Task: Create a Board called Board0000000046 in Workspace WS0000000016 in Trello with Visibility as Workspace. Create a Board called Board0000000047 in Workspace WS0000000016 in Trello with Visibility as Private. Create a Board called Board0000000048 in Workspace WS0000000016 in Trello with Visibility as Public. Create Card Card0000000181 in Board Board0000000046 in Workspace WS0000000016 in Trello. Create Card Card0000000182 in Board Board0000000046 in Workspace WS0000000016 in Trello
Action: Mouse moved to (766, 36)
Screenshot: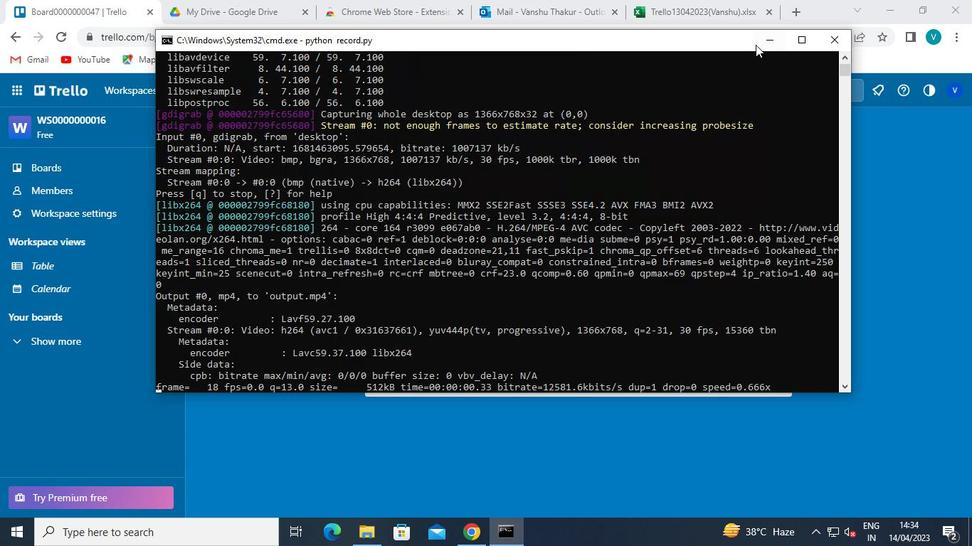 
Action: Mouse pressed left at (766, 36)
Screenshot: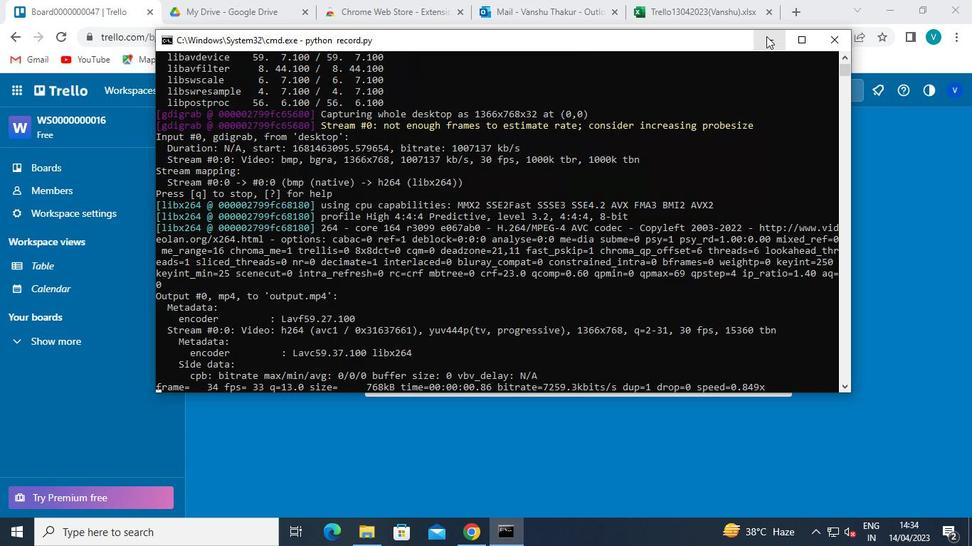 
Action: Mouse moved to (417, 89)
Screenshot: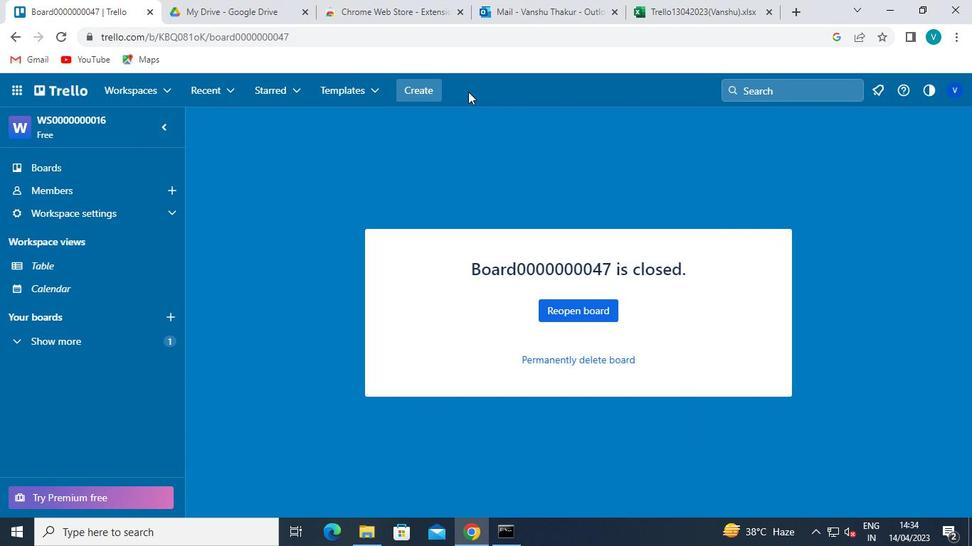 
Action: Mouse pressed left at (417, 89)
Screenshot: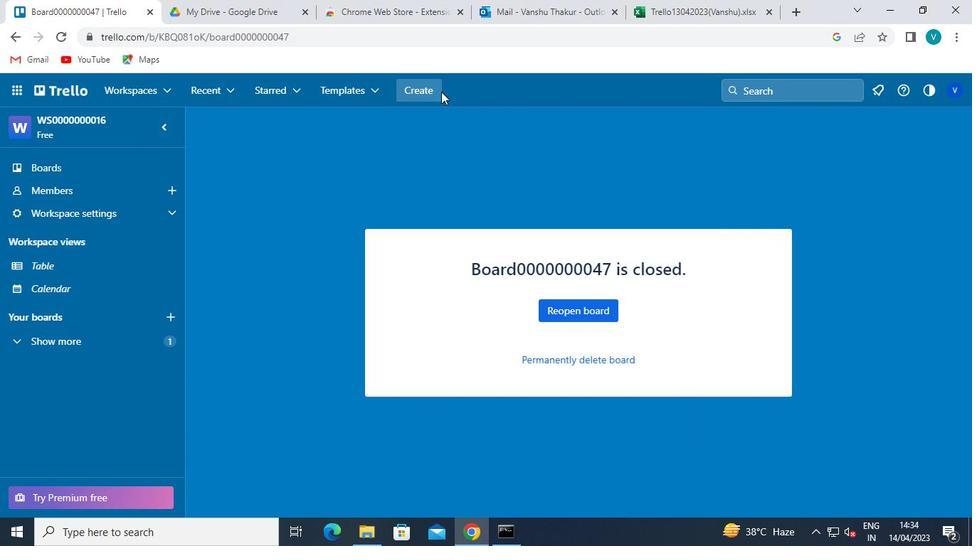 
Action: Mouse moved to (436, 128)
Screenshot: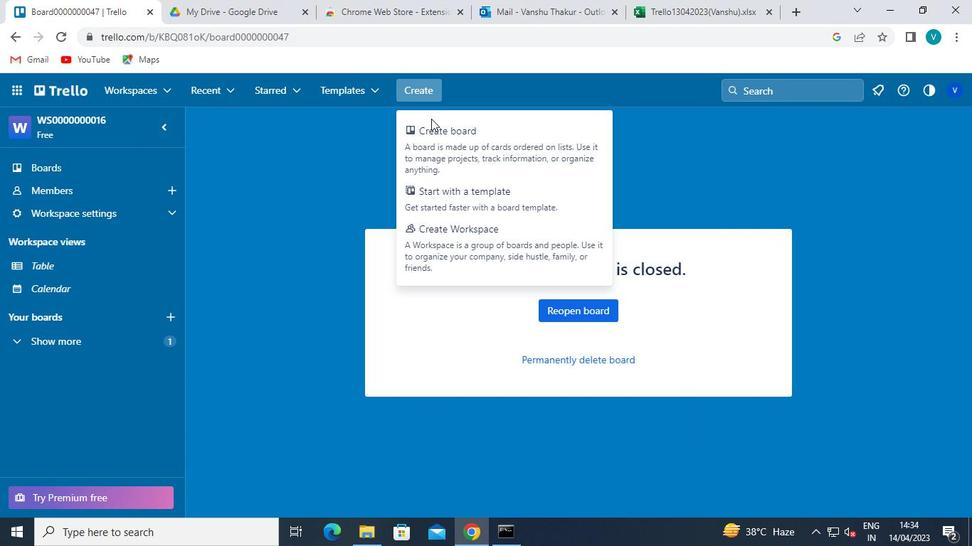 
Action: Mouse pressed left at (436, 128)
Screenshot: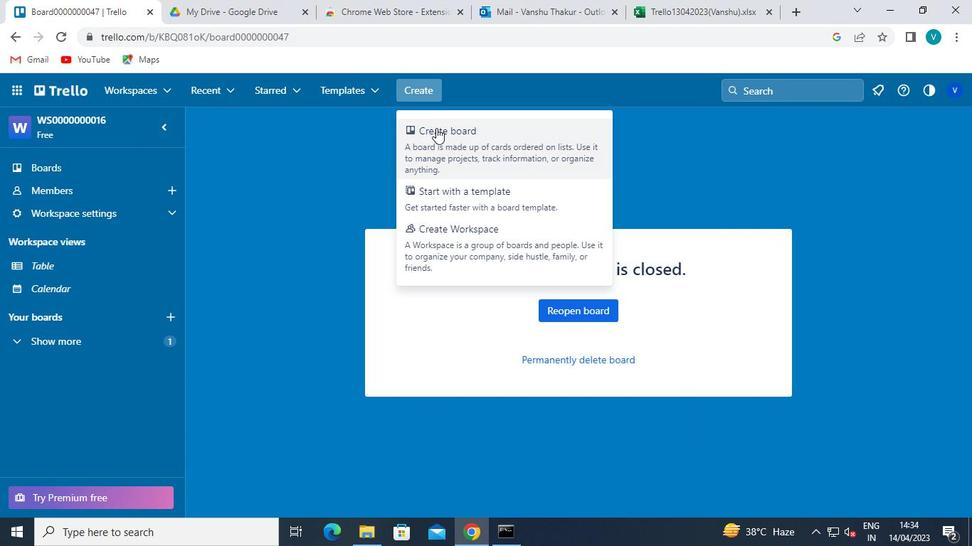 
Action: Mouse moved to (439, 328)
Screenshot: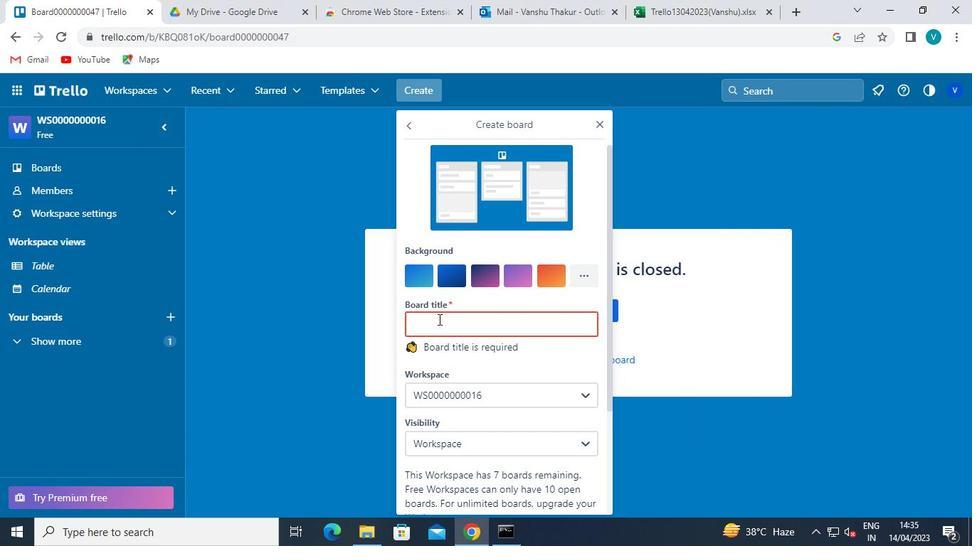 
Action: Mouse pressed left at (439, 328)
Screenshot: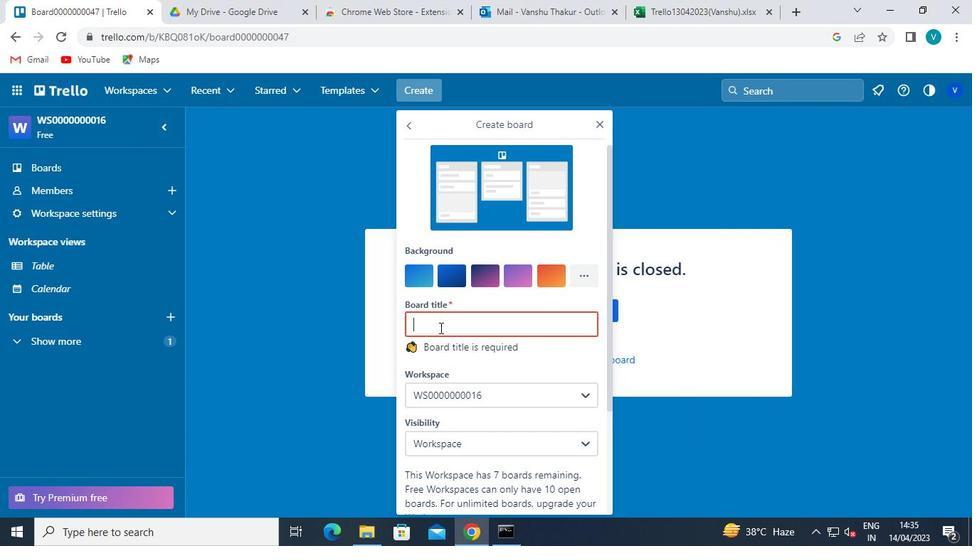 
Action: Keyboard Key.shift
Screenshot: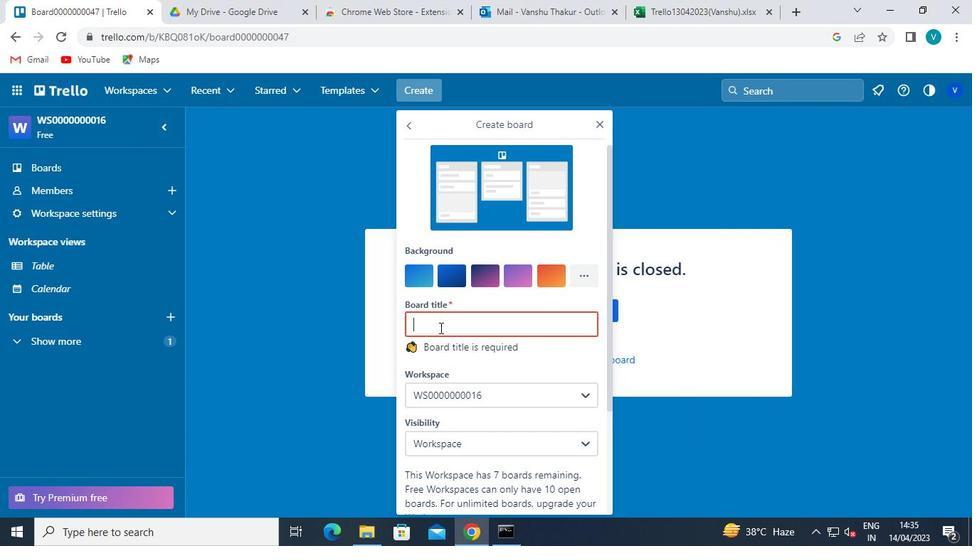 
Action: Keyboard B
Screenshot: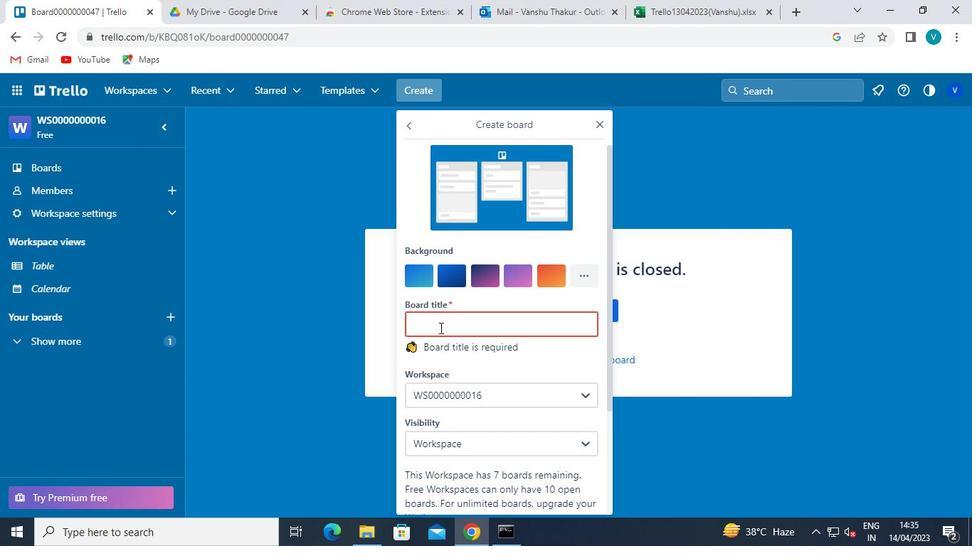 
Action: Keyboard o
Screenshot: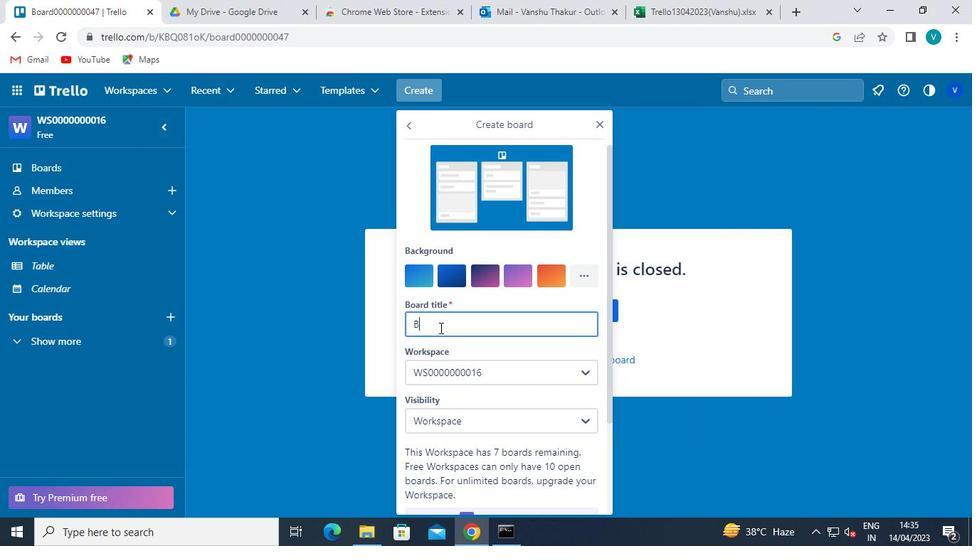 
Action: Keyboard a
Screenshot: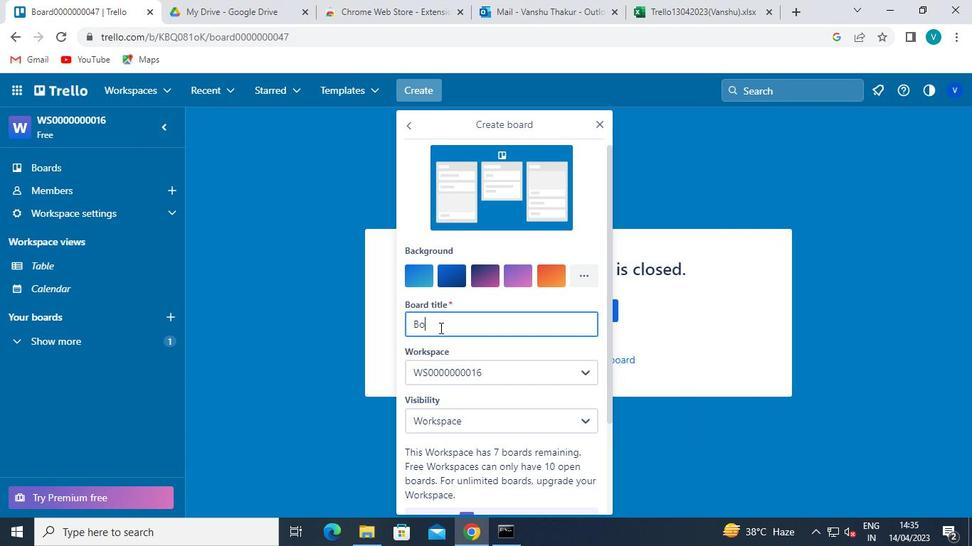 
Action: Keyboard r
Screenshot: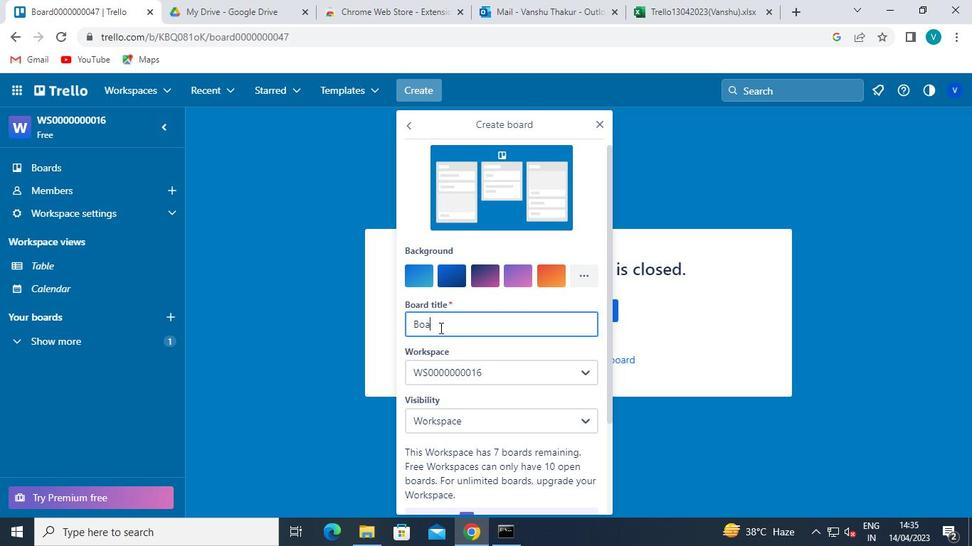 
Action: Keyboard d
Screenshot: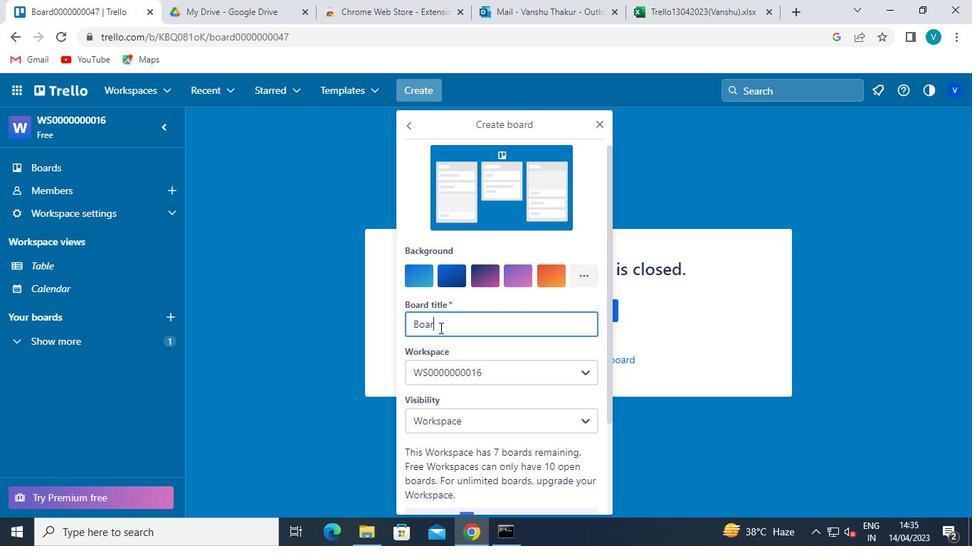 
Action: Keyboard <96>
Screenshot: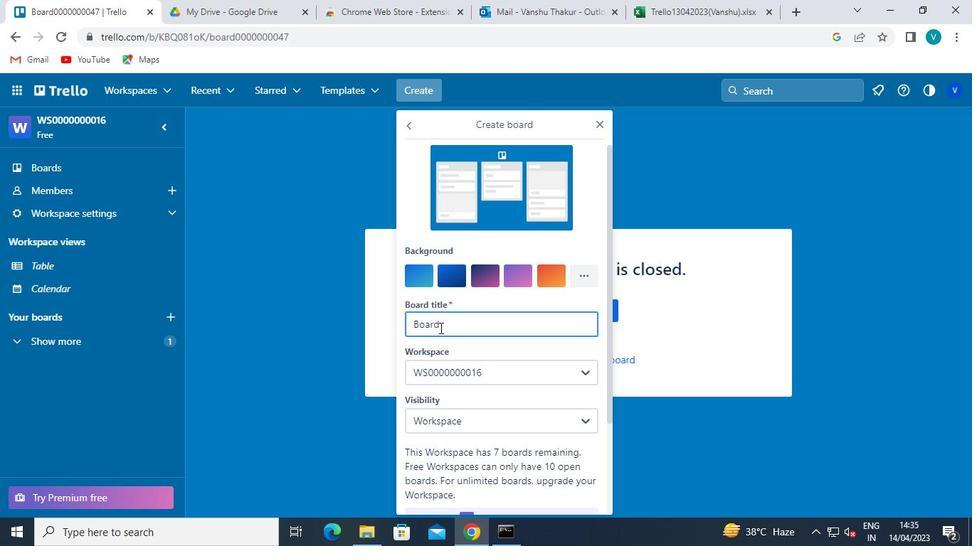 
Action: Keyboard <96>
Screenshot: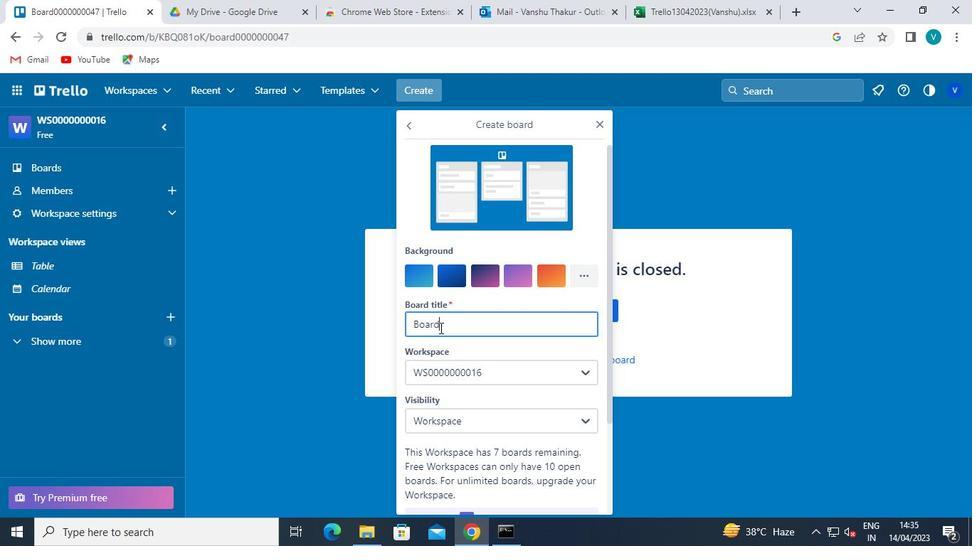 
Action: Keyboard <96>
Screenshot: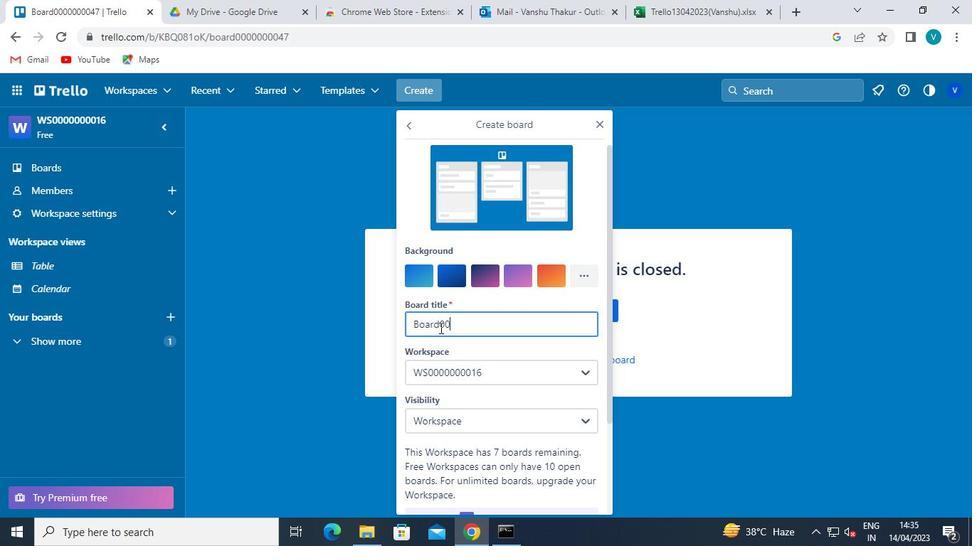 
Action: Keyboard <96>
Screenshot: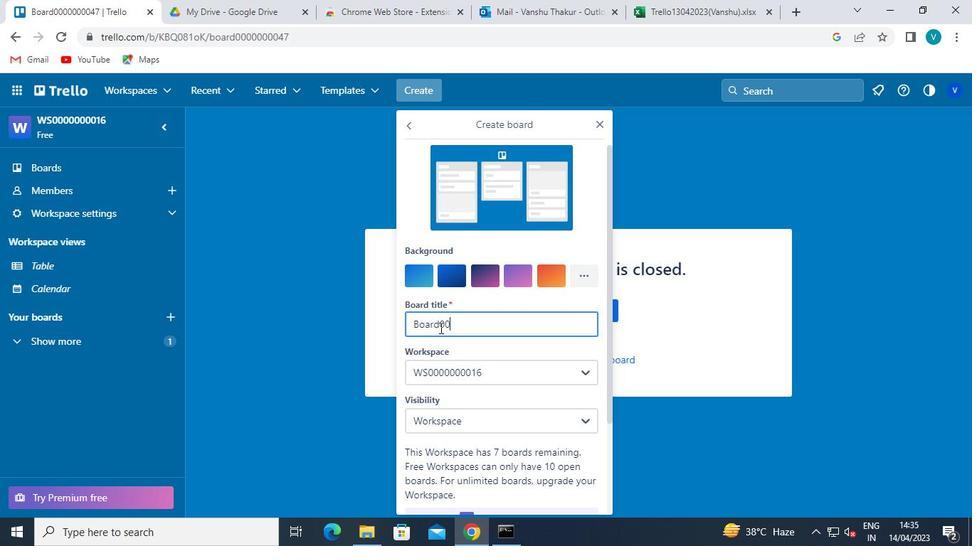 
Action: Keyboard <96>
Screenshot: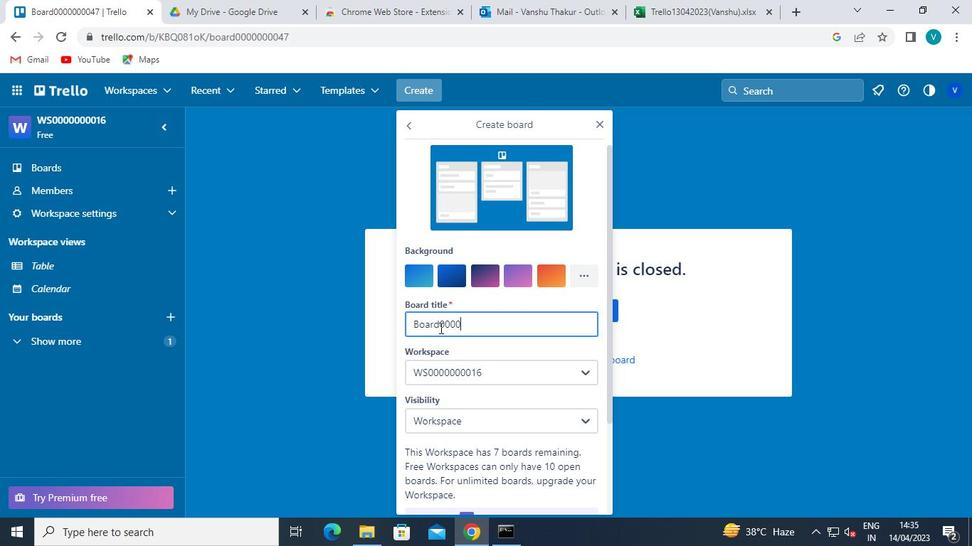 
Action: Keyboard <96>
Screenshot: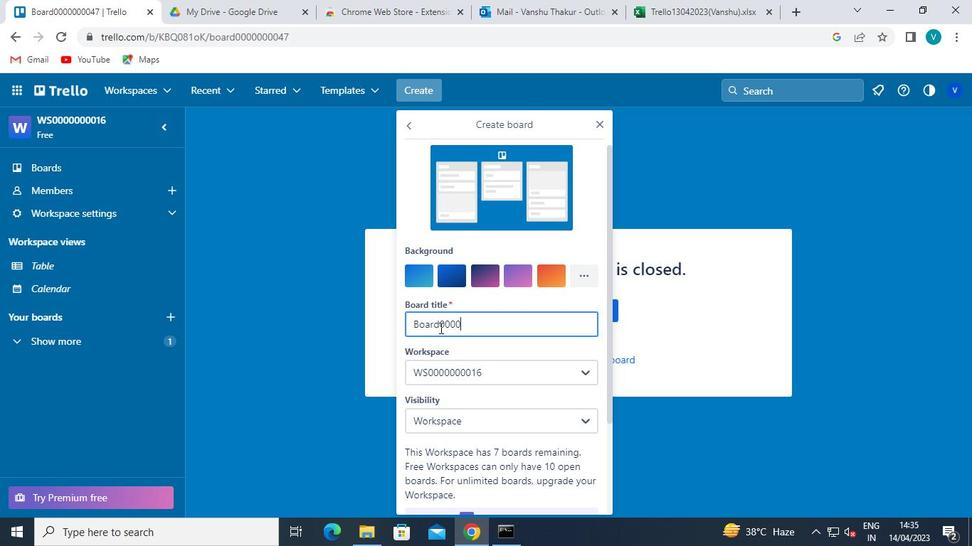 
Action: Keyboard <96>
Screenshot: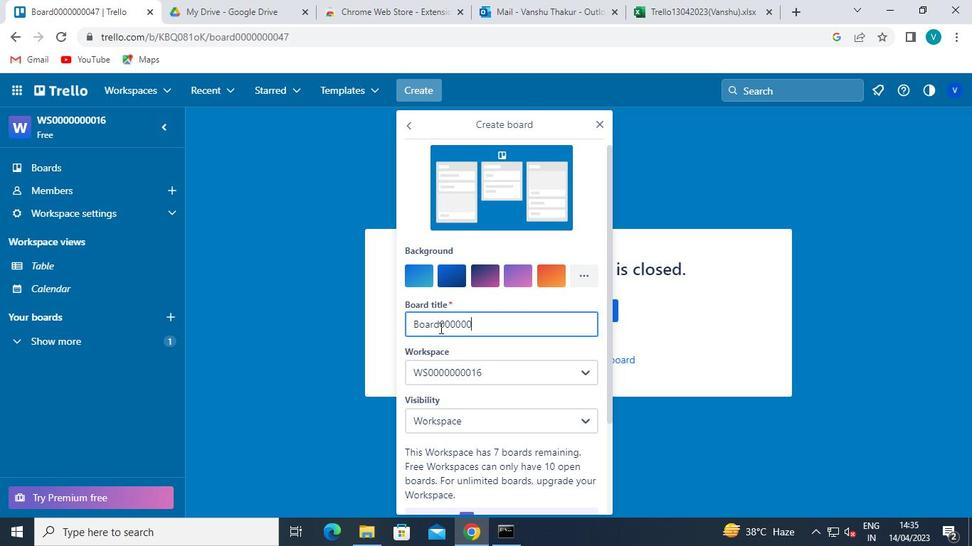
Action: Keyboard <96>
Screenshot: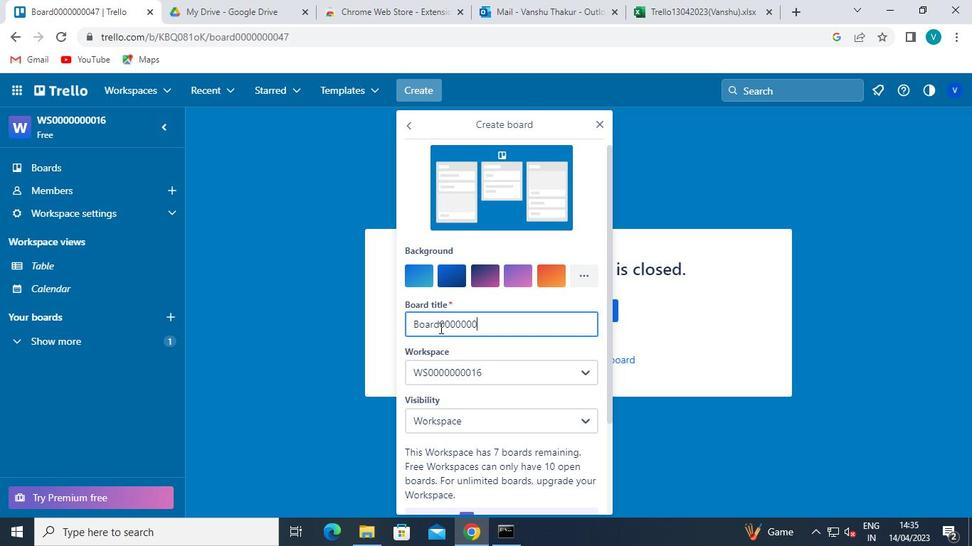 
Action: Keyboard <100>
Screenshot: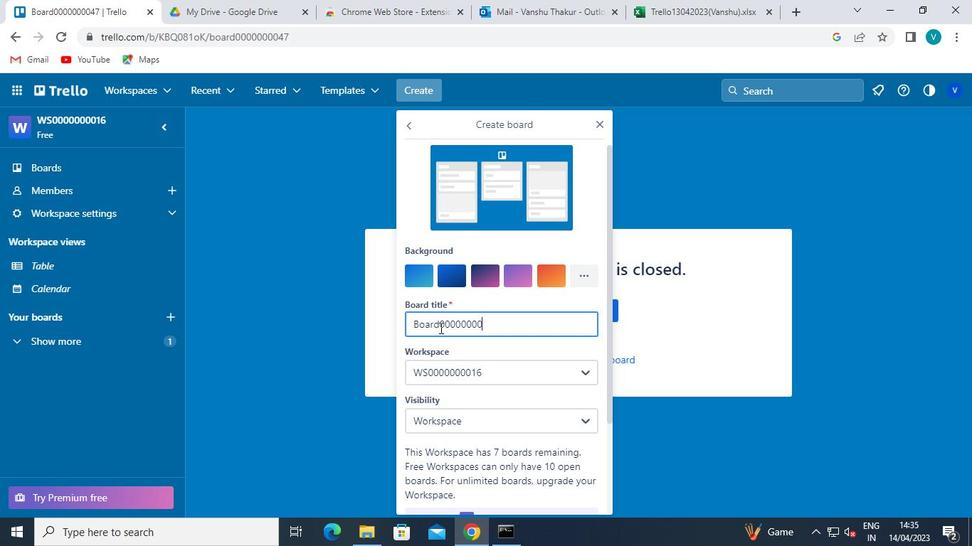 
Action: Keyboard <102>
Screenshot: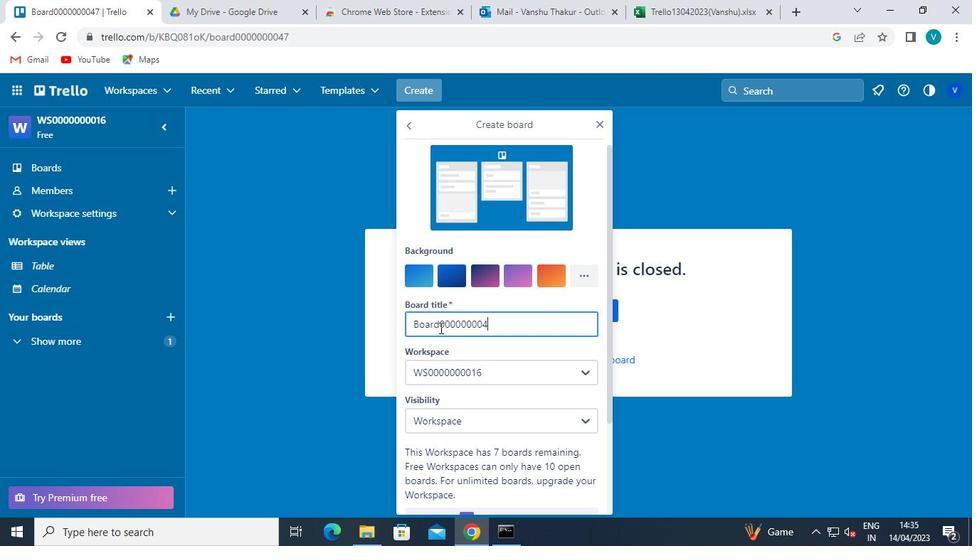 
Action: Mouse moved to (480, 377)
Screenshot: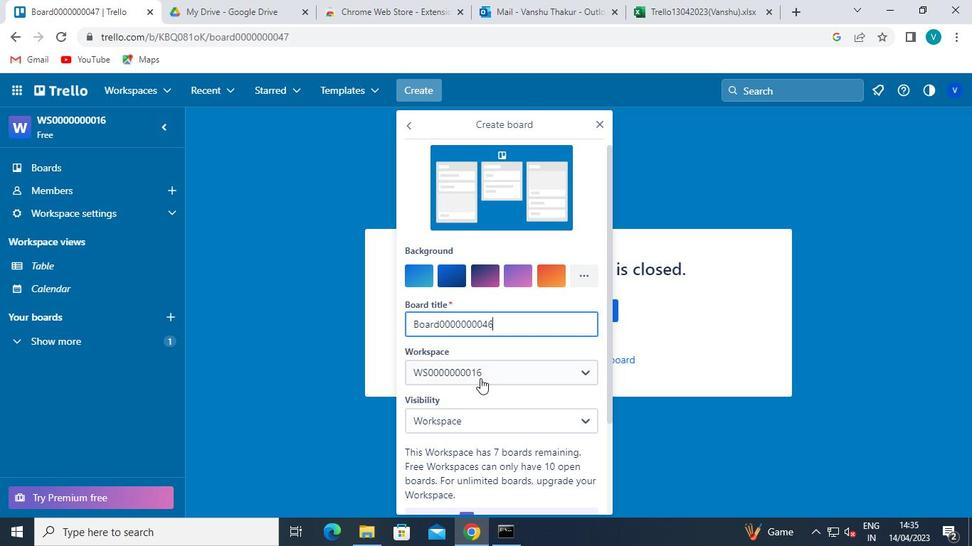 
Action: Mouse pressed left at (480, 377)
Screenshot: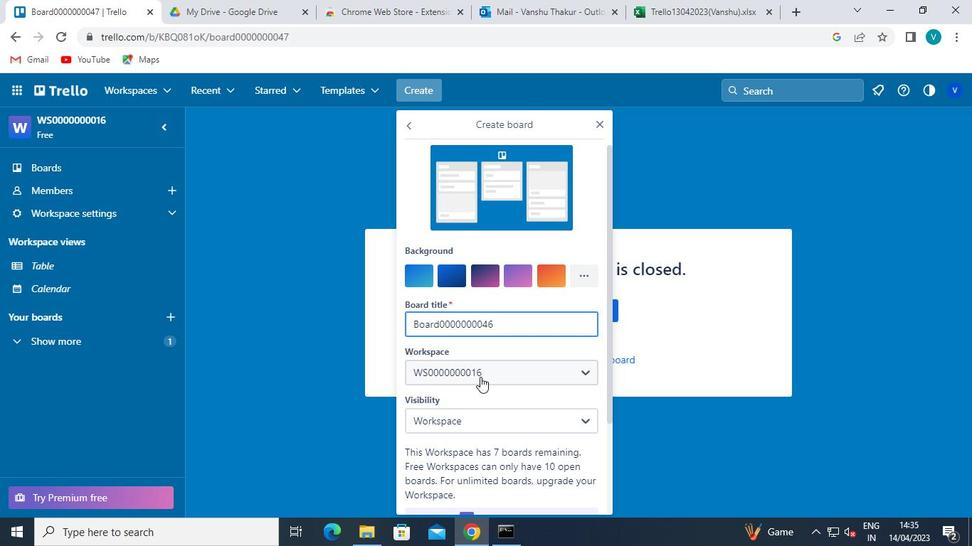 
Action: Mouse moved to (471, 430)
Screenshot: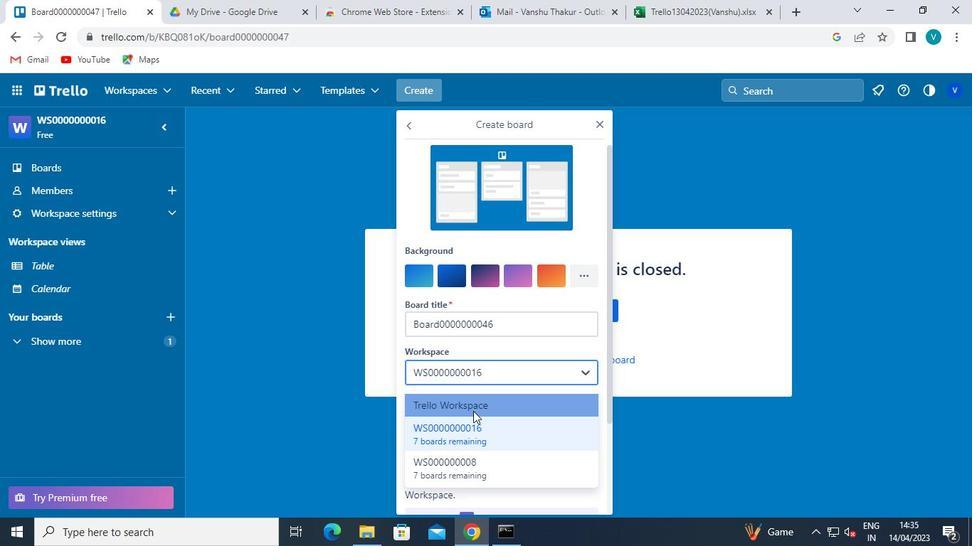 
Action: Mouse pressed left at (471, 430)
Screenshot: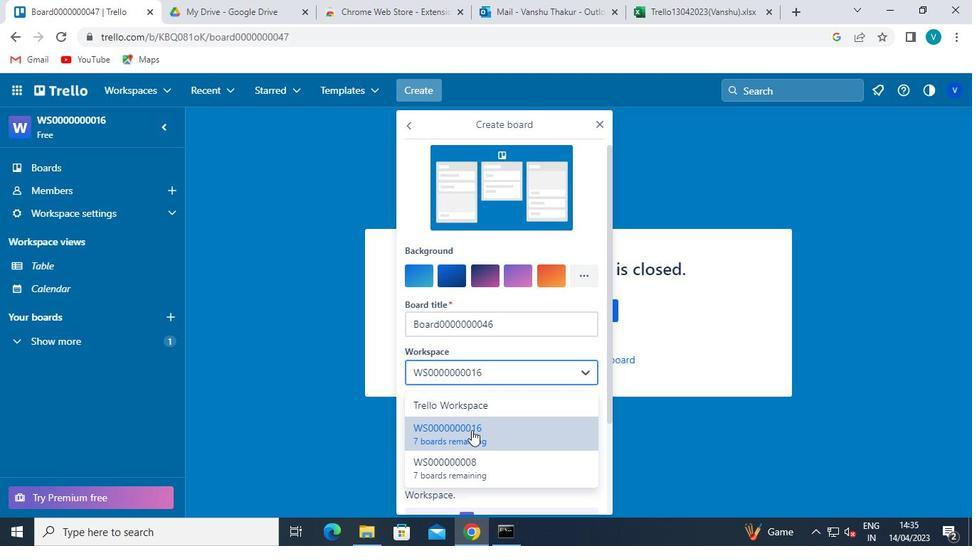
Action: Mouse moved to (476, 421)
Screenshot: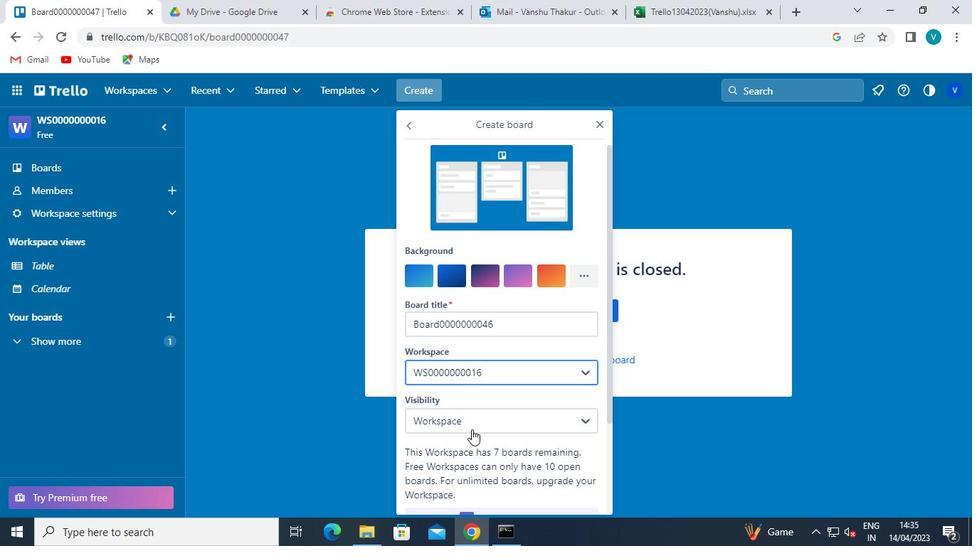 
Action: Mouse pressed left at (476, 421)
Screenshot: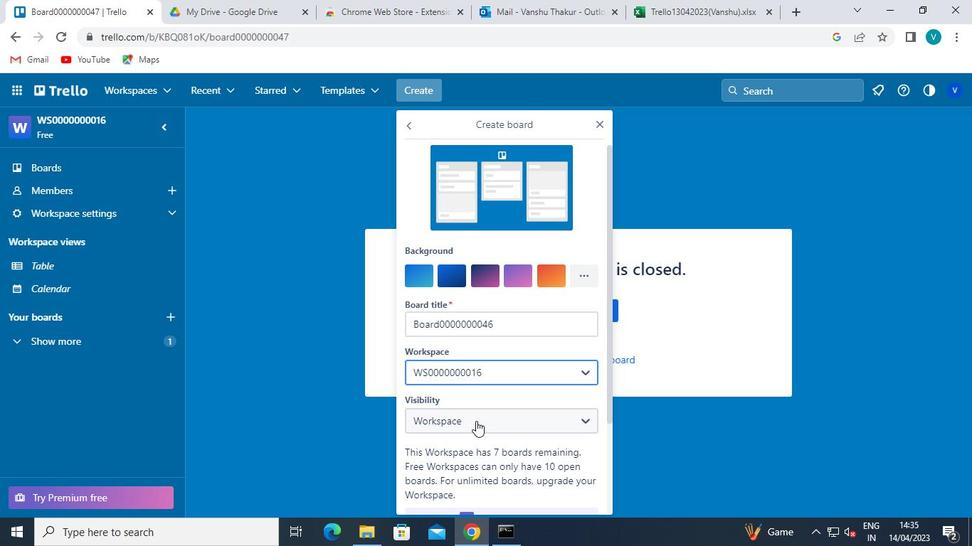 
Action: Mouse moved to (479, 320)
Screenshot: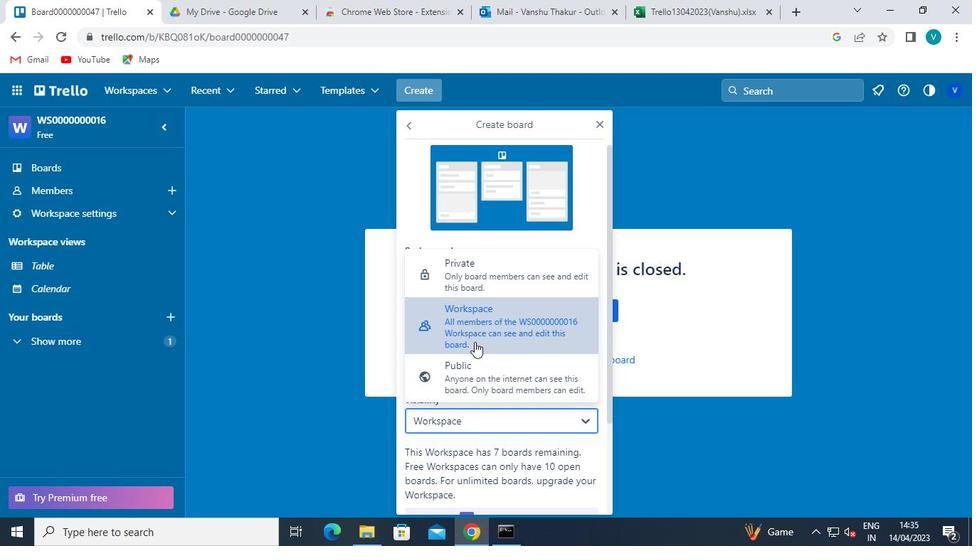 
Action: Mouse pressed left at (479, 320)
Screenshot: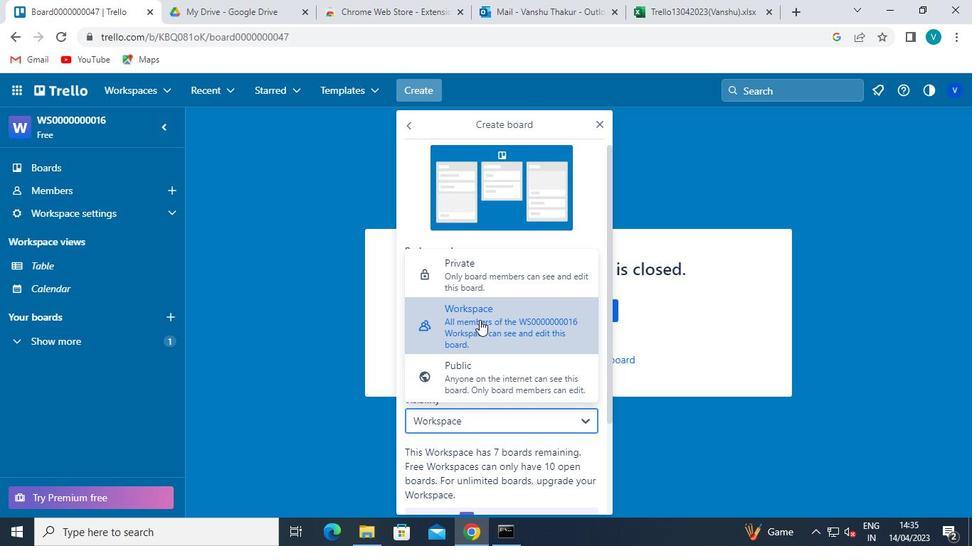 
Action: Mouse moved to (472, 482)
Screenshot: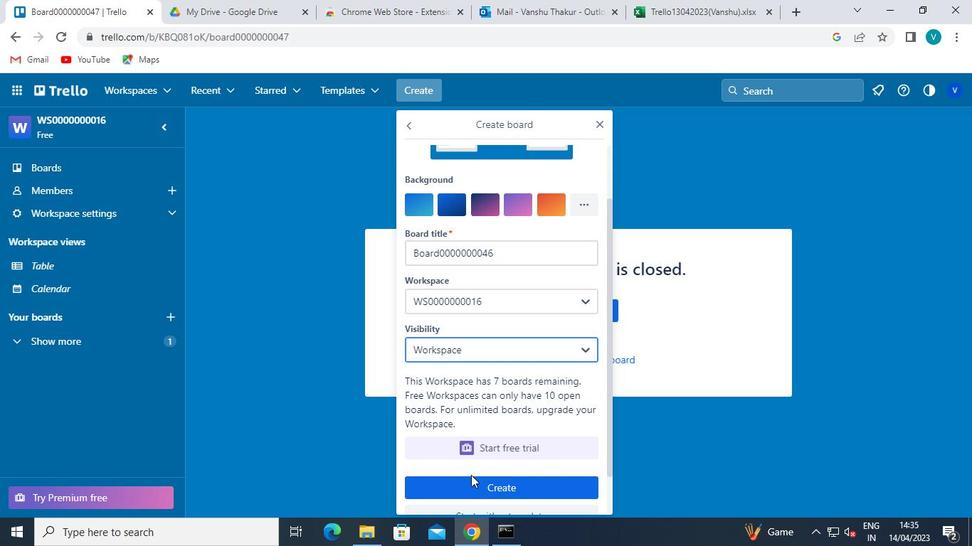 
Action: Mouse pressed left at (472, 482)
Screenshot: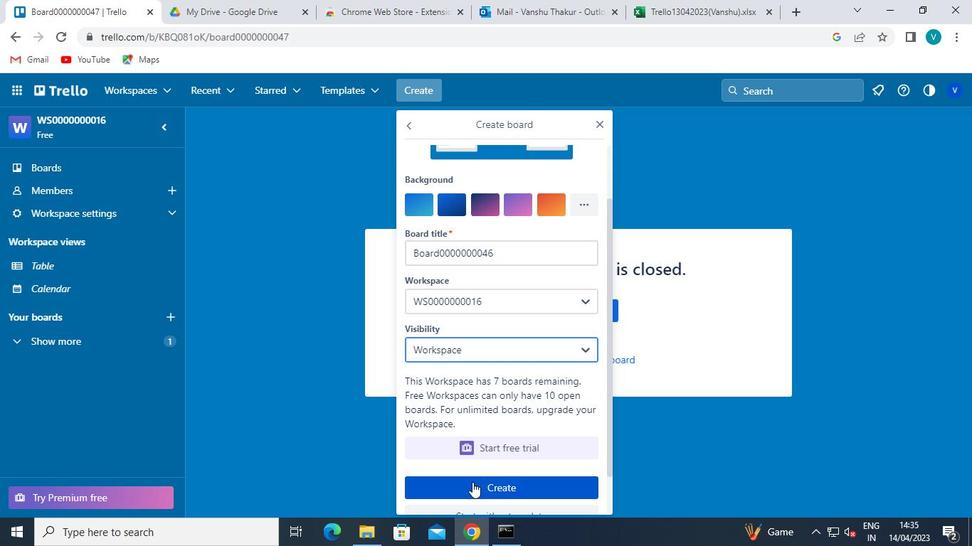 
Action: Mouse moved to (432, 88)
Screenshot: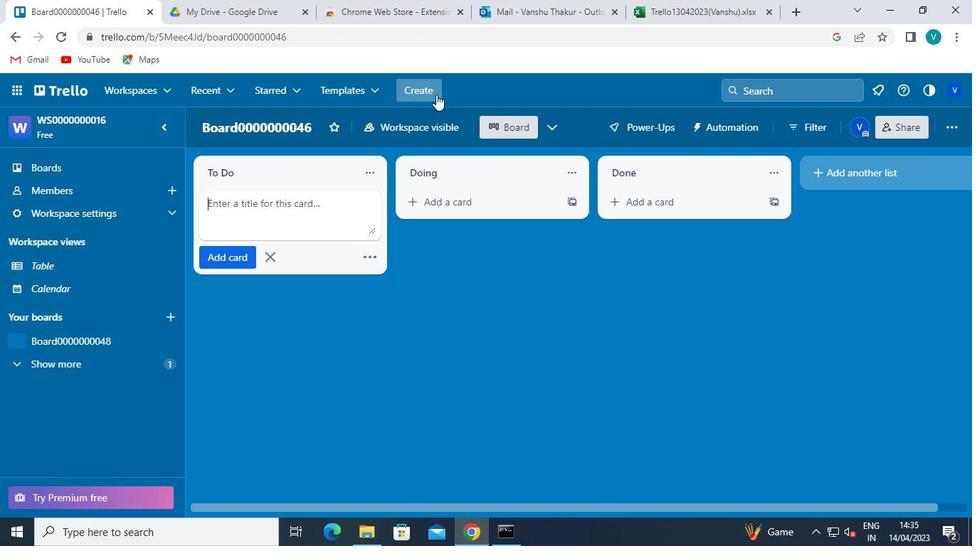 
Action: Mouse pressed left at (432, 88)
Screenshot: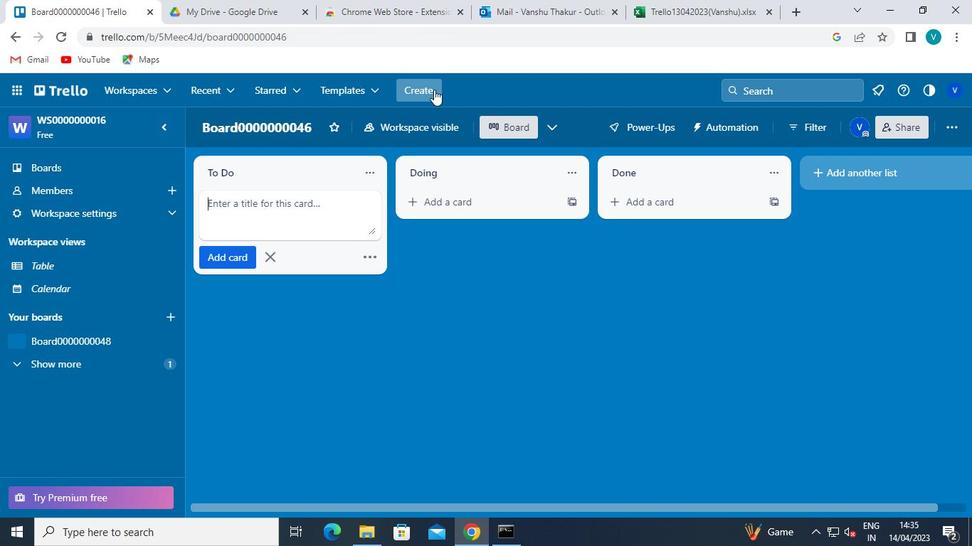 
Action: Mouse moved to (437, 133)
Screenshot: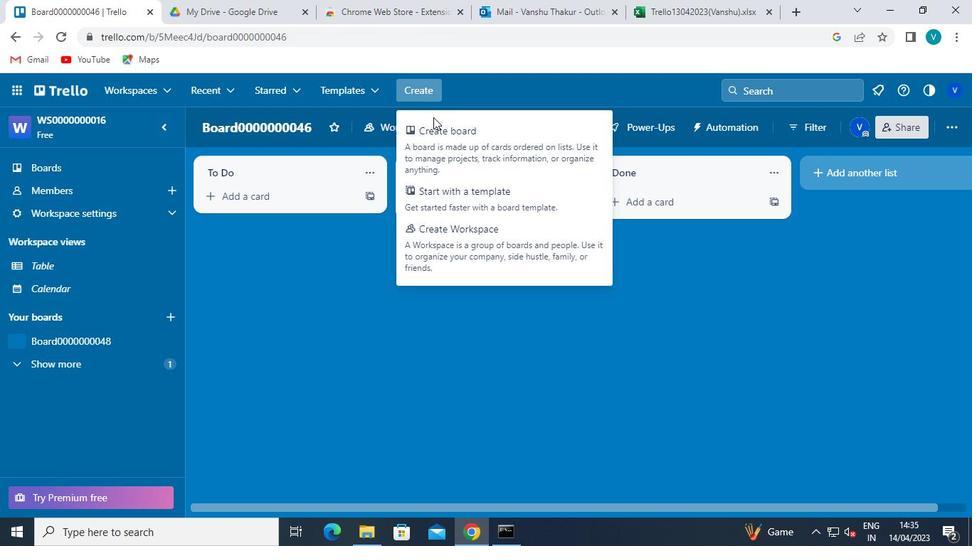 
Action: Mouse pressed left at (437, 133)
Screenshot: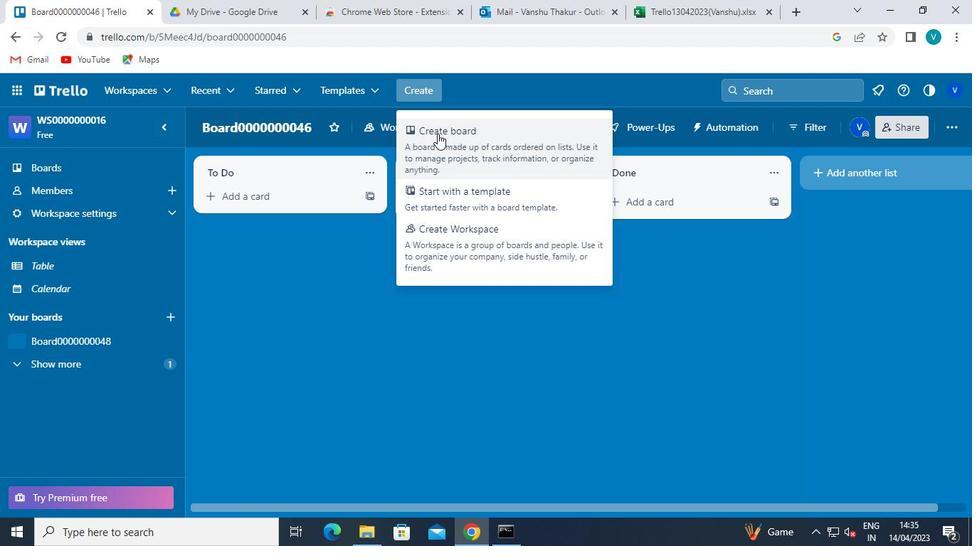 
Action: Mouse moved to (438, 327)
Screenshot: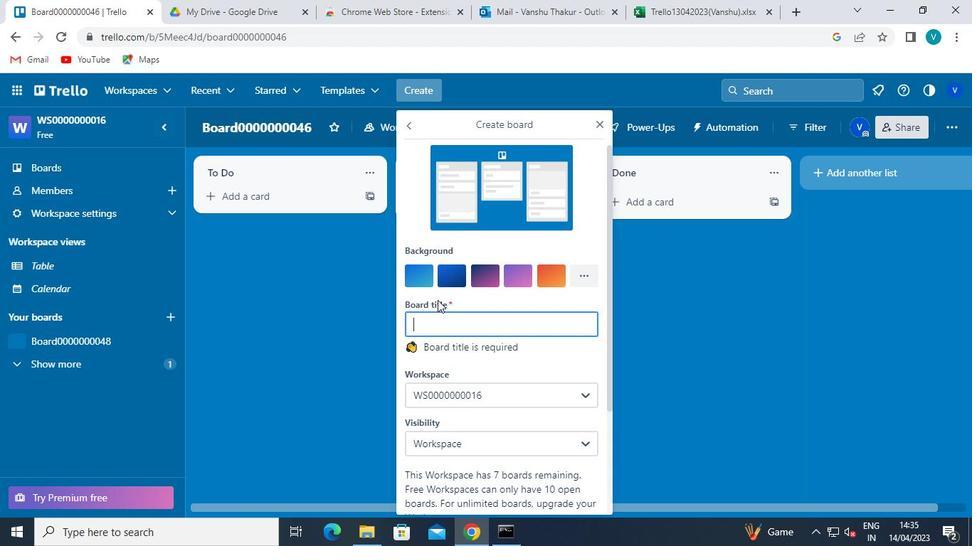 
Action: Mouse pressed left at (438, 327)
Screenshot: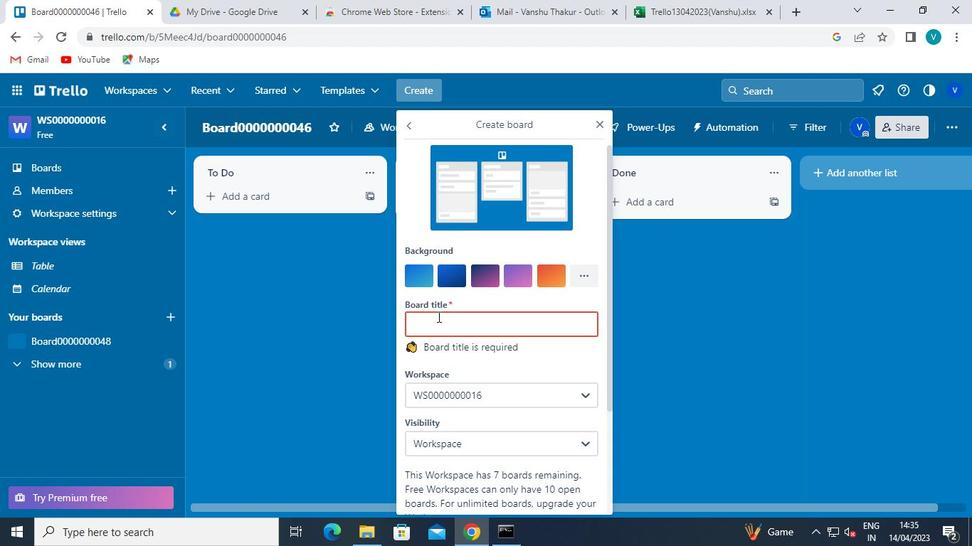 
Action: Mouse moved to (439, 327)
Screenshot: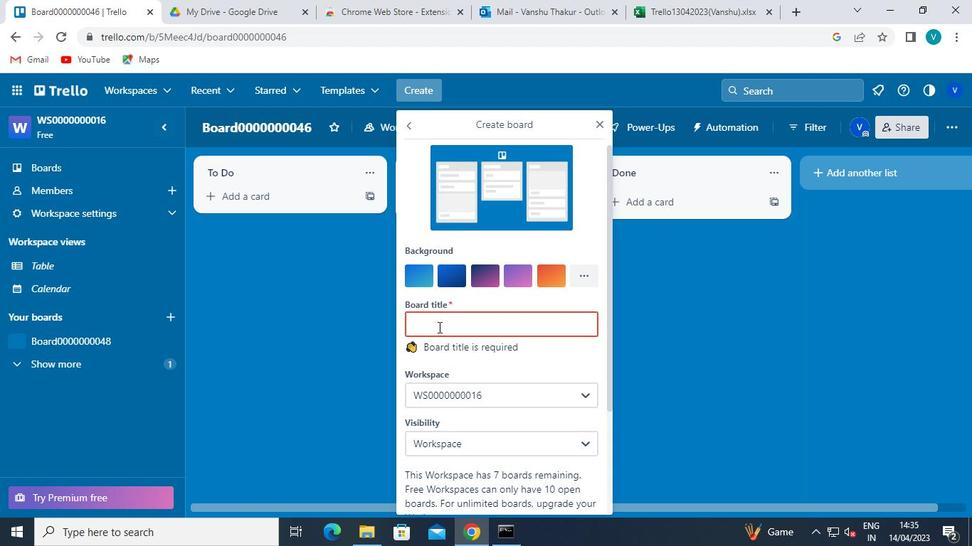 
Action: Keyboard Key.shift
Screenshot: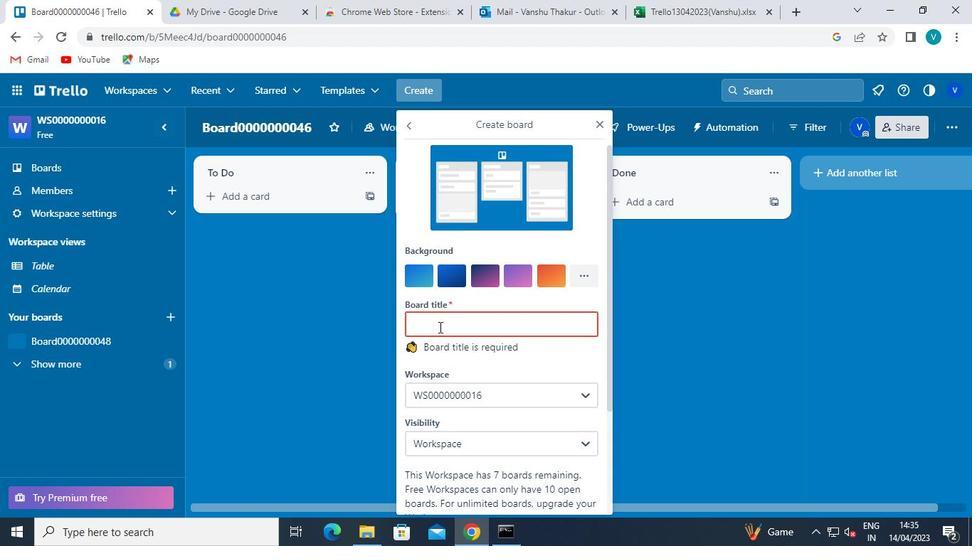 
Action: Keyboard Key.shift
Screenshot: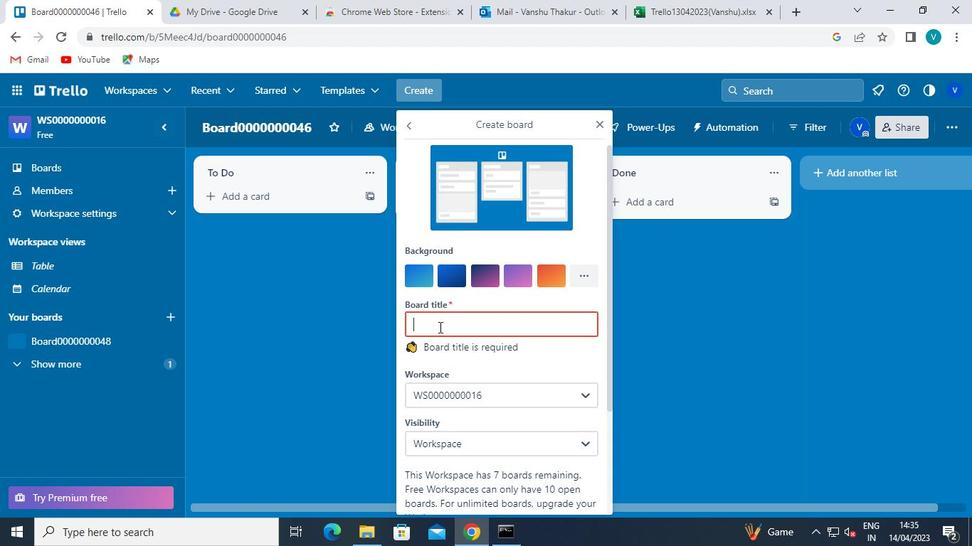 
Action: Keyboard Key.shift
Screenshot: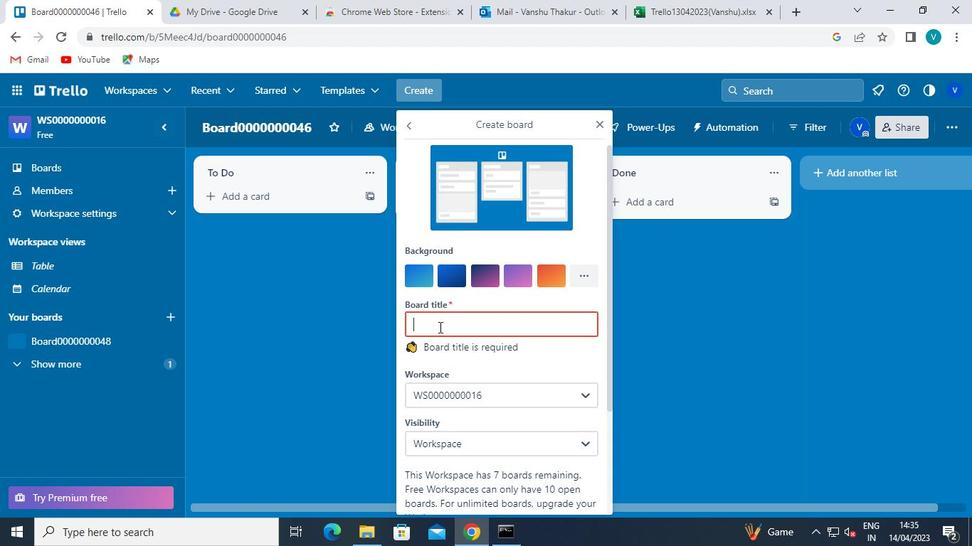 
Action: Keyboard Key.shift
Screenshot: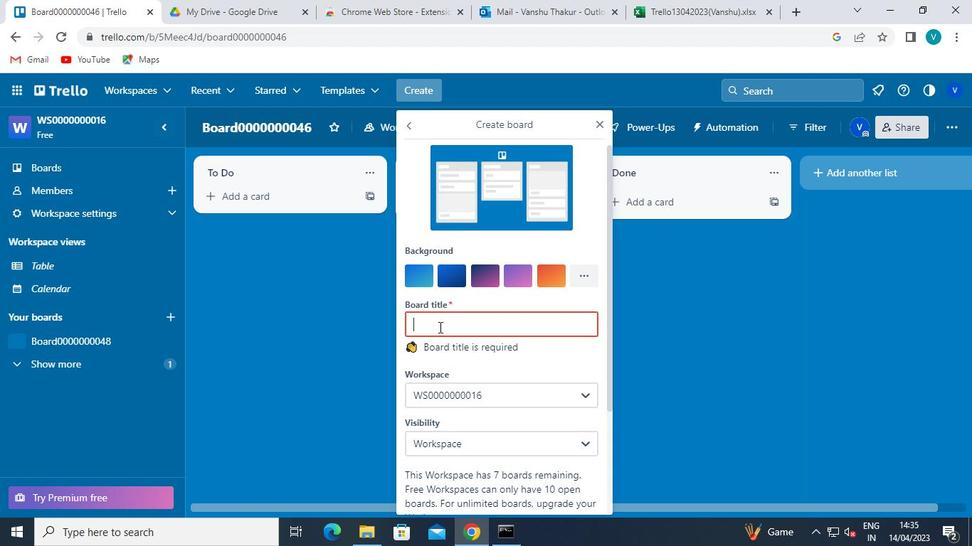 
Action: Keyboard Key.shift
Screenshot: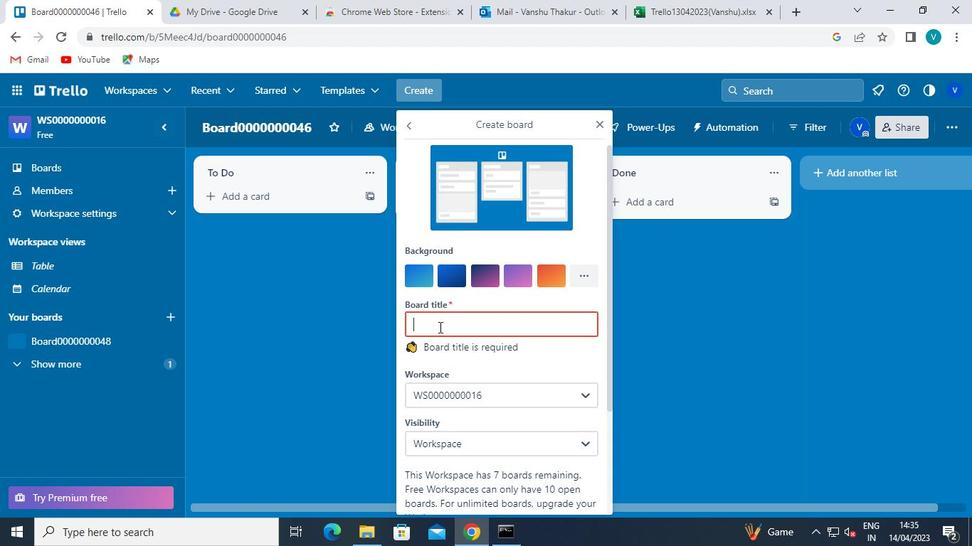 
Action: Keyboard Key.shift
Screenshot: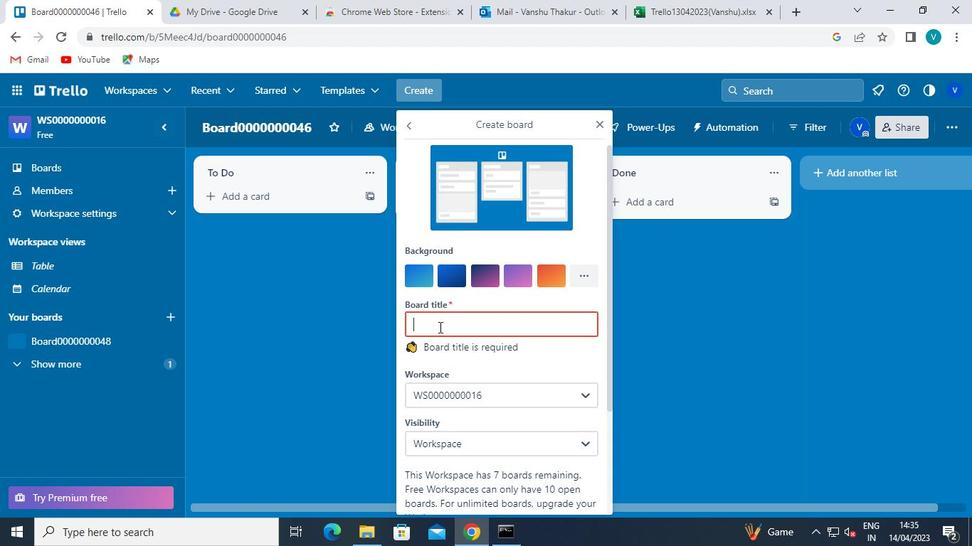 
Action: Keyboard Key.shift
Screenshot: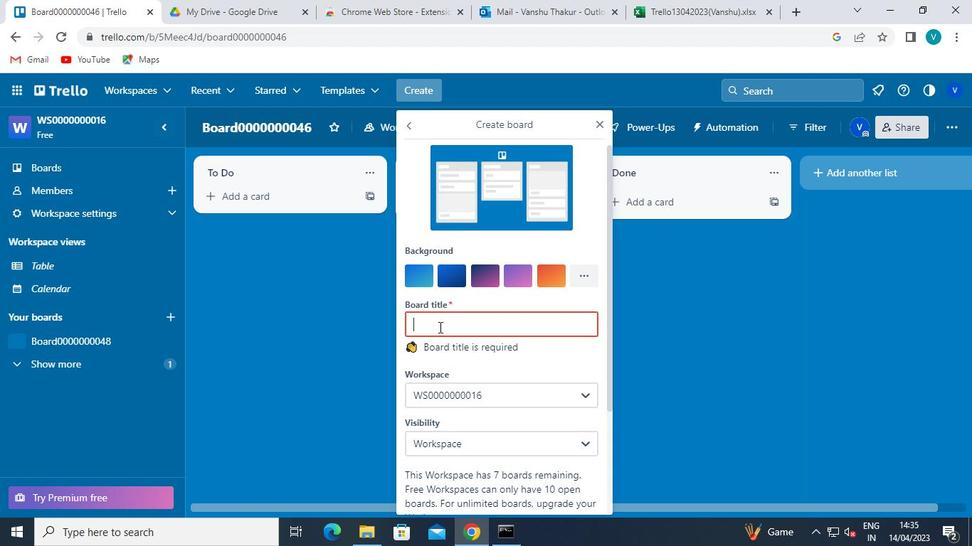 
Action: Keyboard Key.shift
Screenshot: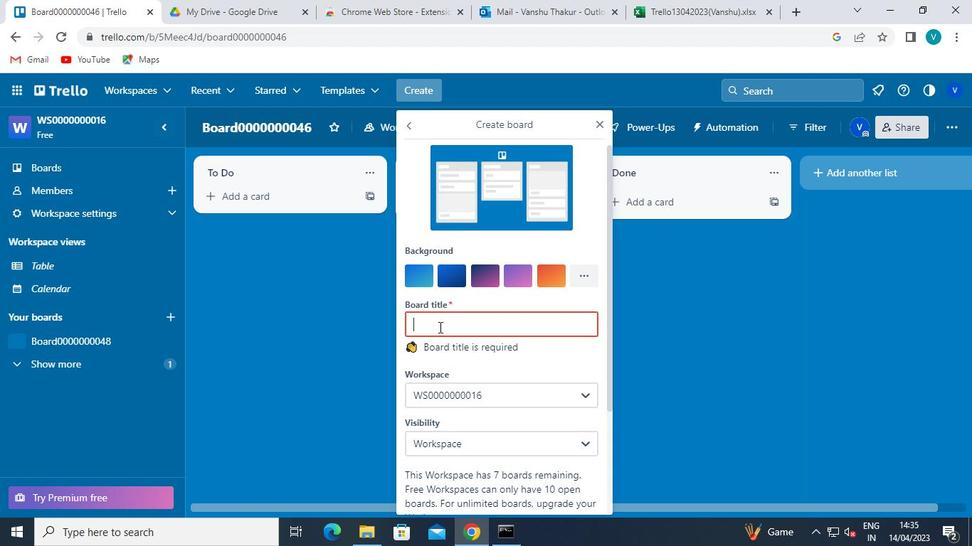 
Action: Keyboard Key.shift
Screenshot: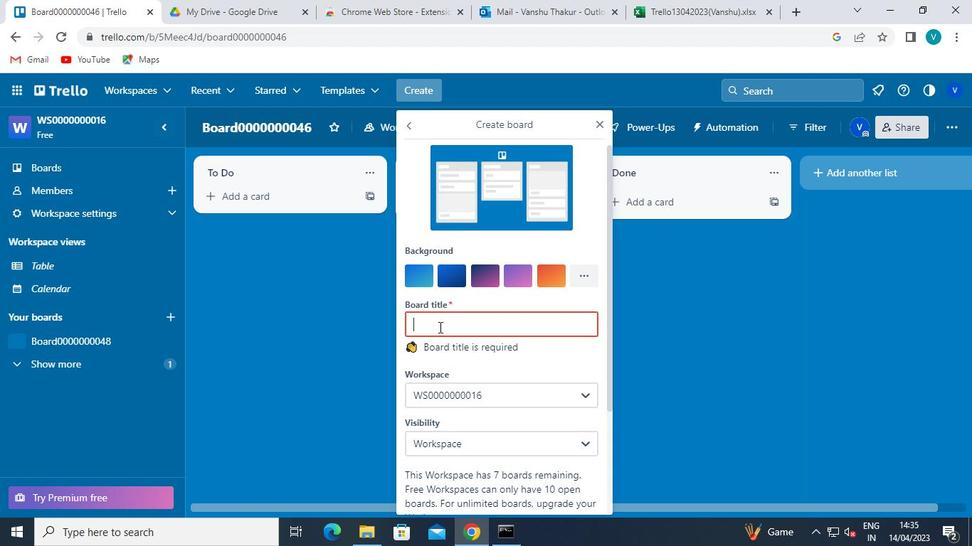 
Action: Keyboard Key.shift
Screenshot: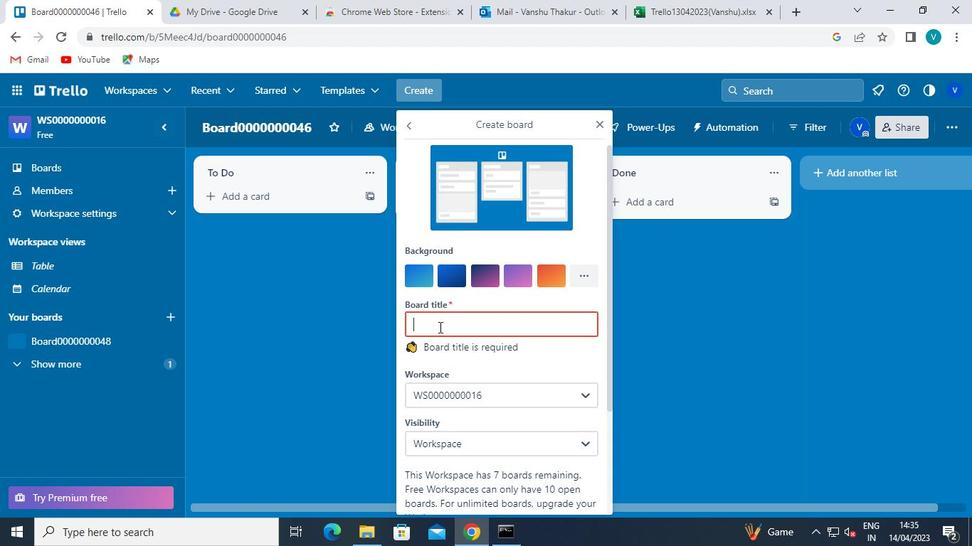 
Action: Keyboard B
Screenshot: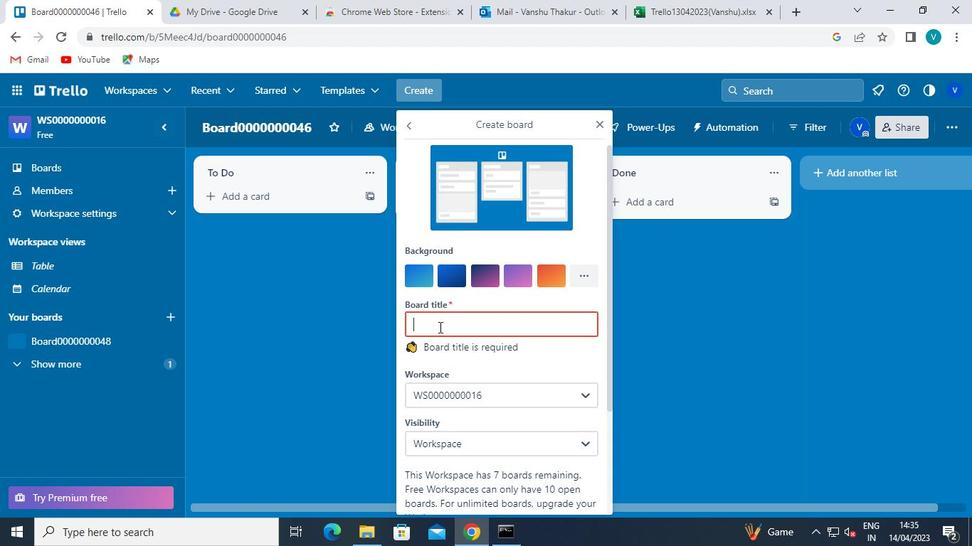 
Action: Keyboard o
Screenshot: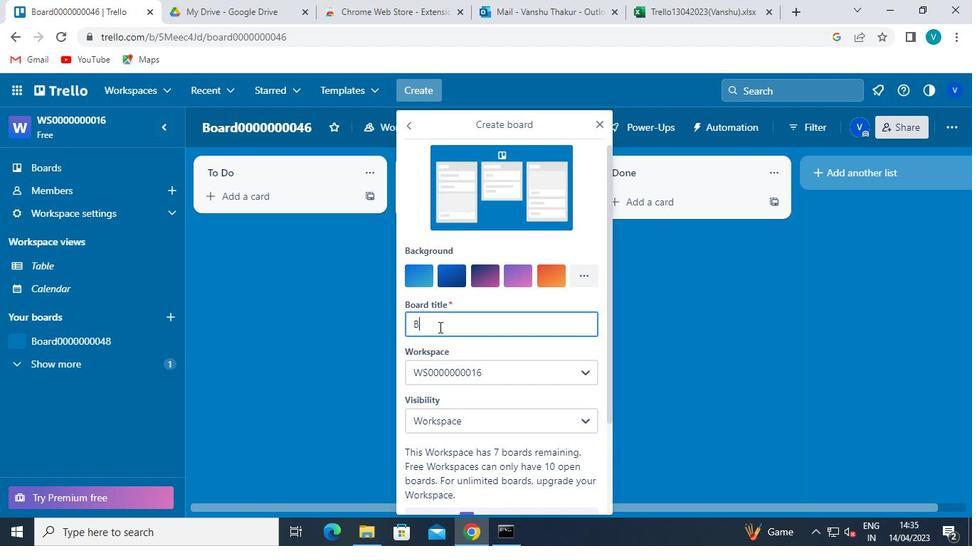 
Action: Keyboard a
Screenshot: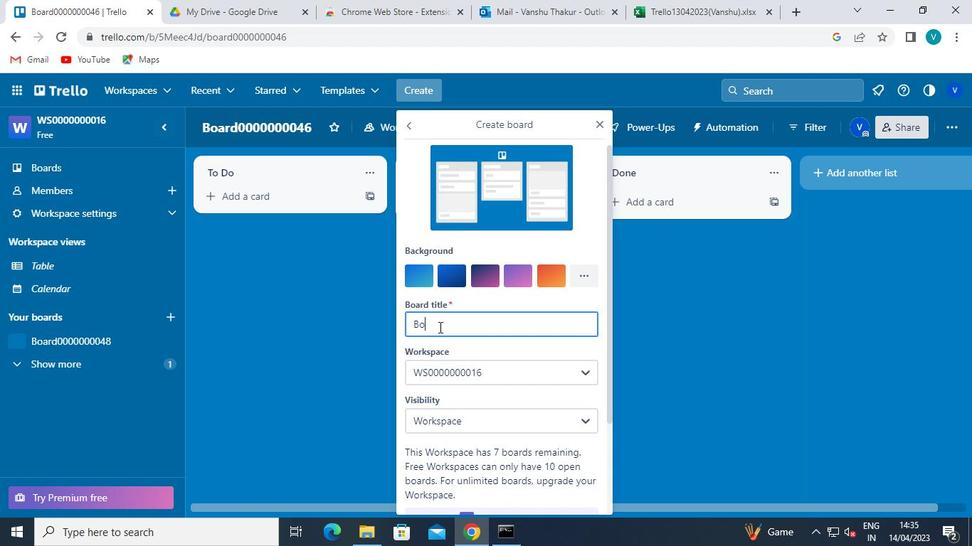 
Action: Keyboard r
Screenshot: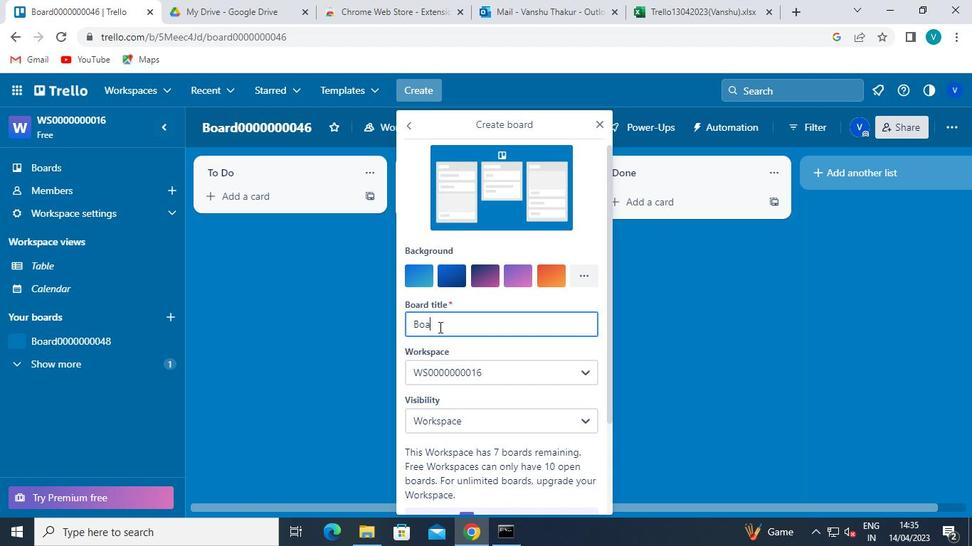 
Action: Keyboard d
Screenshot: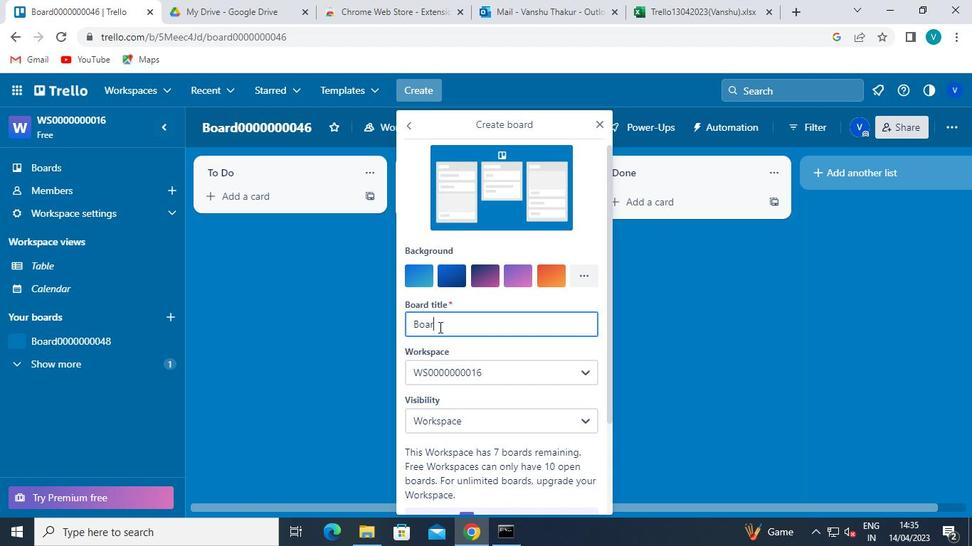 
Action: Keyboard <96>
Screenshot: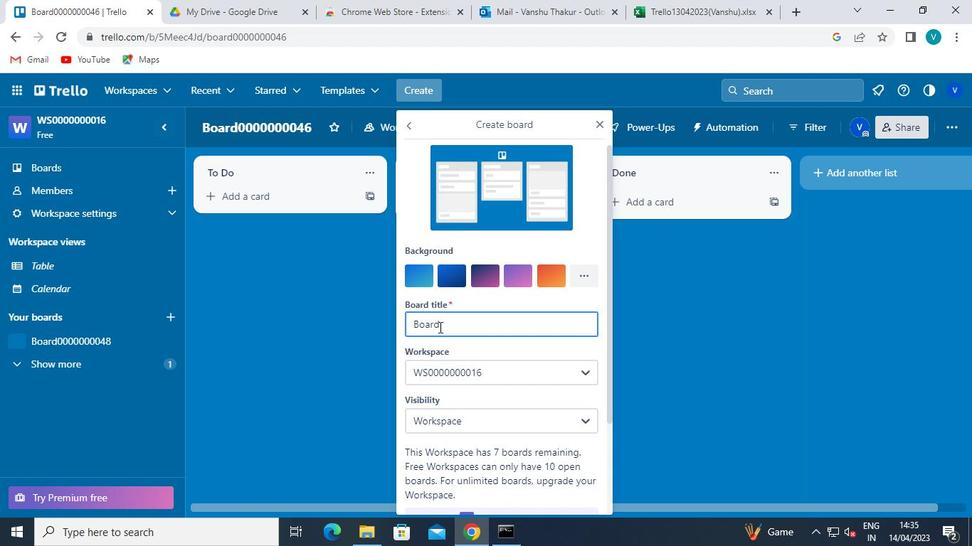 
Action: Keyboard <96>
Screenshot: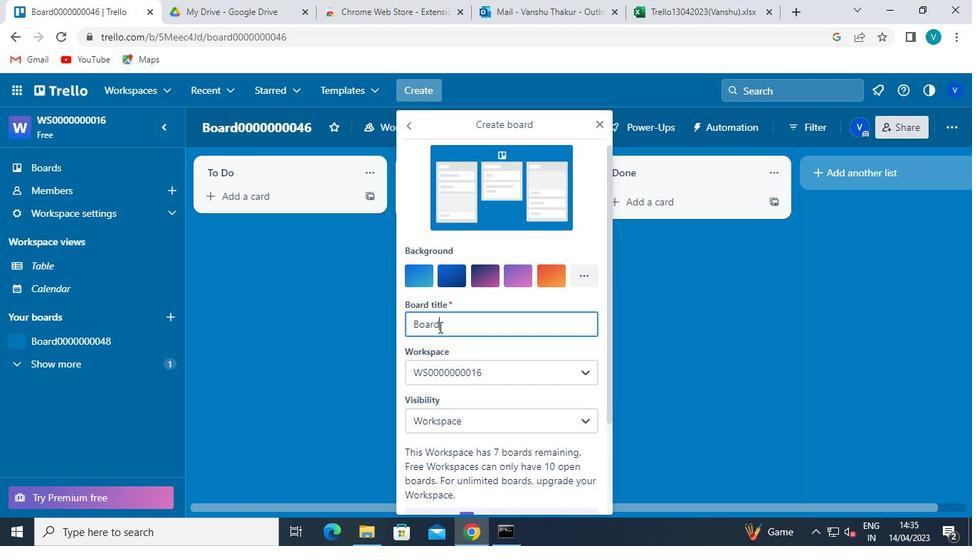 
Action: Keyboard <96>
Screenshot: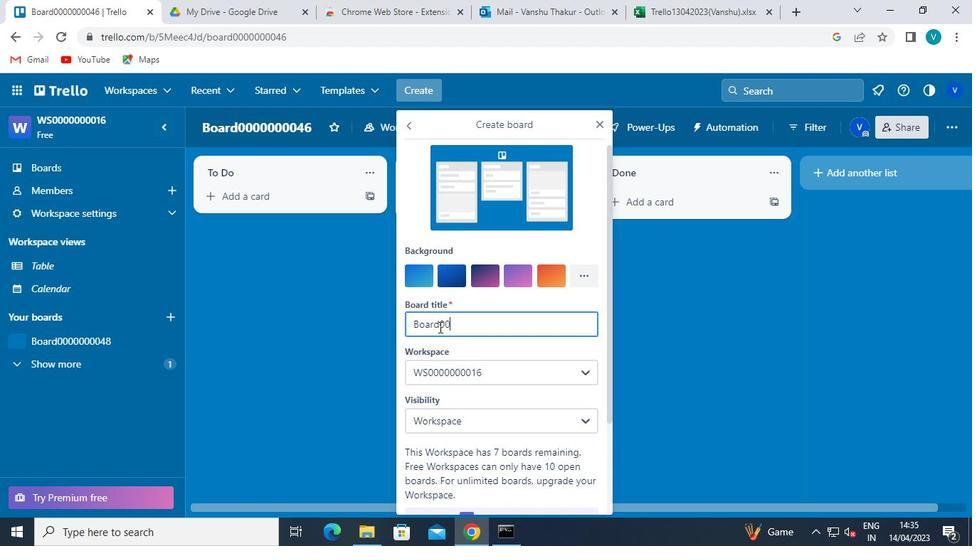 
Action: Keyboard <96>
Screenshot: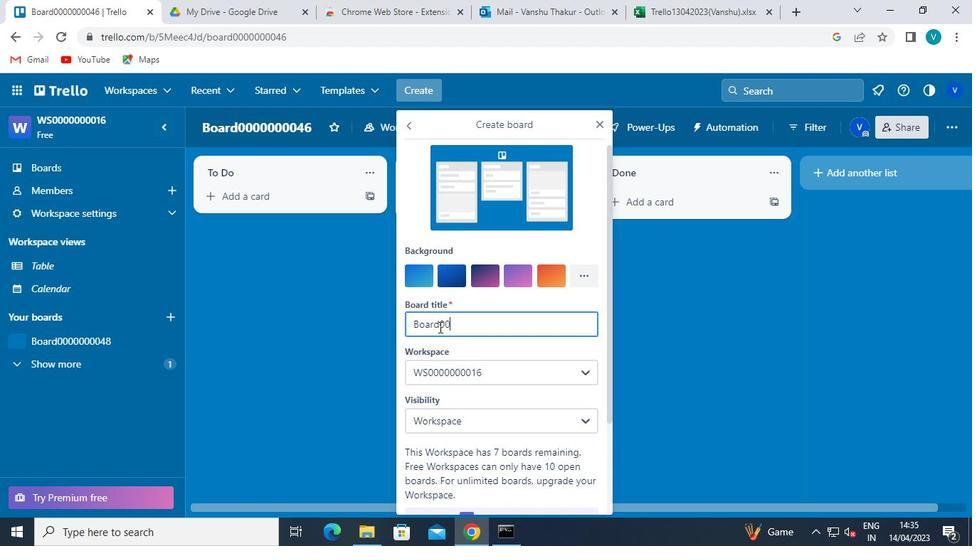 
Action: Keyboard <96>
Screenshot: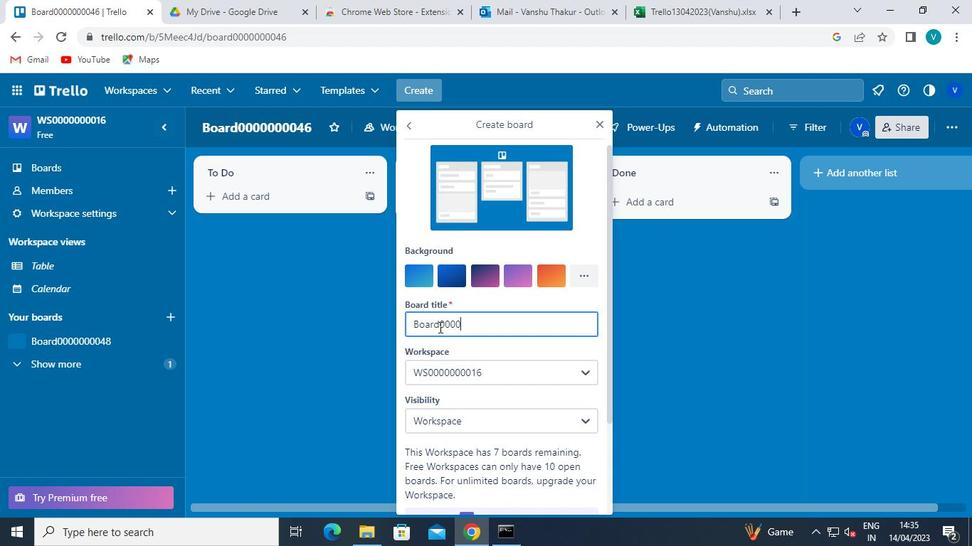 
Action: Keyboard <96>
Screenshot: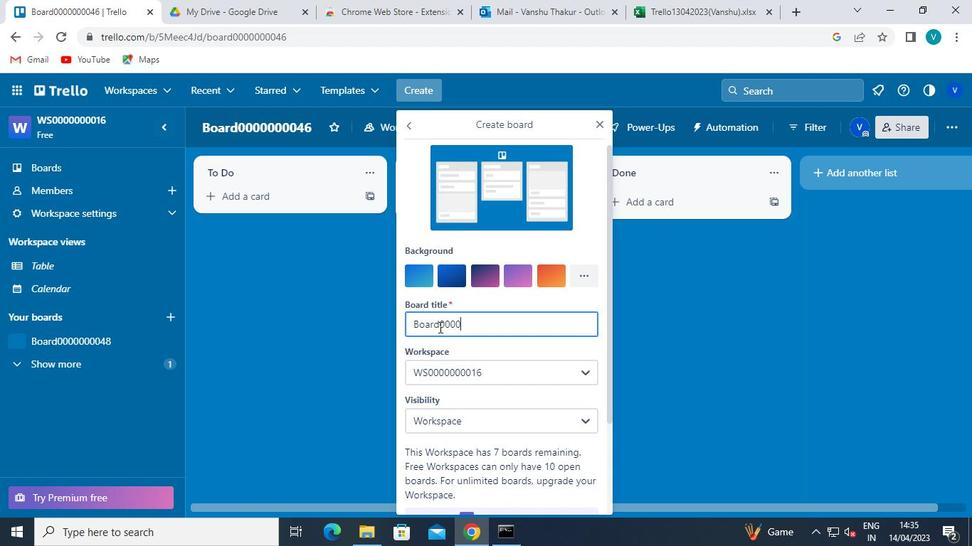 
Action: Keyboard <96>
Screenshot: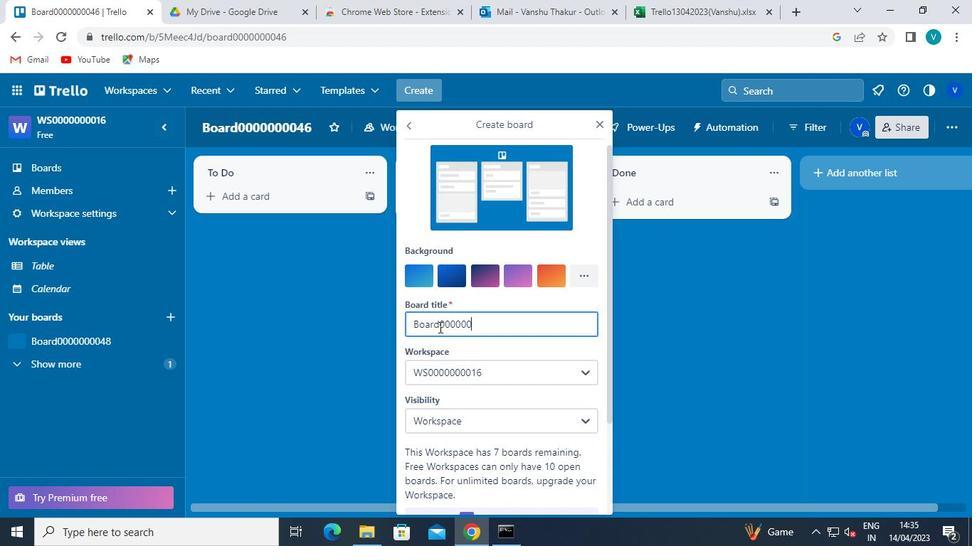 
Action: Keyboard <96>
Screenshot: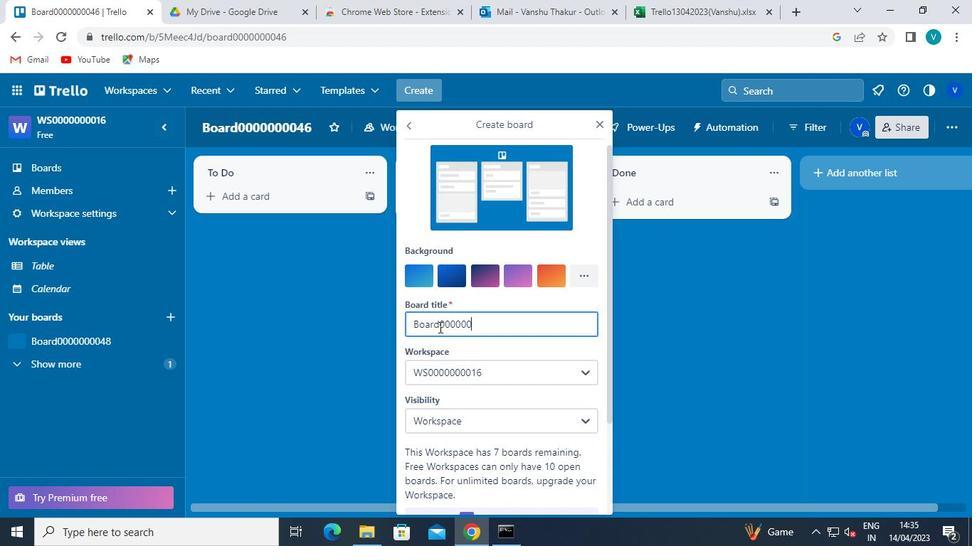 
Action: Keyboard <100>
Screenshot: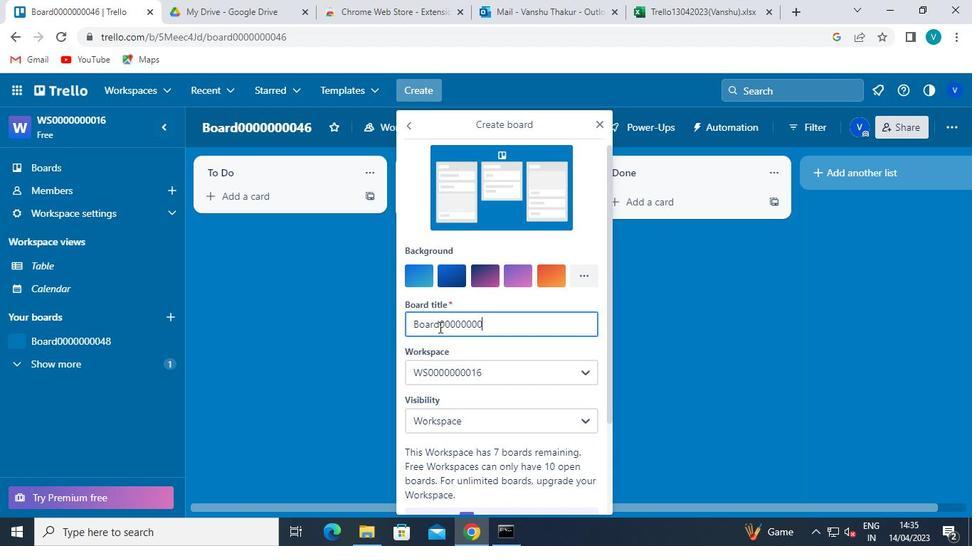 
Action: Keyboard <103>
Screenshot: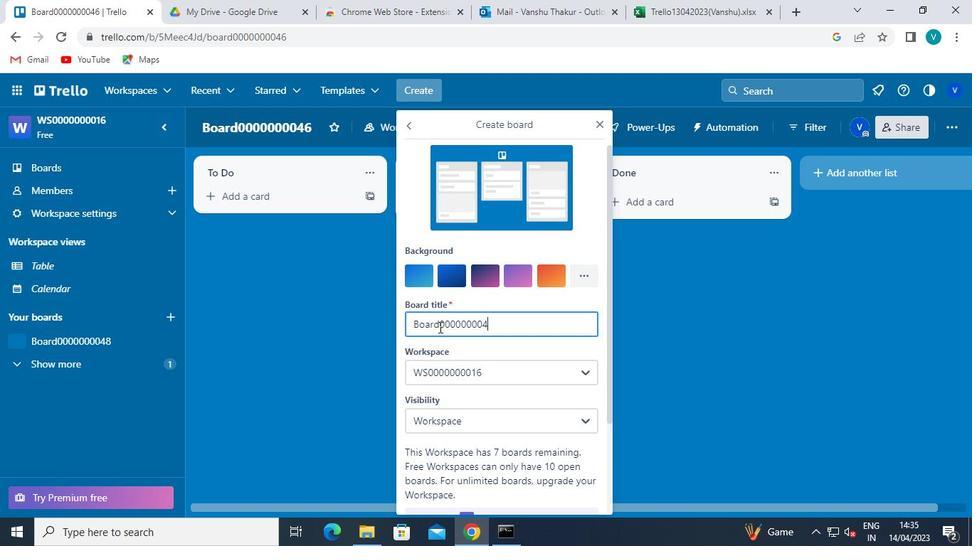 
Action: Mouse moved to (476, 369)
Screenshot: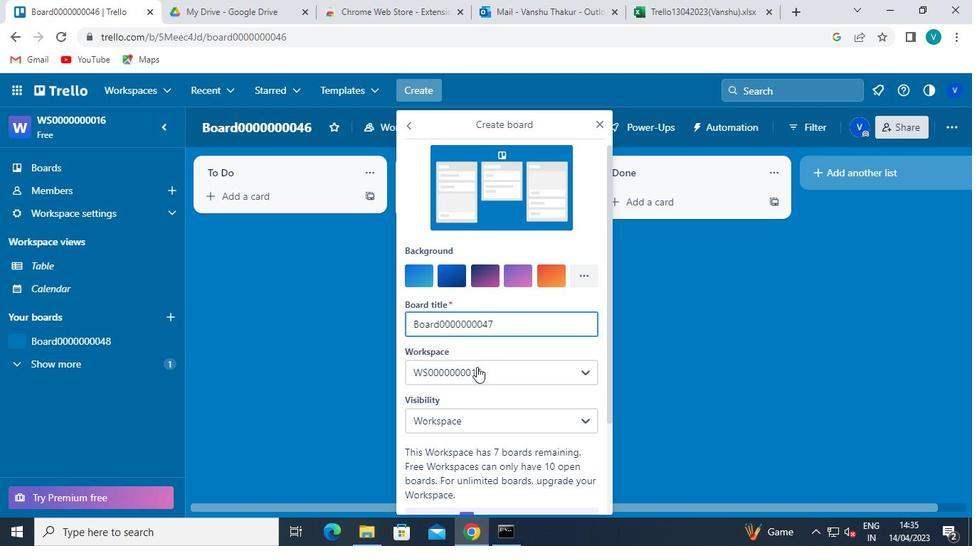 
Action: Mouse pressed left at (476, 369)
Screenshot: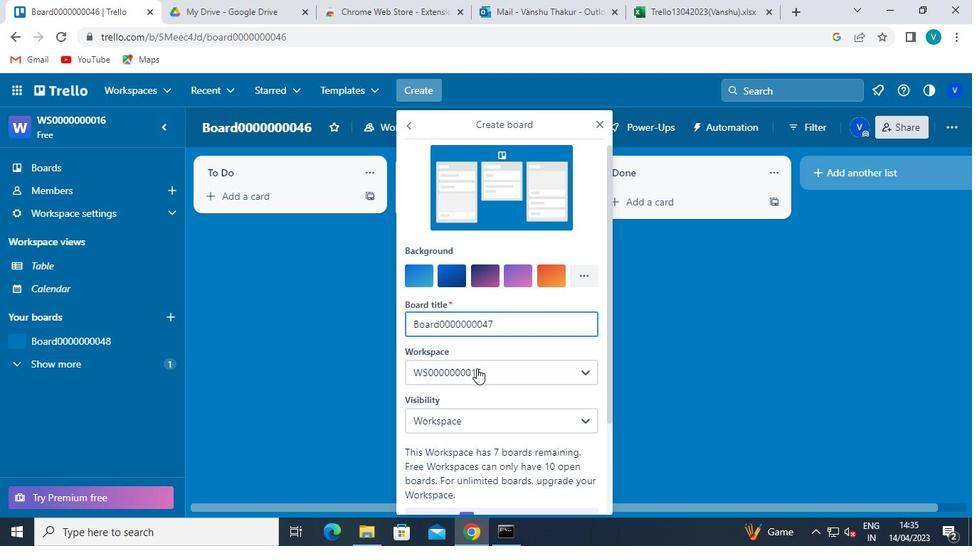 
Action: Mouse moved to (473, 431)
Screenshot: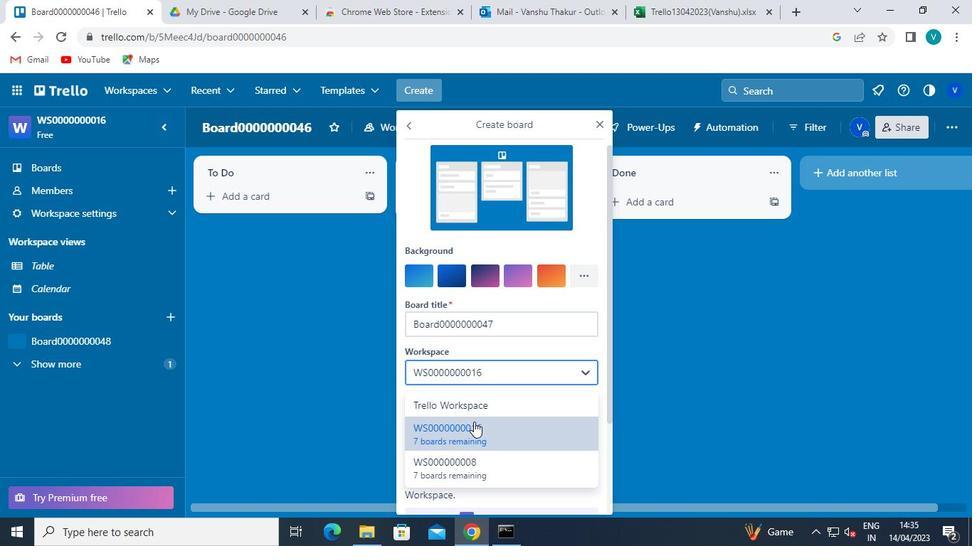 
Action: Mouse pressed left at (473, 431)
Screenshot: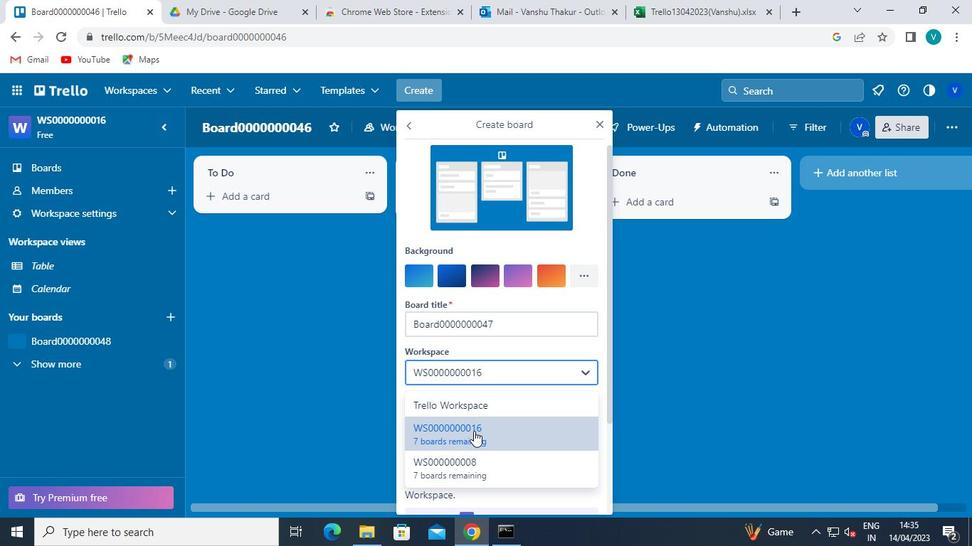 
Action: Mouse moved to (464, 419)
Screenshot: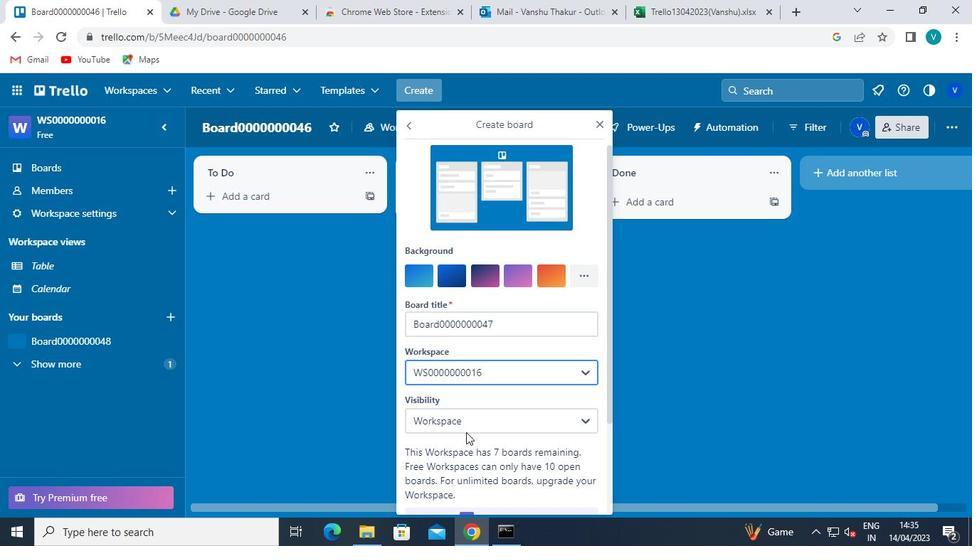 
Action: Mouse pressed left at (464, 419)
Screenshot: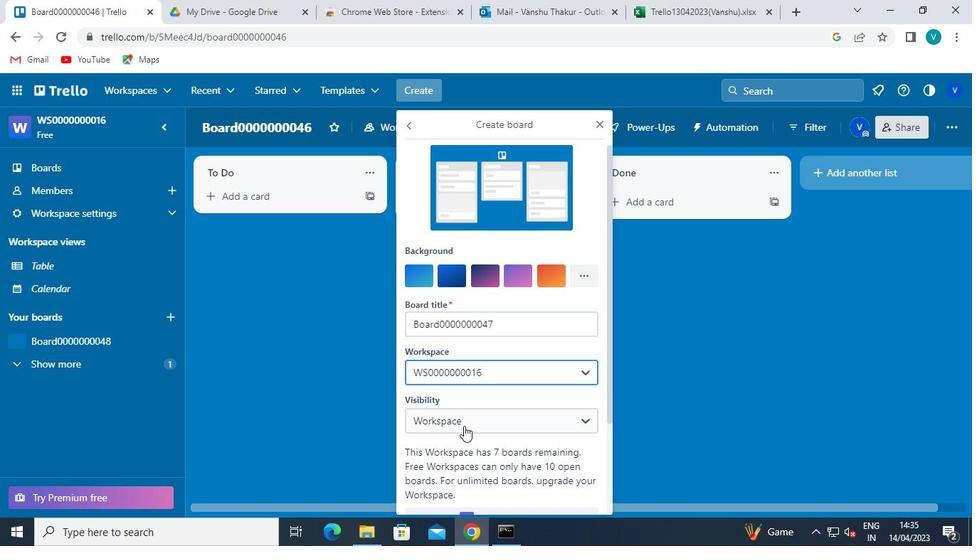 
Action: Mouse moved to (483, 269)
Screenshot: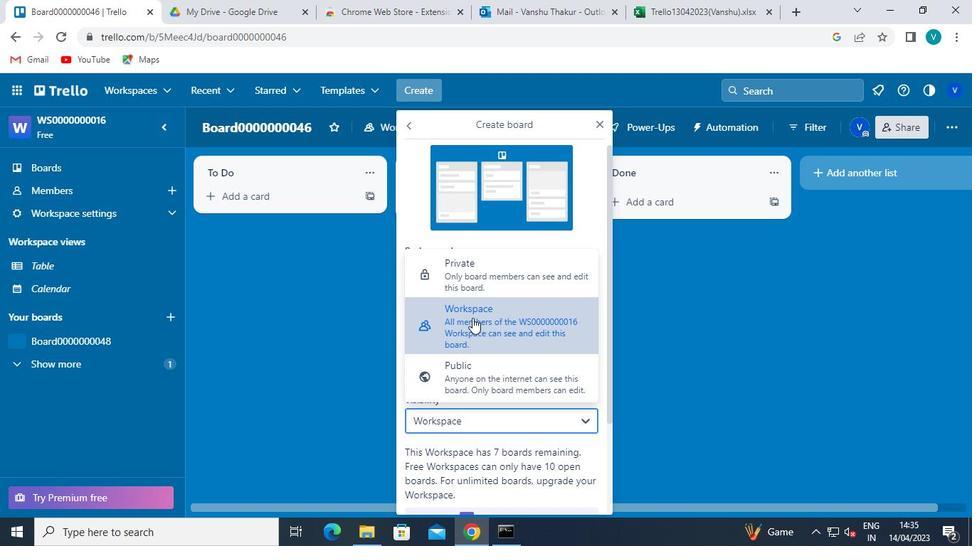 
Action: Mouse pressed left at (483, 269)
Screenshot: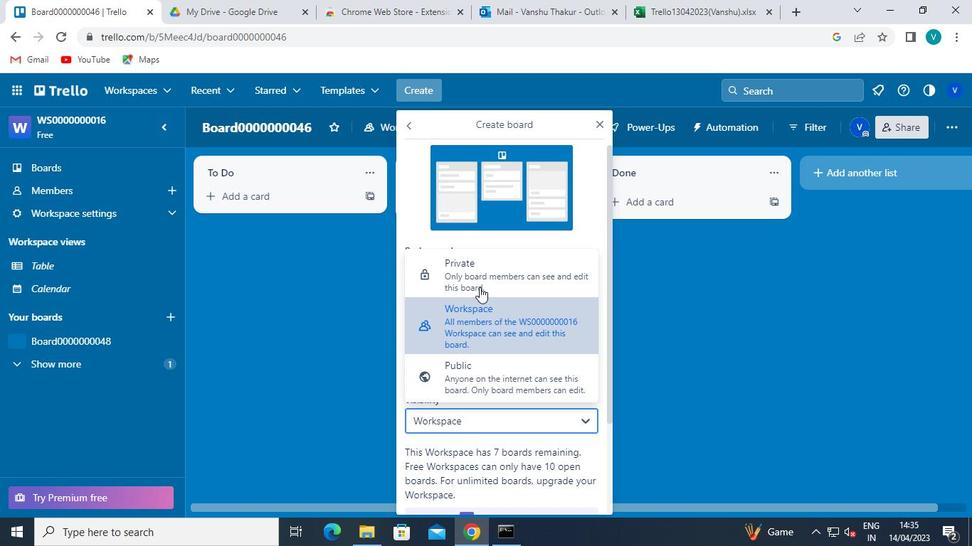 
Action: Mouse moved to (483, 432)
Screenshot: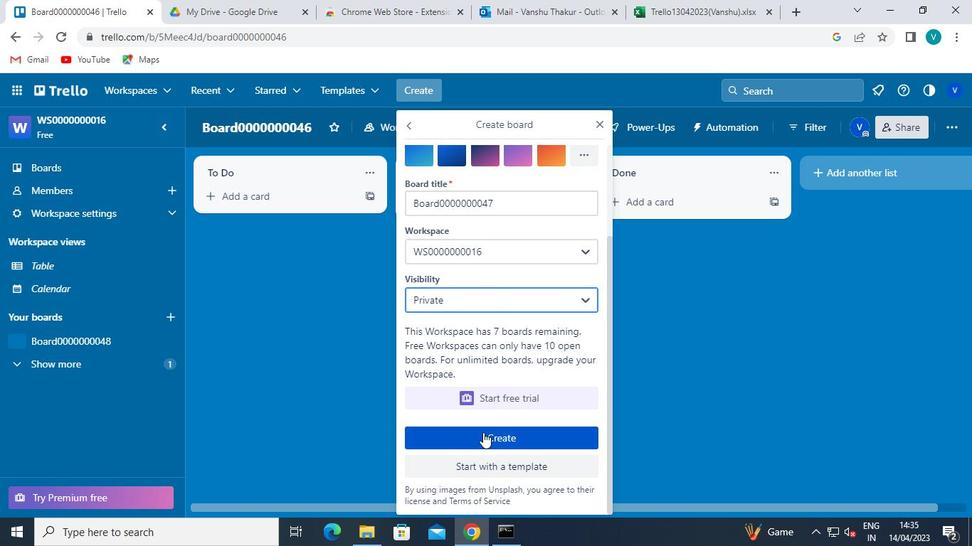 
Action: Mouse pressed left at (483, 432)
Screenshot: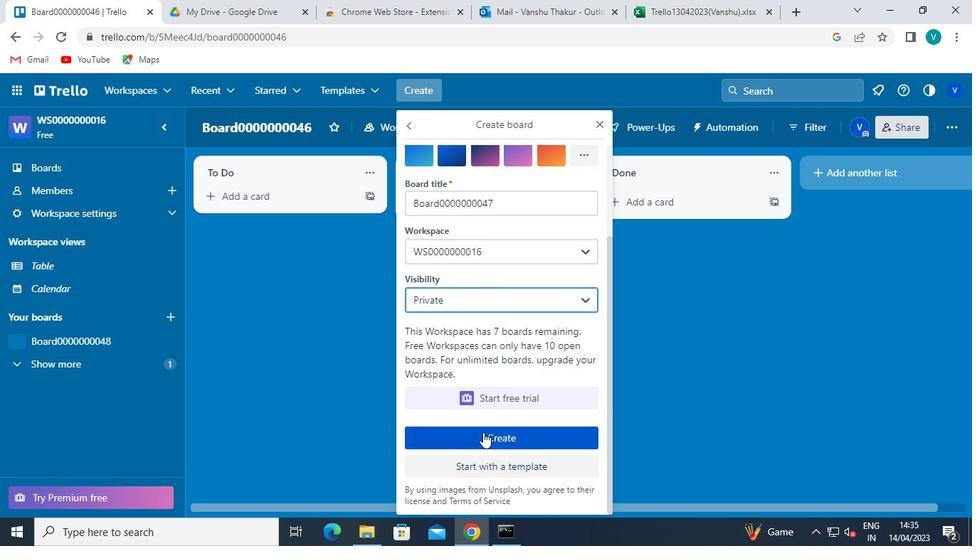 
Action: Mouse moved to (427, 81)
Screenshot: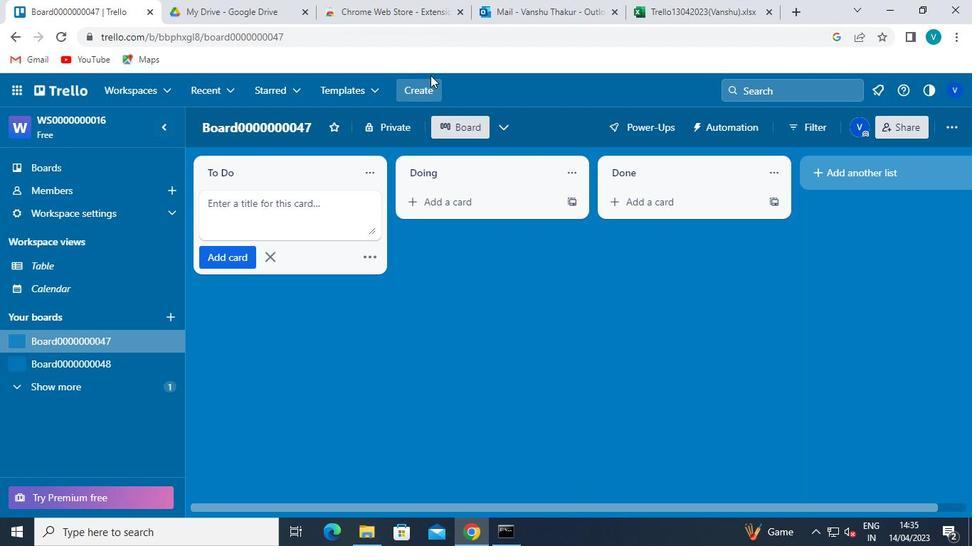 
Action: Mouse pressed left at (427, 81)
Screenshot: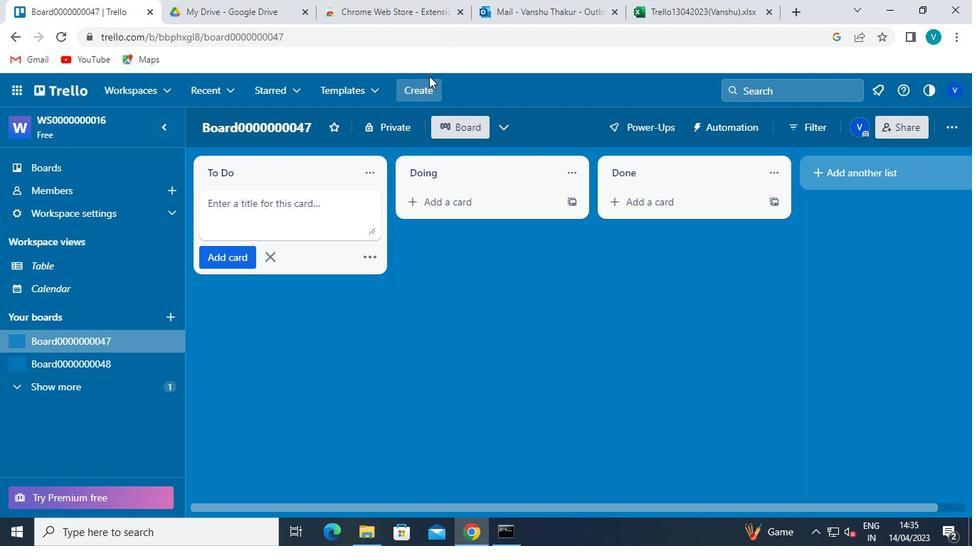 
Action: Mouse moved to (444, 145)
Screenshot: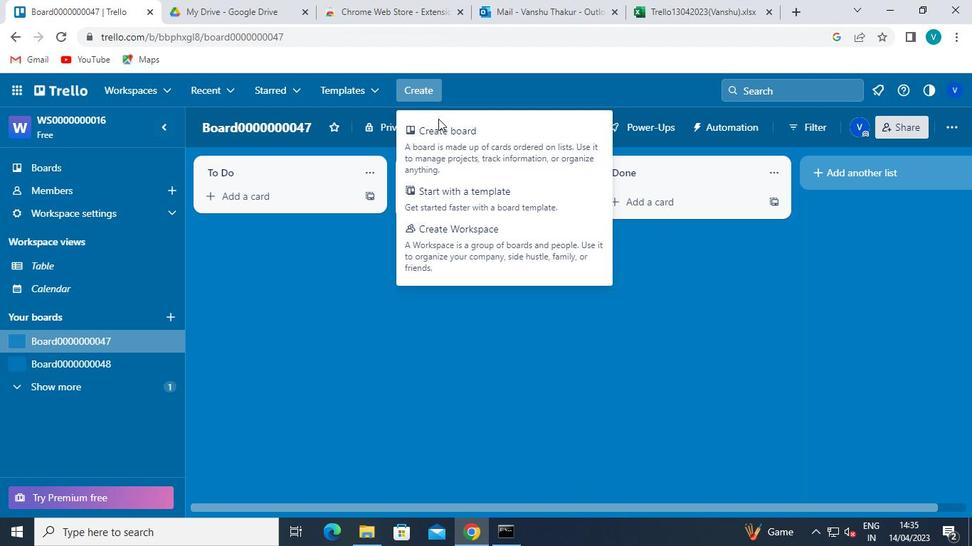 
Action: Mouse pressed left at (444, 145)
Screenshot: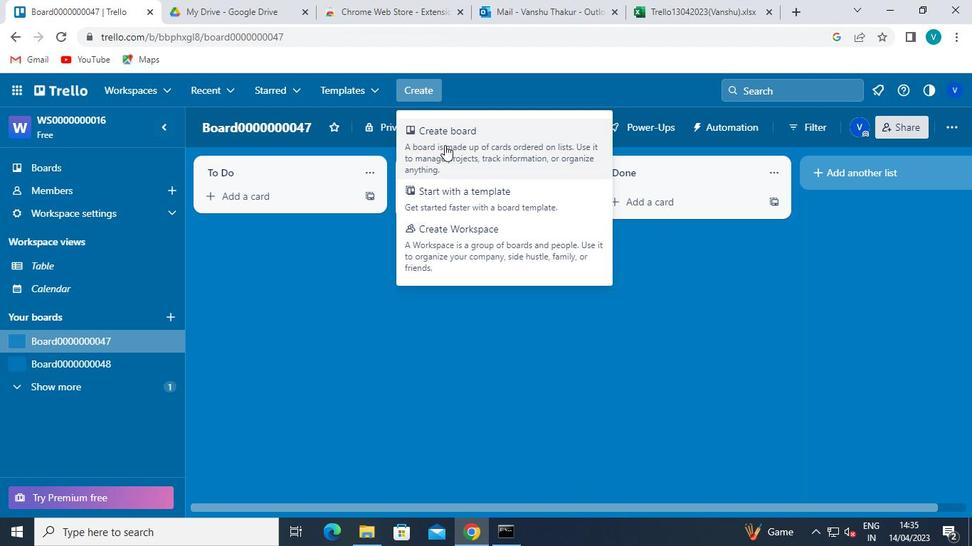 
Action: Mouse moved to (451, 327)
Screenshot: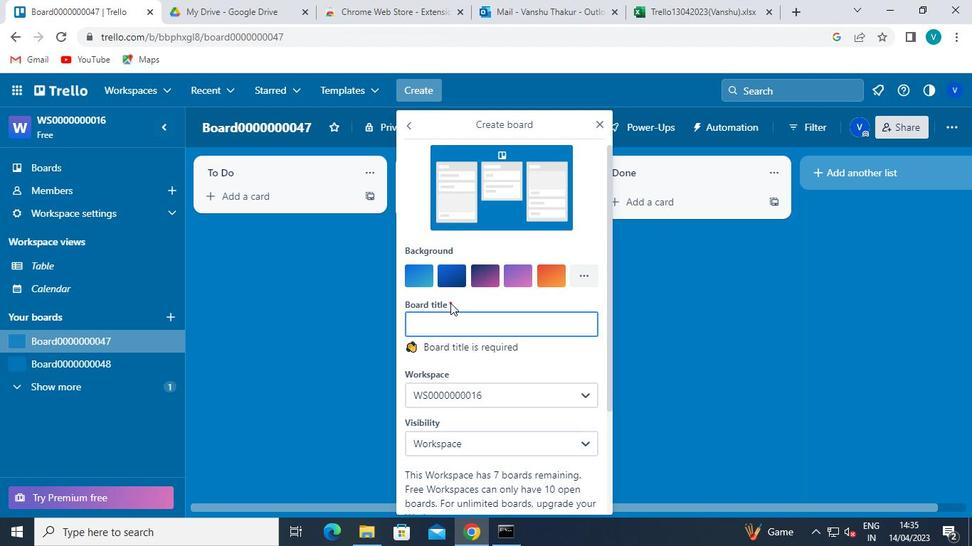 
Action: Mouse pressed left at (451, 327)
Screenshot: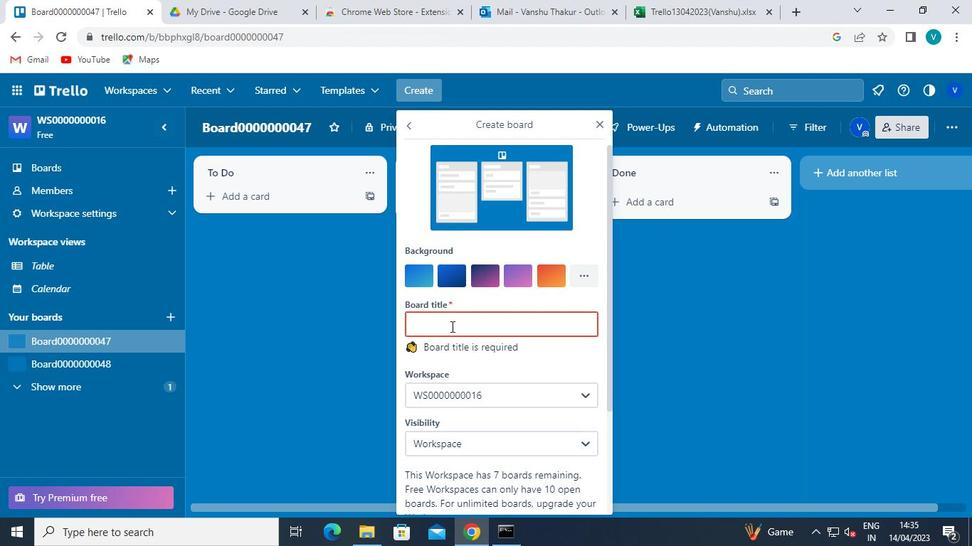 
Action: Mouse moved to (451, 328)
Screenshot: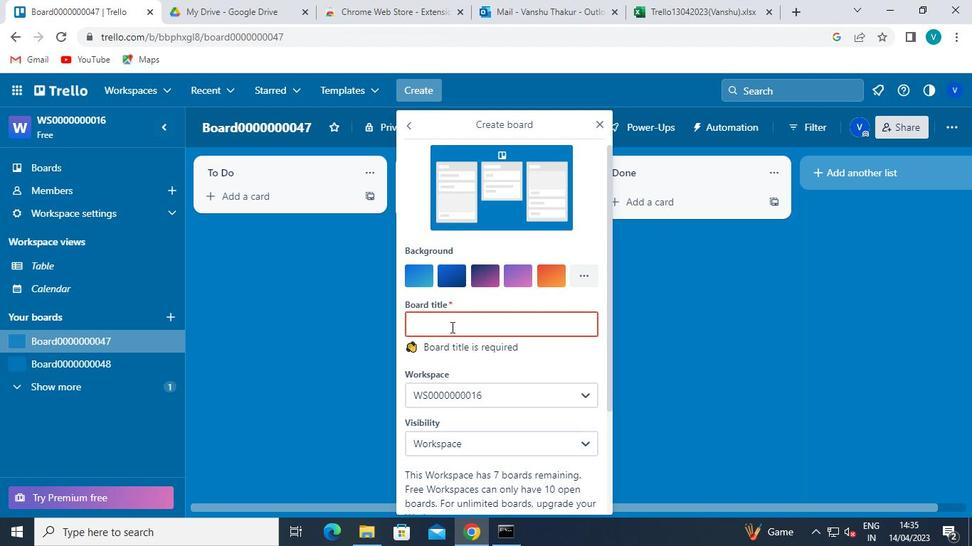 
Action: Keyboard Key.shift
Screenshot: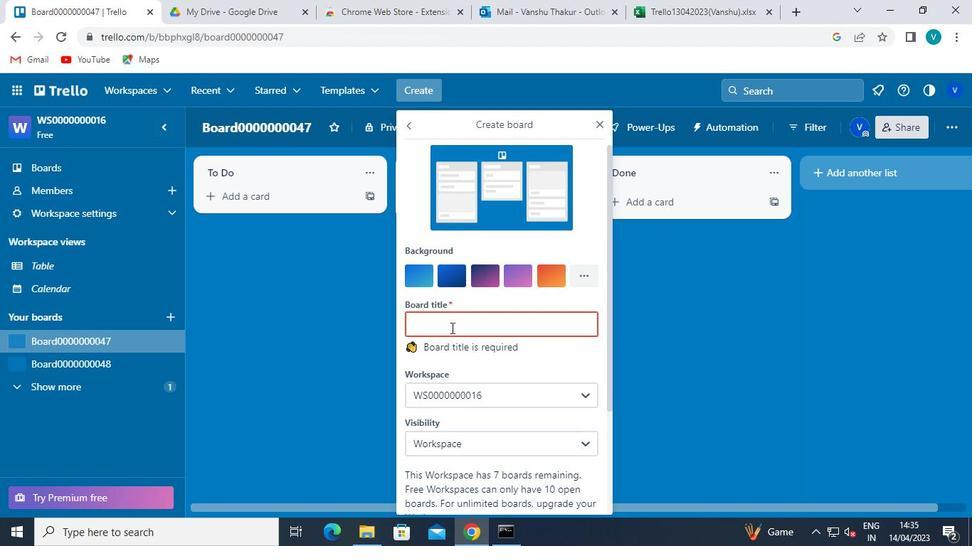 
Action: Keyboard B
Screenshot: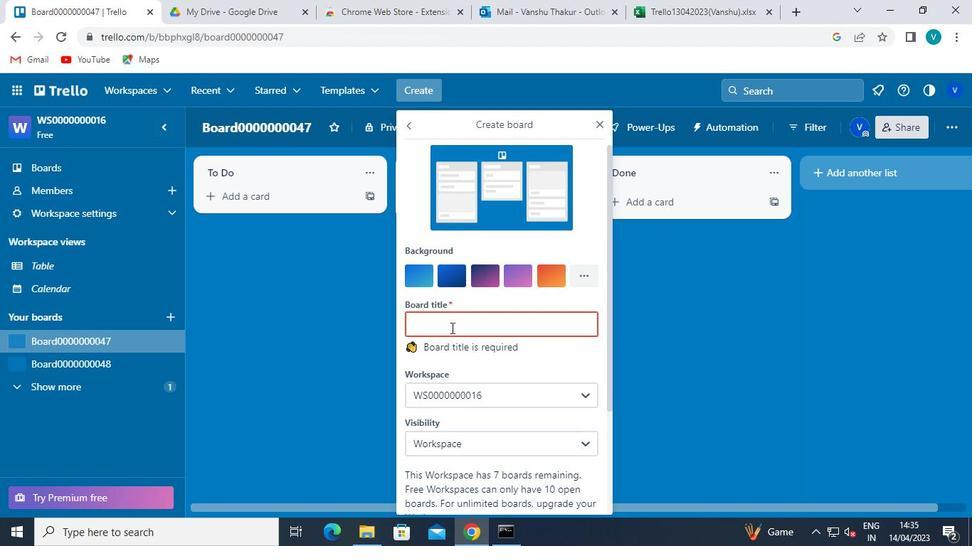 
Action: Keyboard o
Screenshot: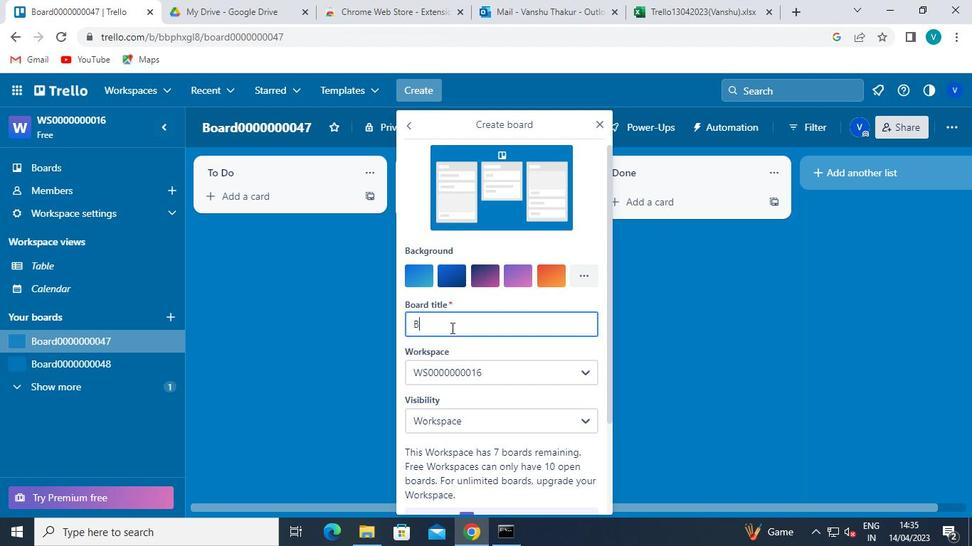 
Action: Keyboard a
Screenshot: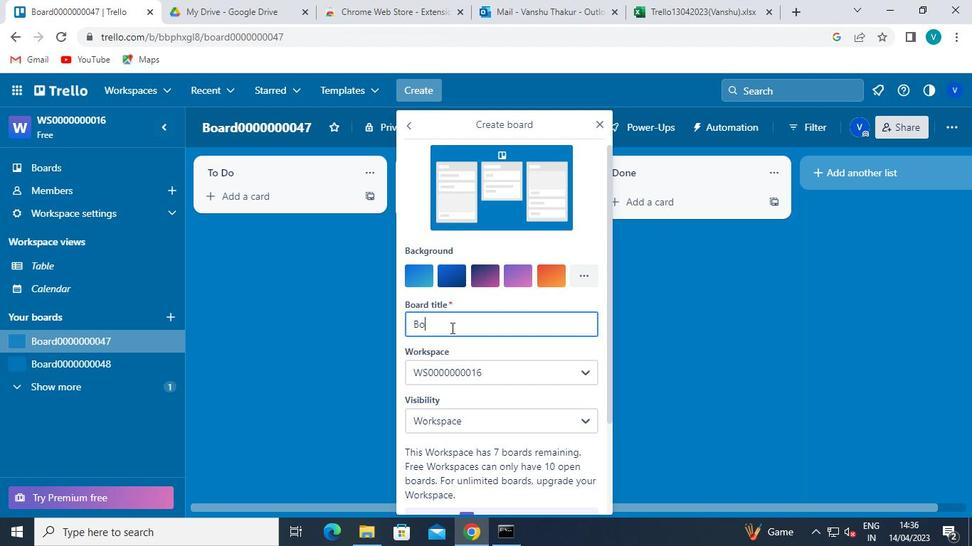 
Action: Keyboard r
Screenshot: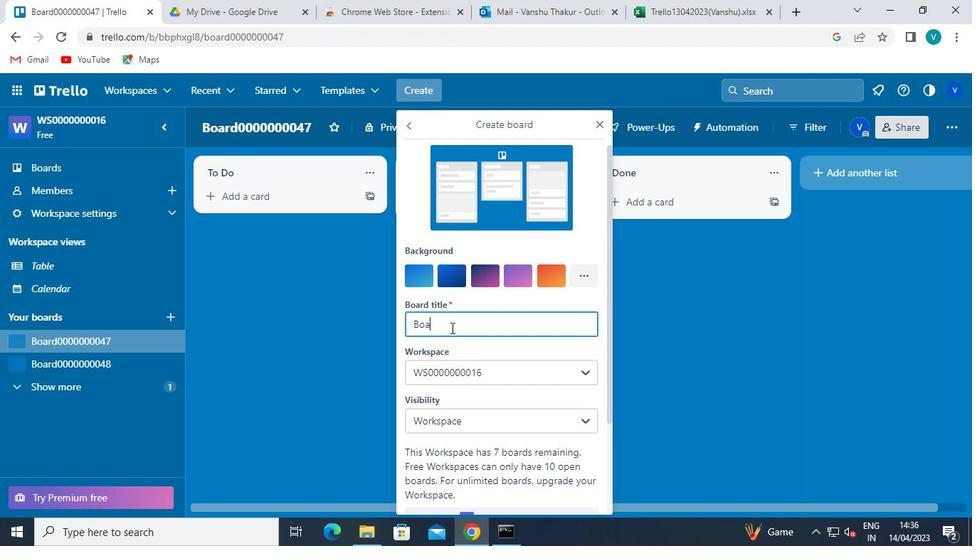 
Action: Keyboard d
Screenshot: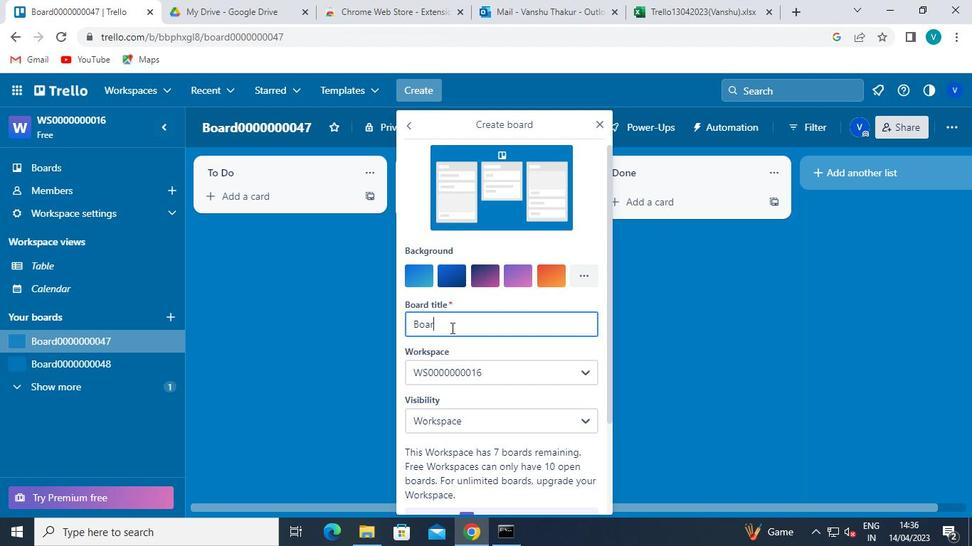 
Action: Keyboard <96>
Screenshot: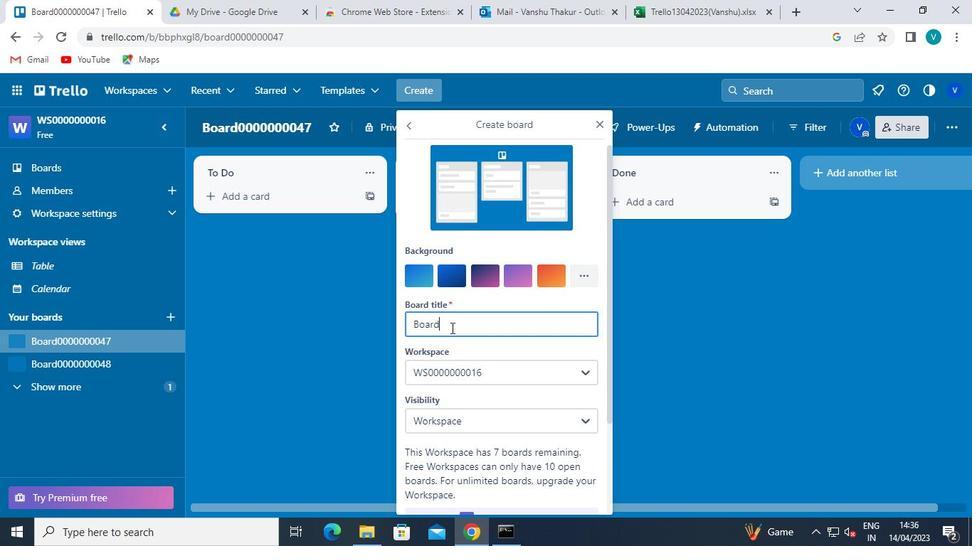 
Action: Keyboard <96>
Screenshot: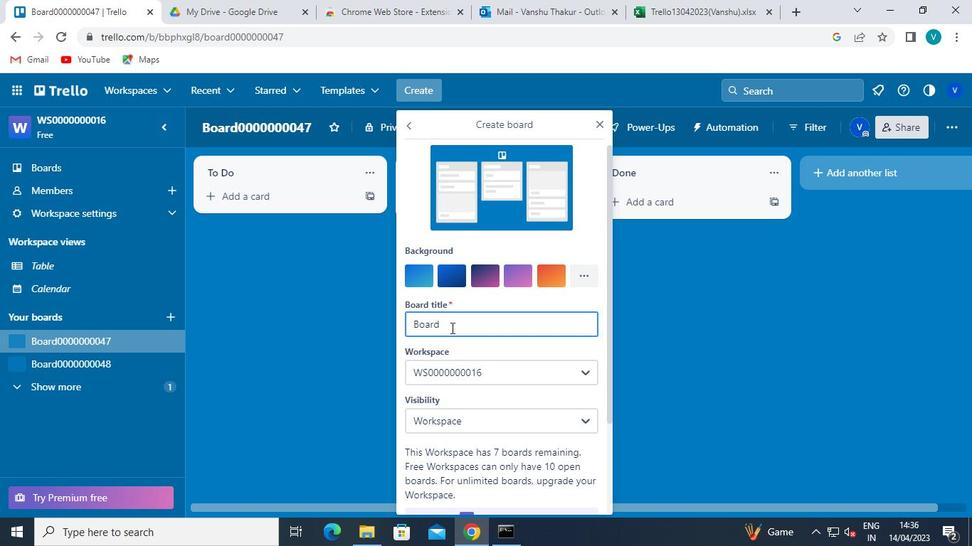 
Action: Keyboard <96>
Screenshot: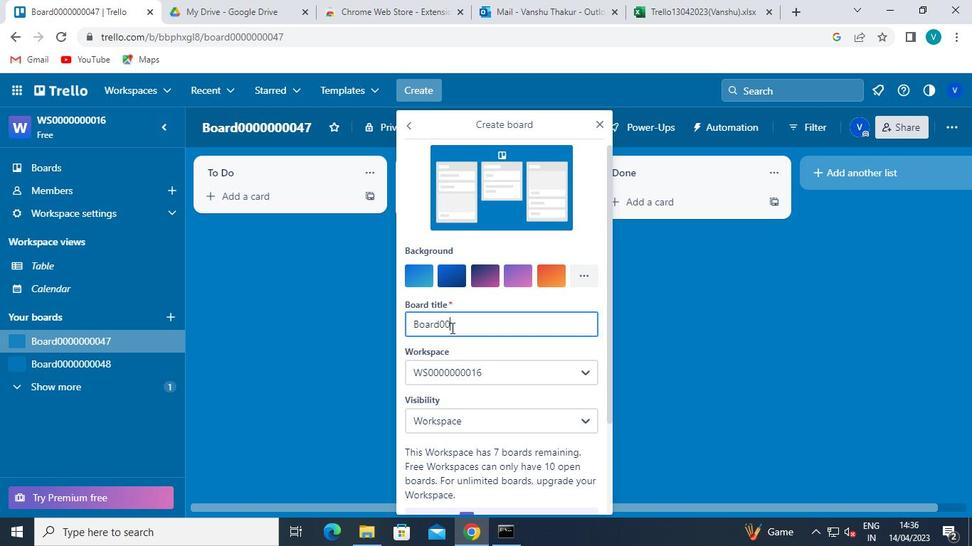 
Action: Keyboard <96>
Screenshot: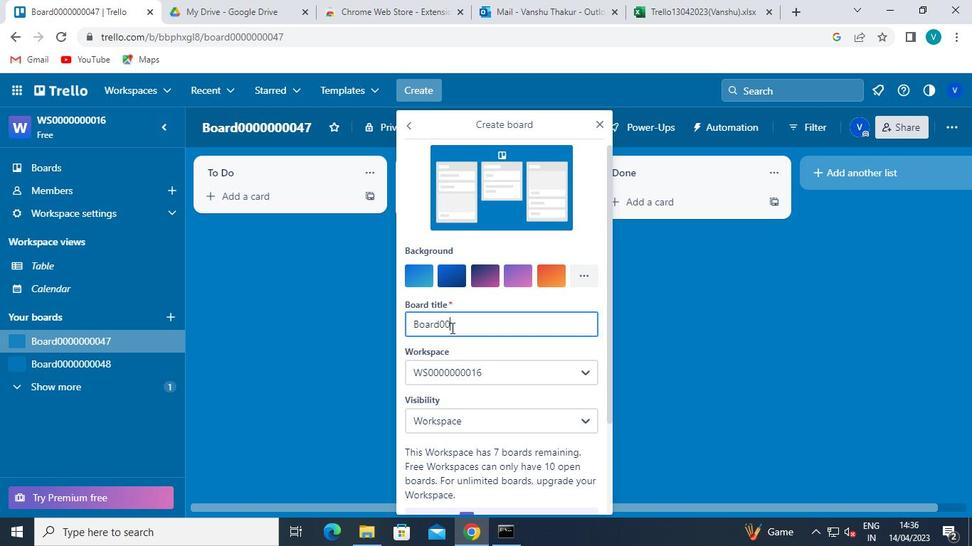
Action: Keyboard <96>
Screenshot: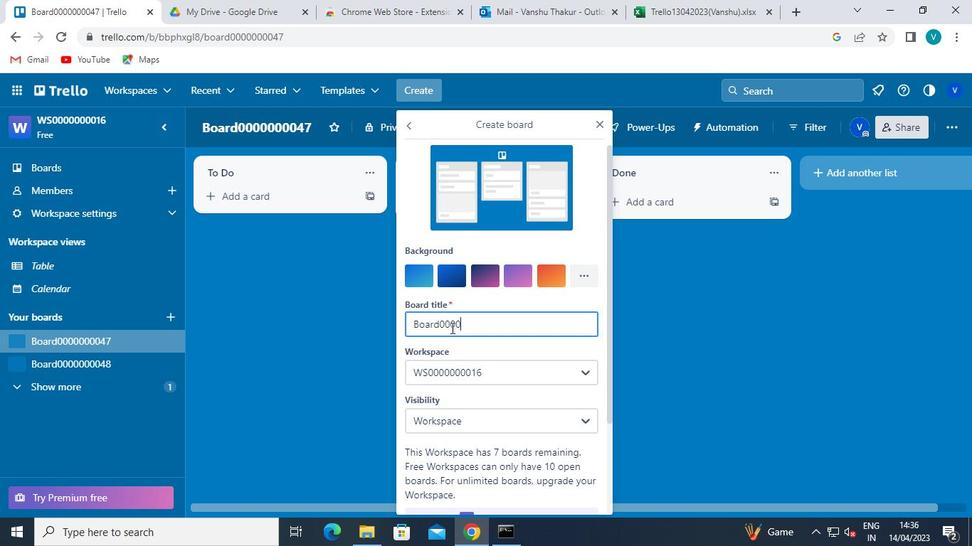 
Action: Keyboard <96>
Screenshot: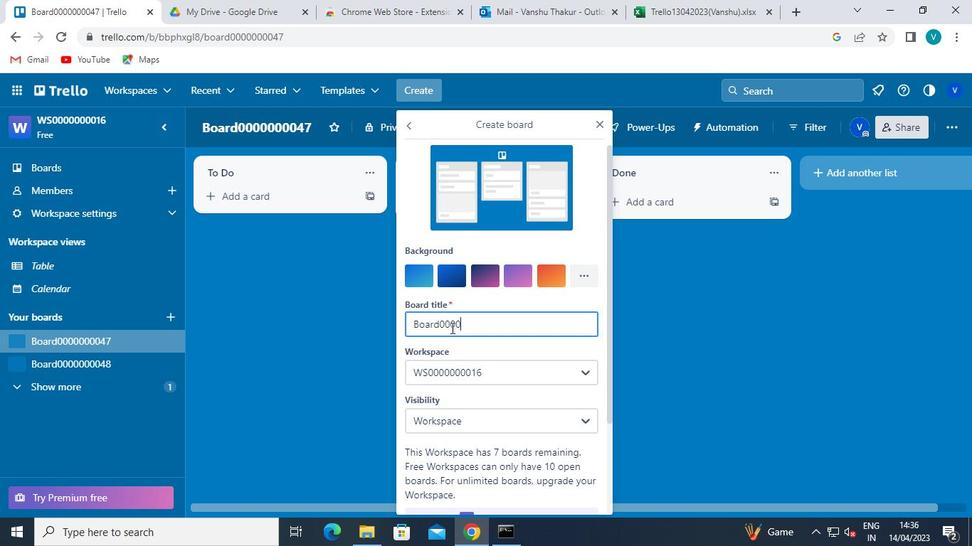 
Action: Keyboard <96>
Screenshot: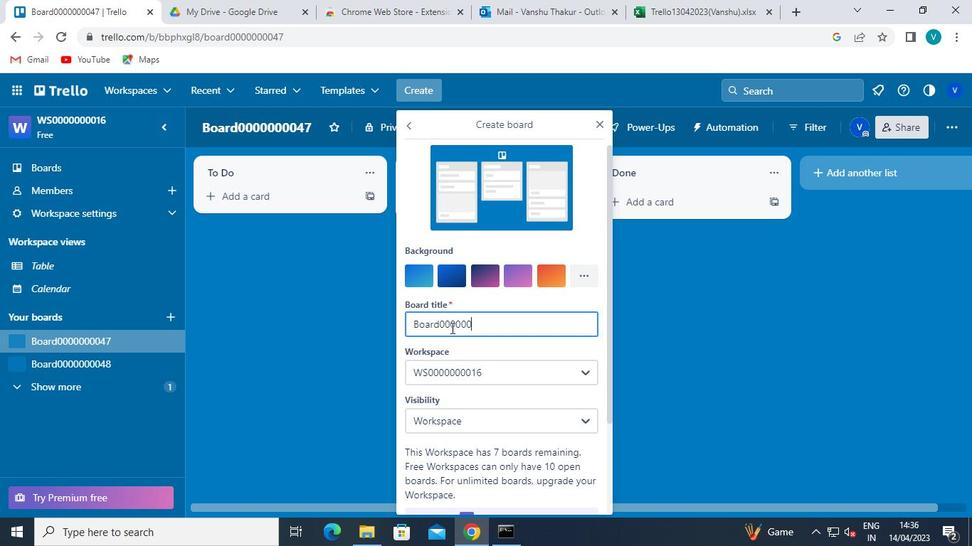 
Action: Keyboard <96>
Screenshot: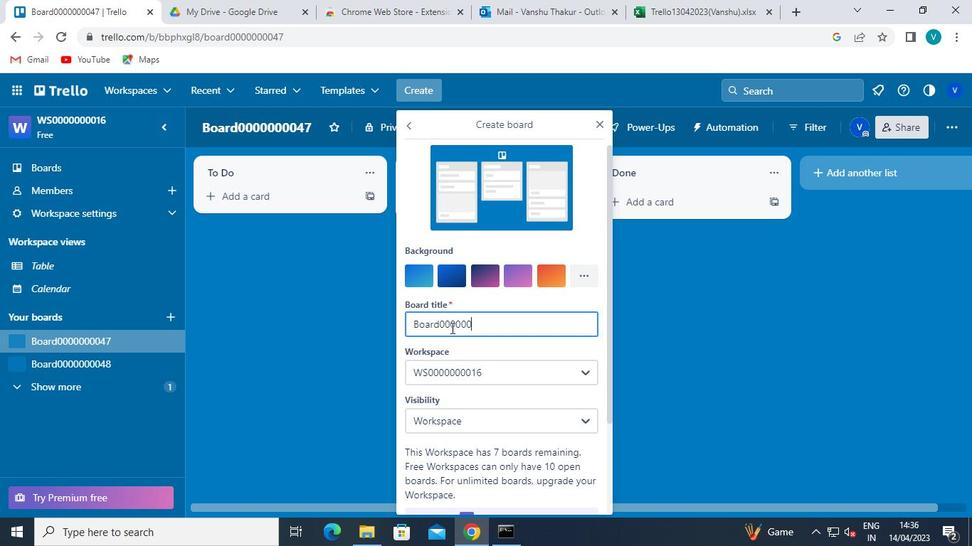 
Action: Keyboard <100>
Screenshot: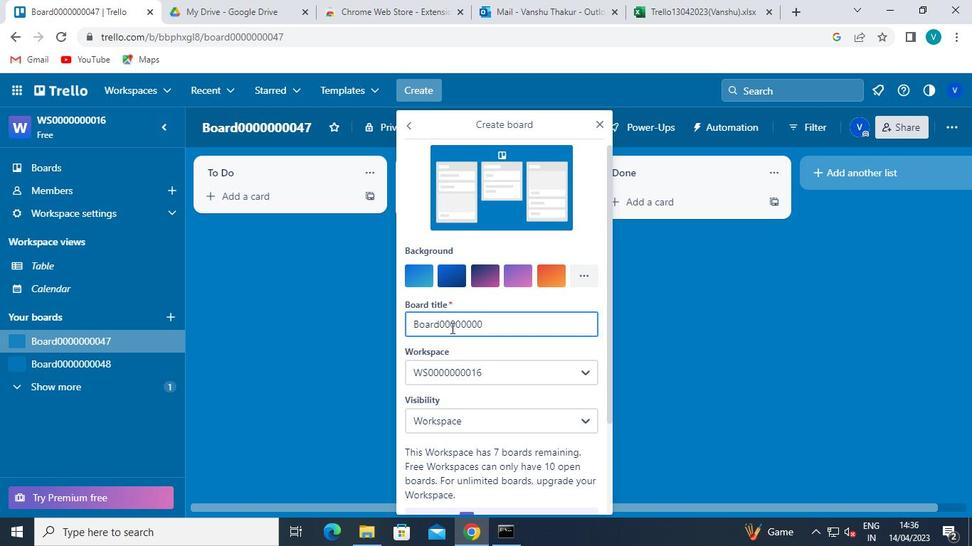 
Action: Keyboard <104>
Screenshot: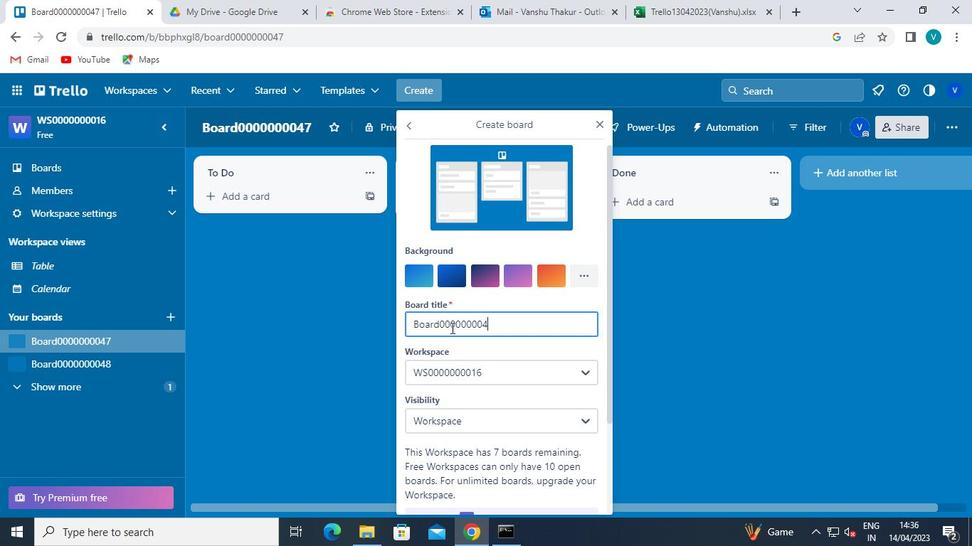 
Action: Mouse moved to (471, 367)
Screenshot: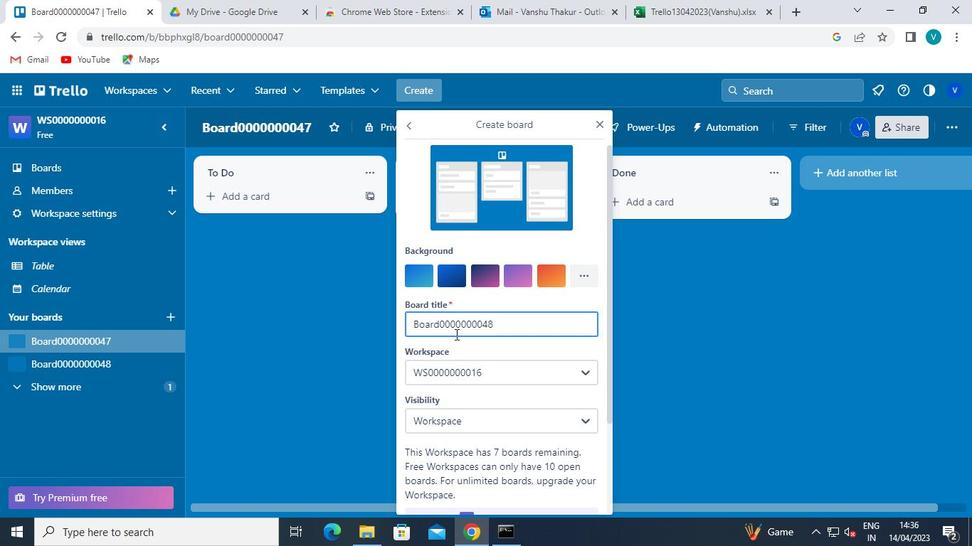 
Action: Mouse pressed left at (471, 367)
Screenshot: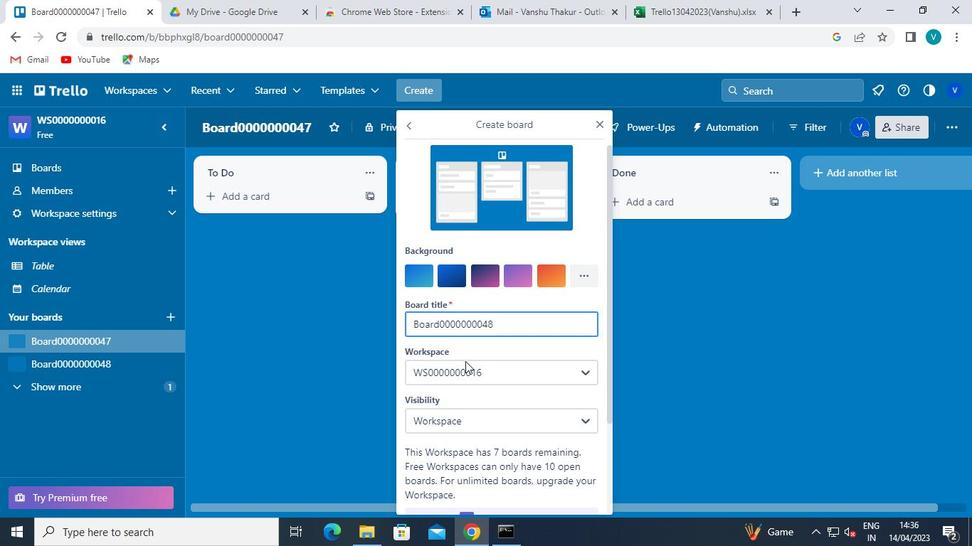 
Action: Mouse moved to (472, 427)
Screenshot: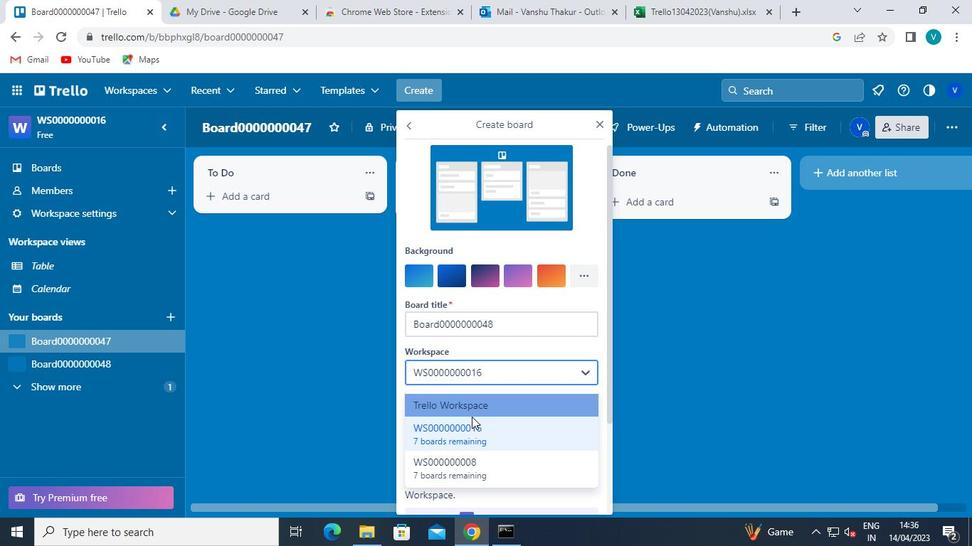 
Action: Mouse pressed left at (472, 427)
Screenshot: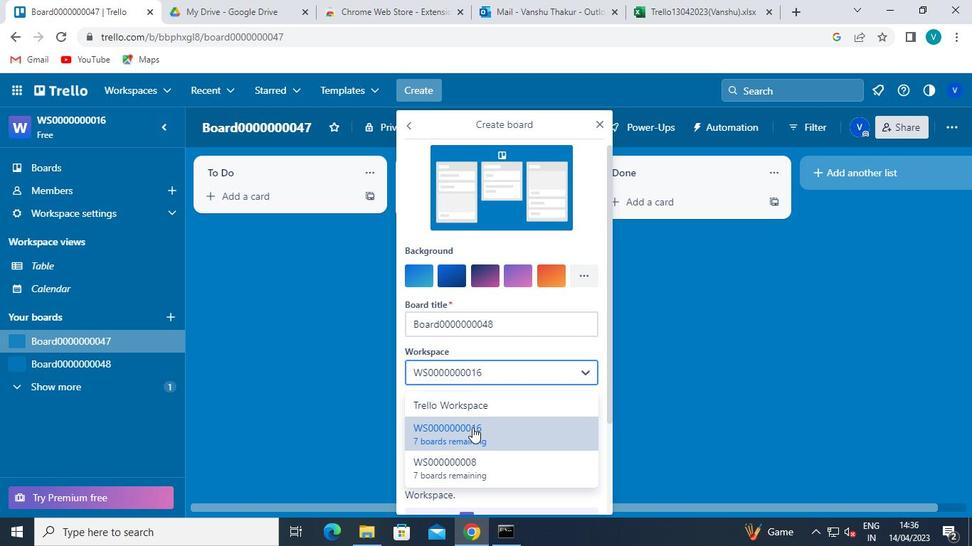 
Action: Mouse moved to (470, 429)
Screenshot: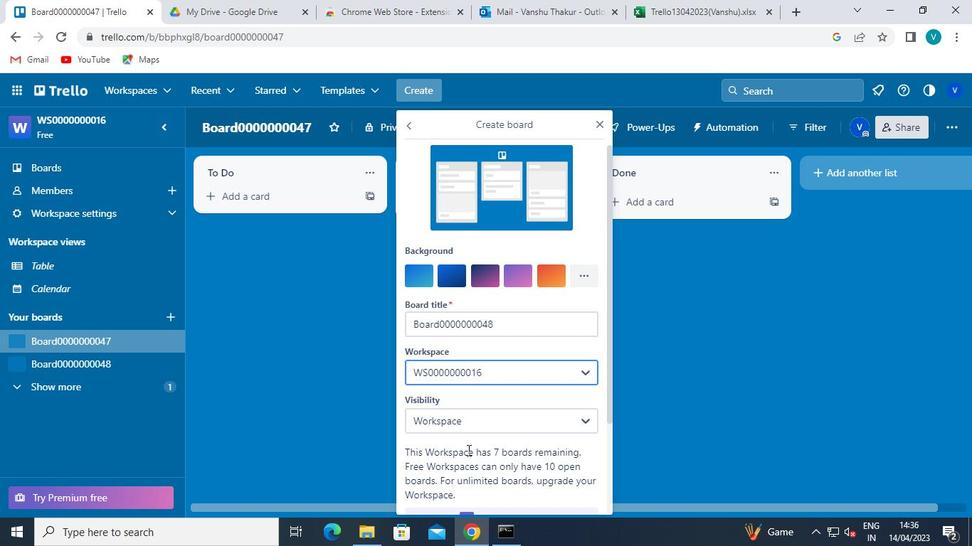 
Action: Mouse pressed left at (470, 429)
Screenshot: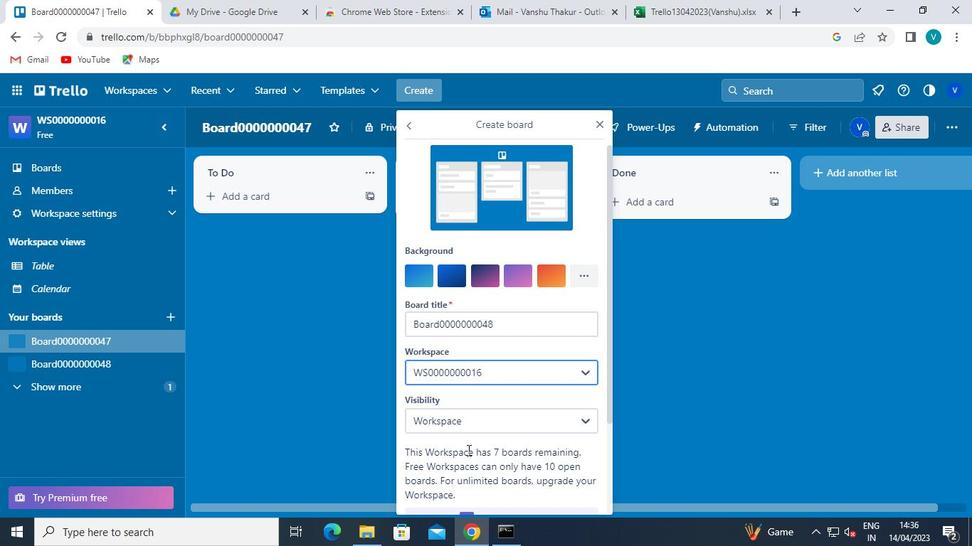 
Action: Mouse moved to (466, 372)
Screenshot: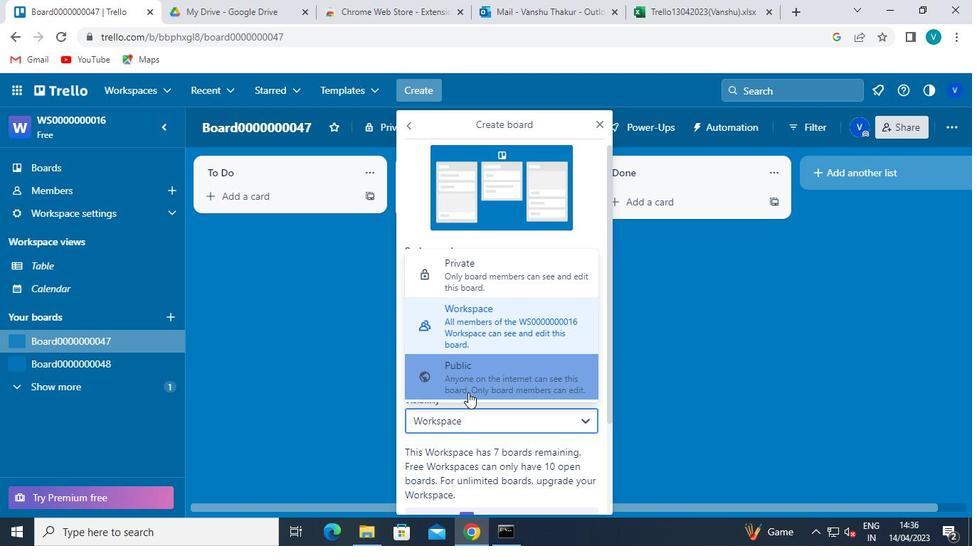 
Action: Mouse pressed left at (466, 372)
Screenshot: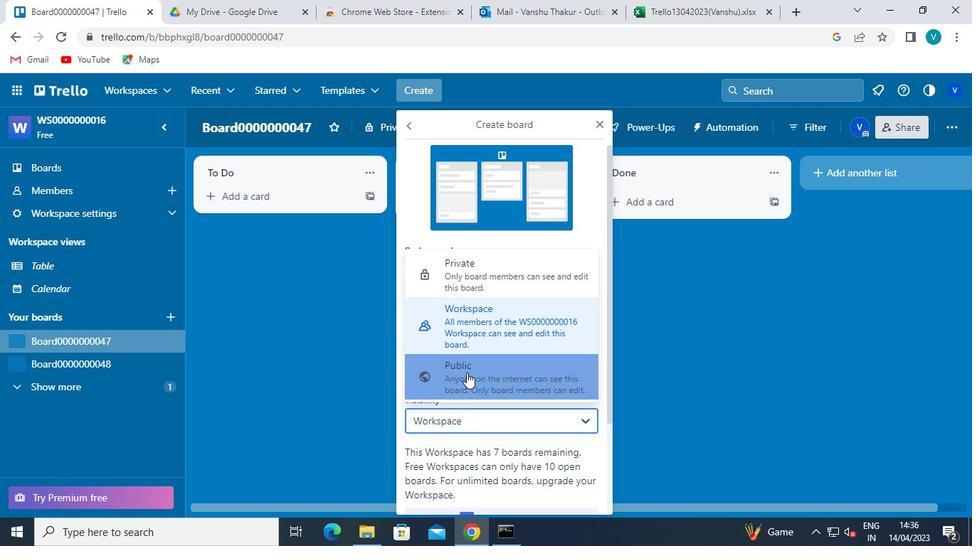 
Action: Mouse moved to (468, 384)
Screenshot: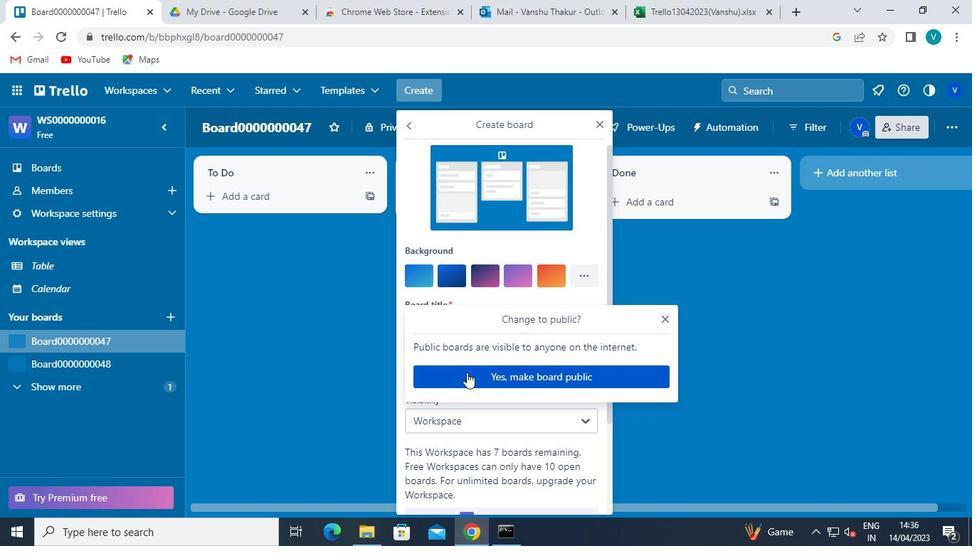 
Action: Mouse pressed left at (468, 384)
Screenshot: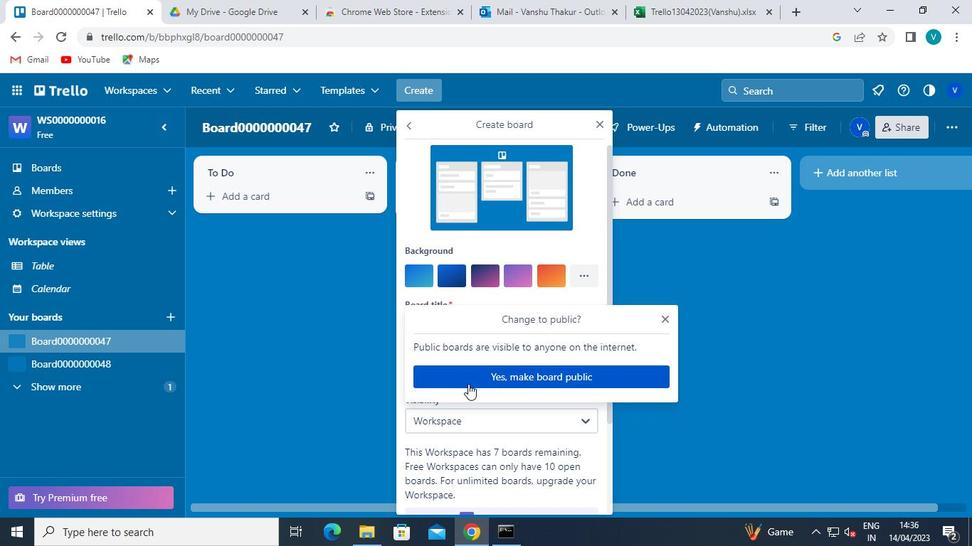 
Action: Mouse moved to (481, 434)
Screenshot: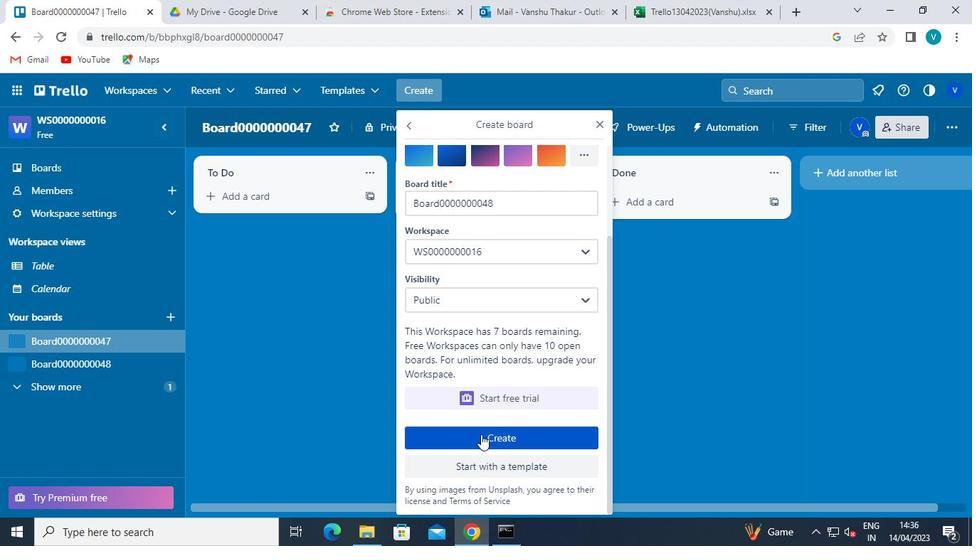 
Action: Mouse pressed left at (481, 434)
Screenshot: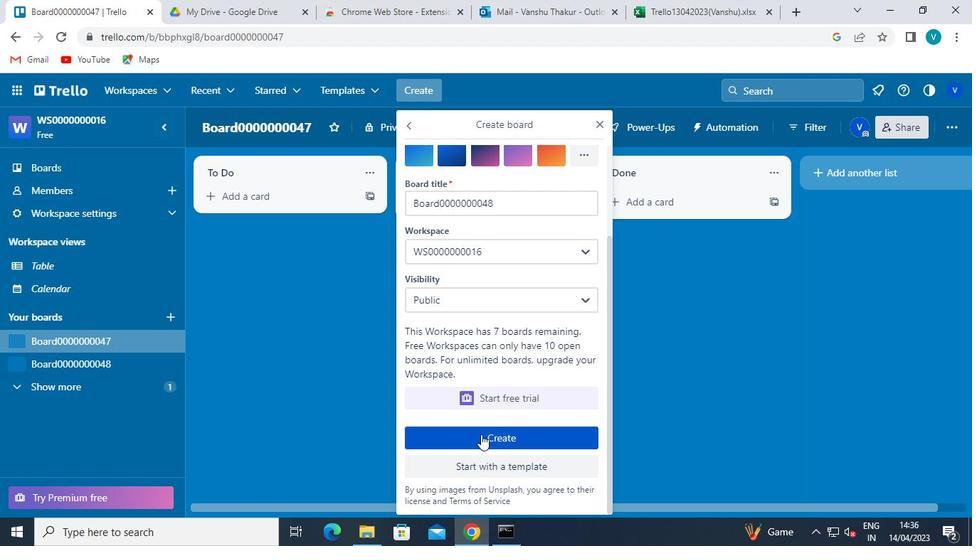 
Action: Mouse moved to (93, 343)
Screenshot: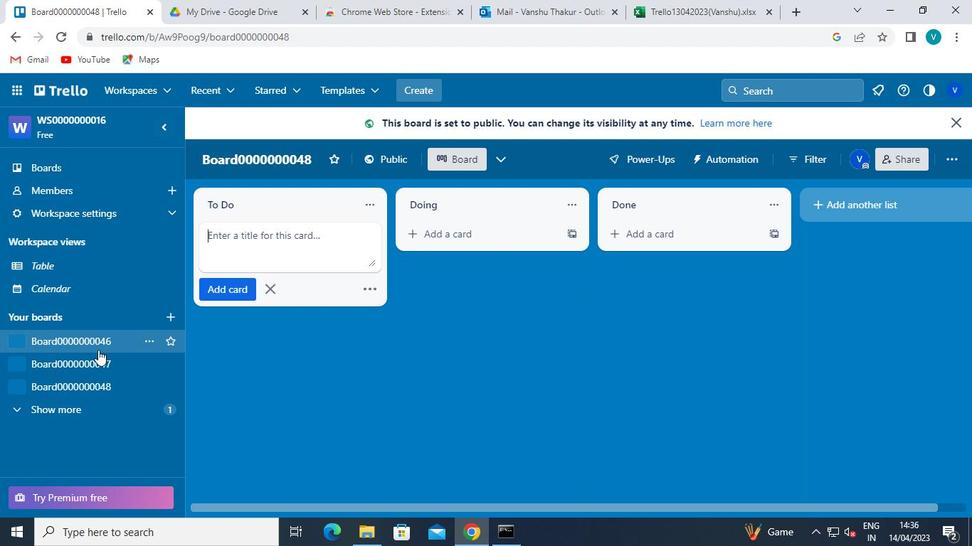 
Action: Mouse pressed left at (93, 343)
Screenshot: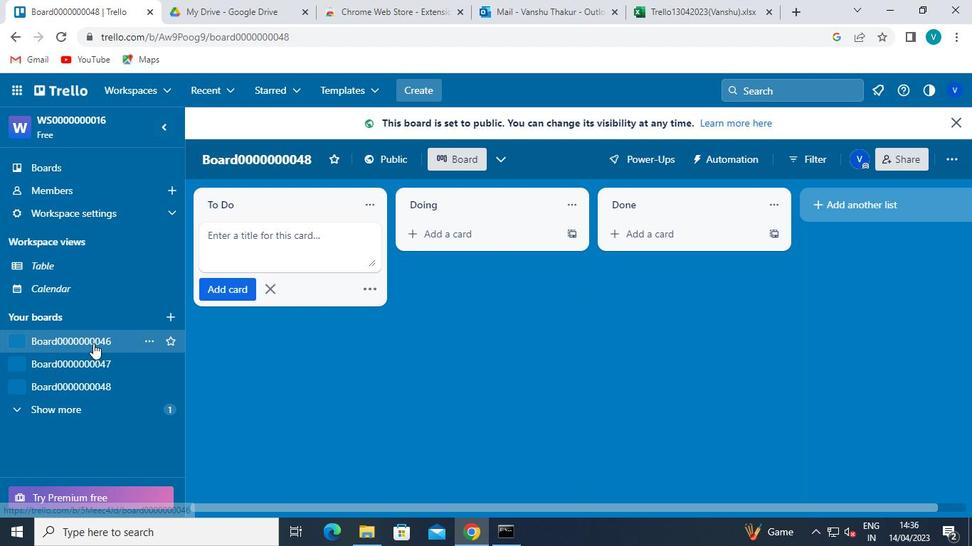 
Action: Mouse moved to (259, 200)
Screenshot: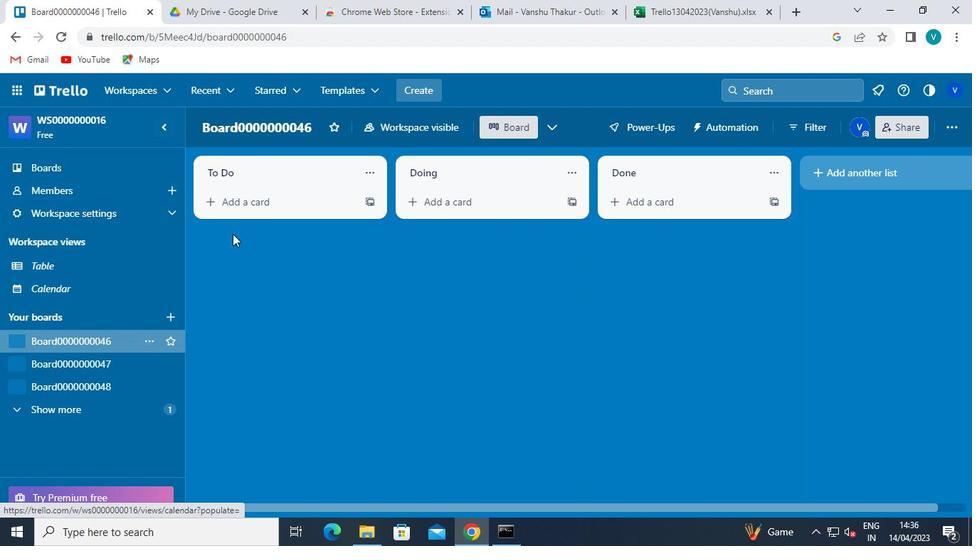 
Action: Mouse pressed left at (259, 200)
Screenshot: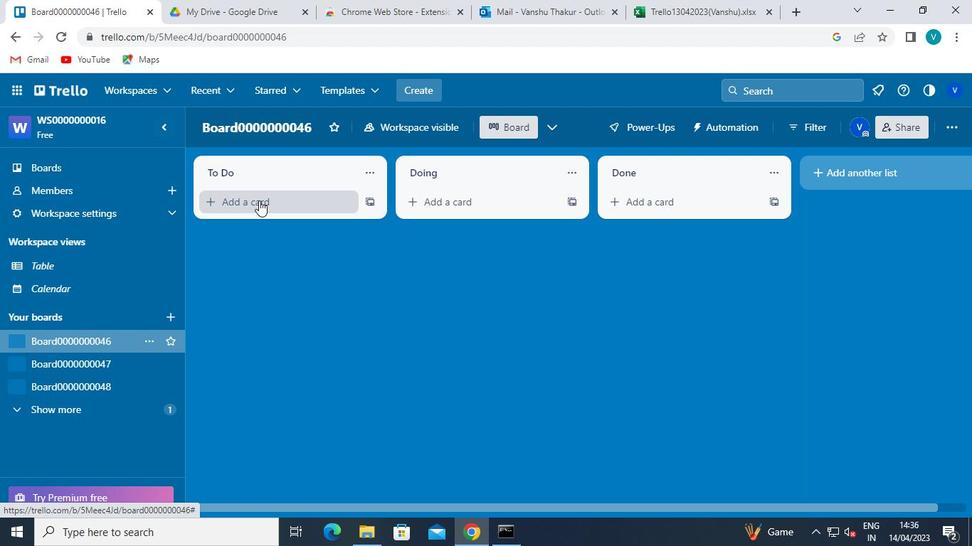 
Action: Keyboard Key.shift
Screenshot: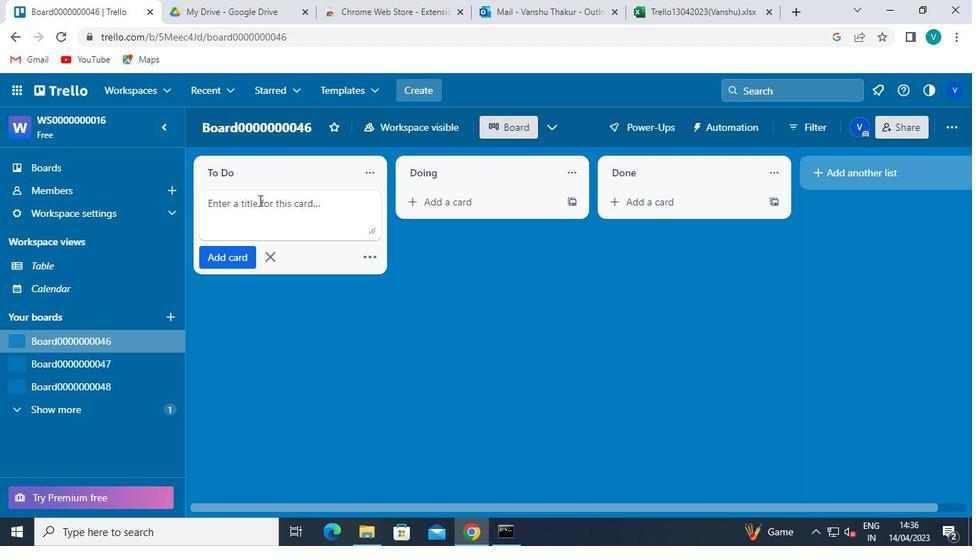 
Action: Keyboard C
Screenshot: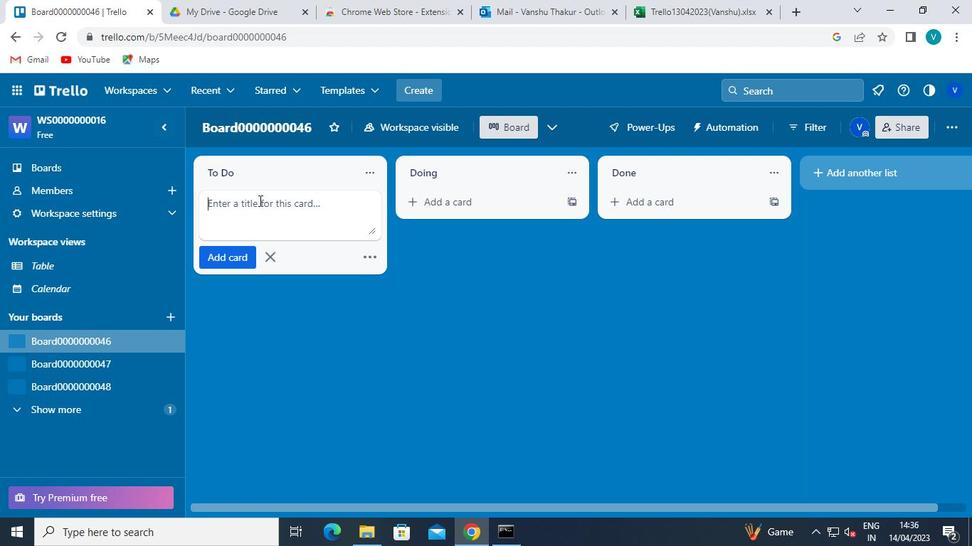 
Action: Keyboard a
Screenshot: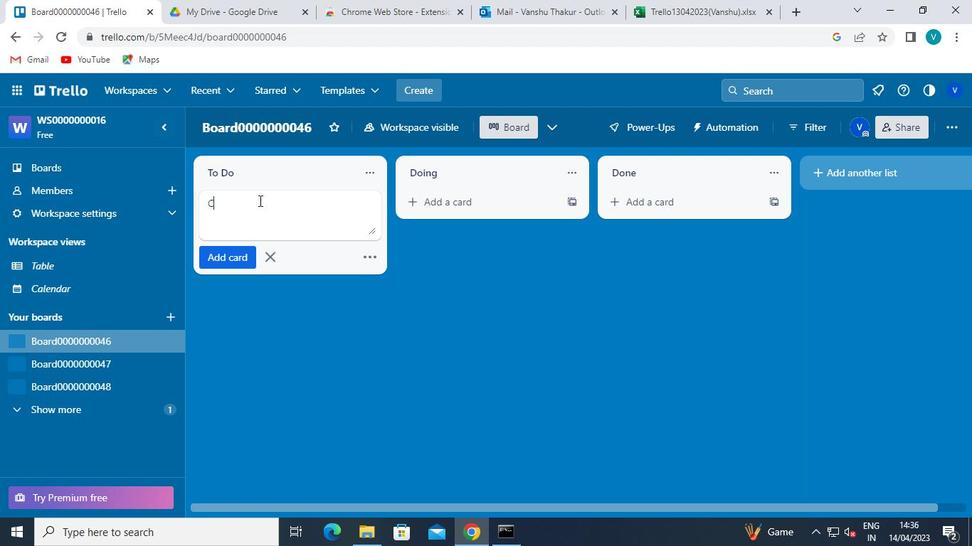 
Action: Keyboard r
Screenshot: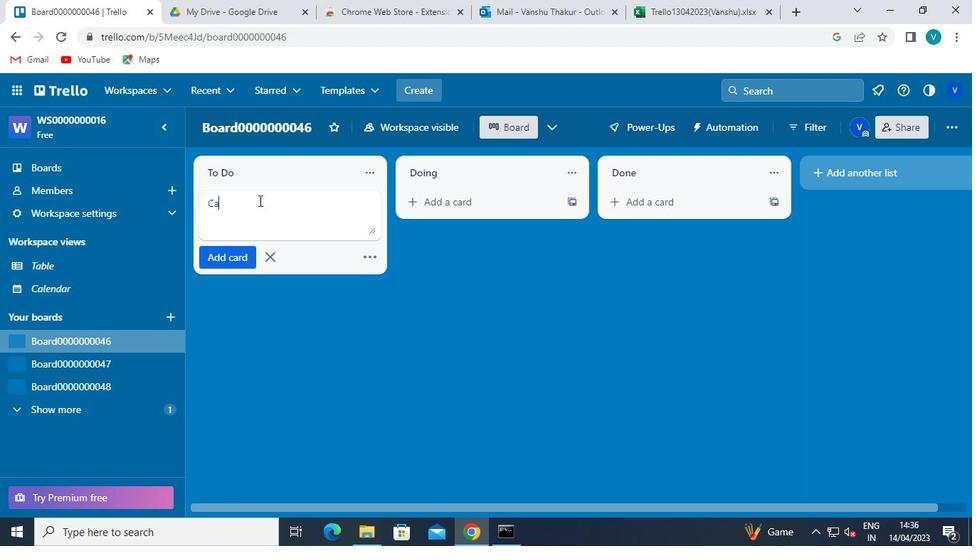 
Action: Keyboard d
Screenshot: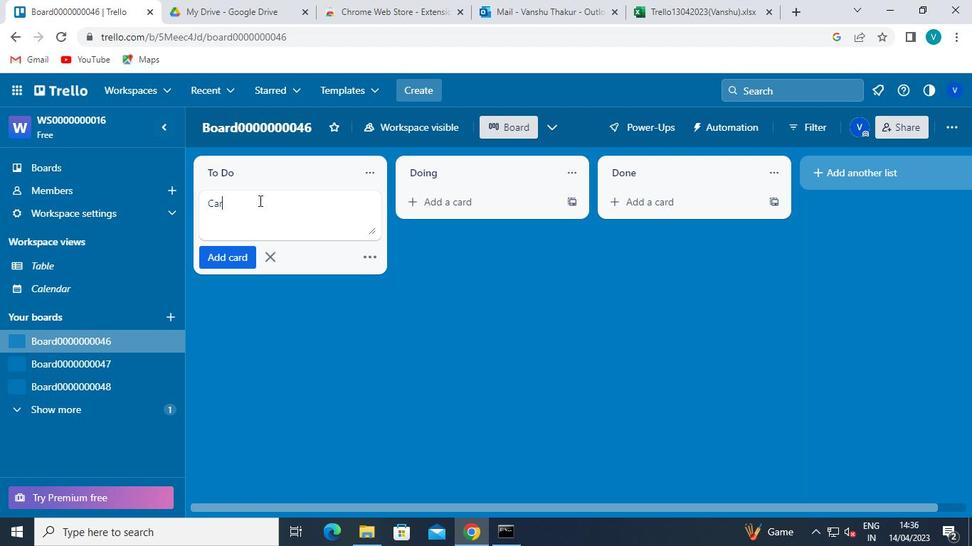 
Action: Keyboard <96>
Screenshot: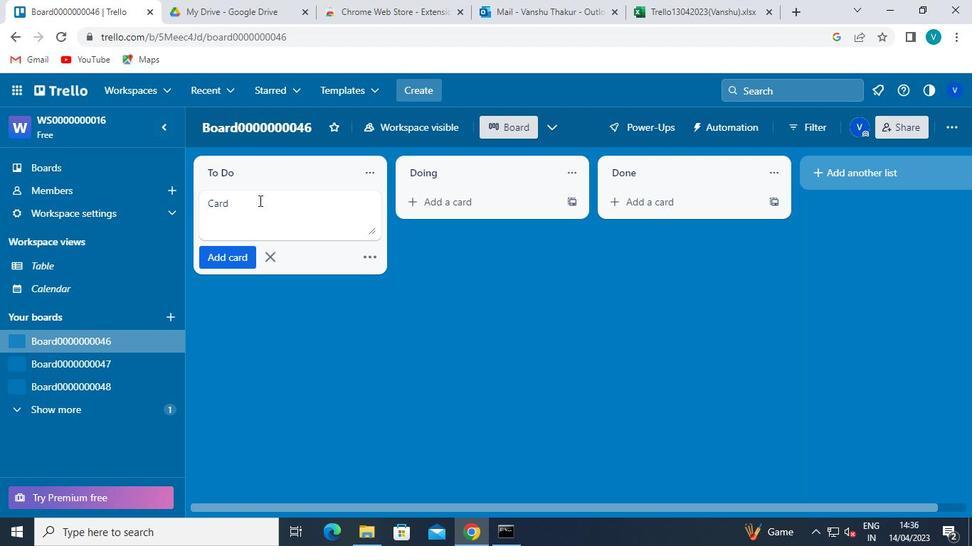 
Action: Keyboard <96>
Screenshot: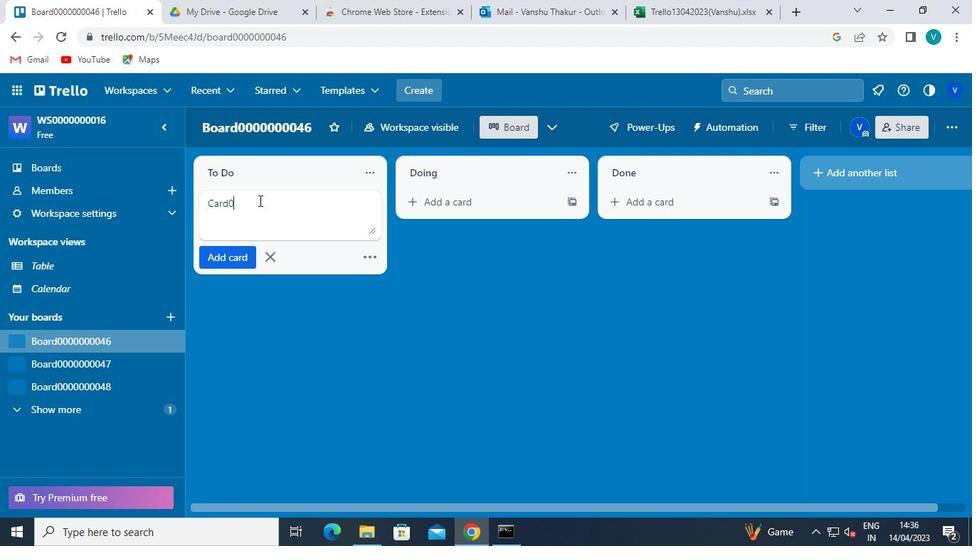 
Action: Keyboard <96>
Screenshot: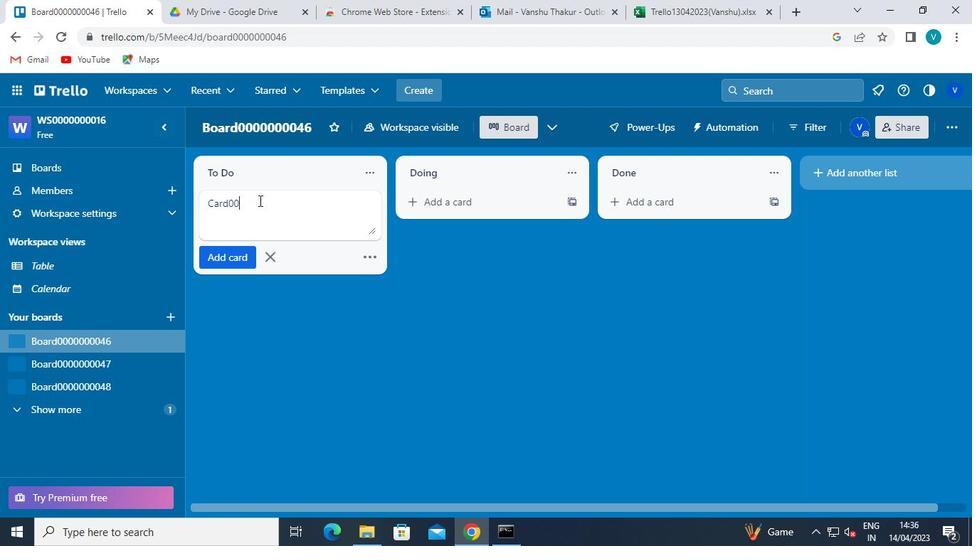 
Action: Keyboard <96>
Screenshot: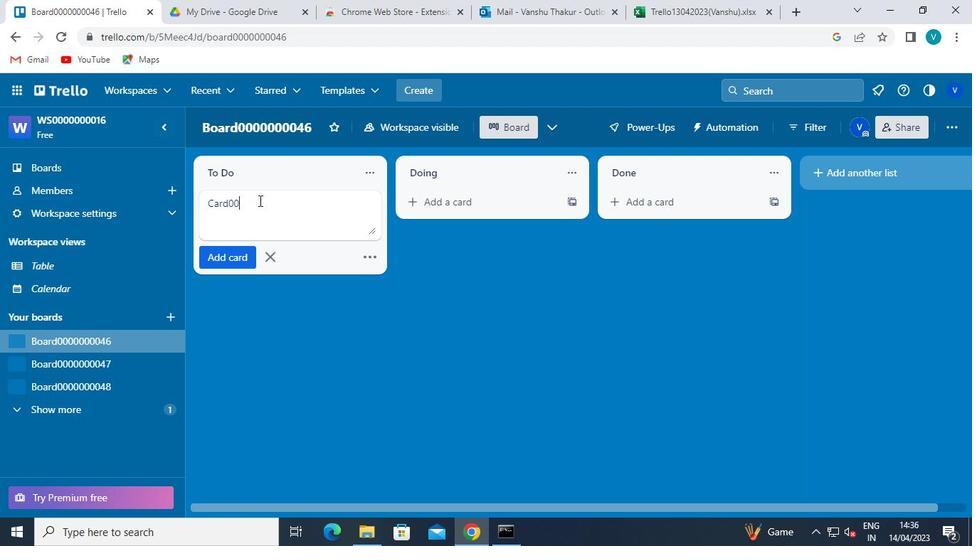
Action: Keyboard <96>
Screenshot: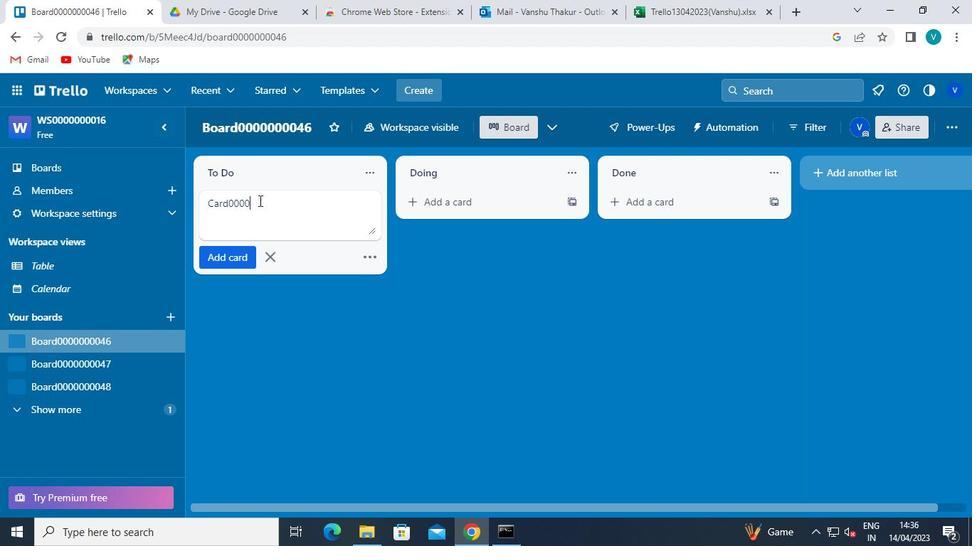 
Action: Keyboard <96>
Screenshot: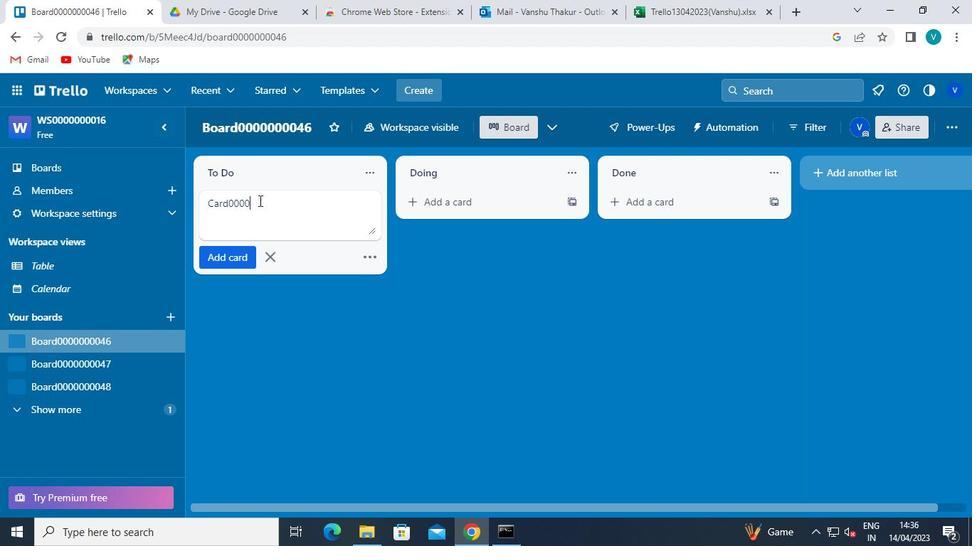 
Action: Keyboard <96>
Screenshot: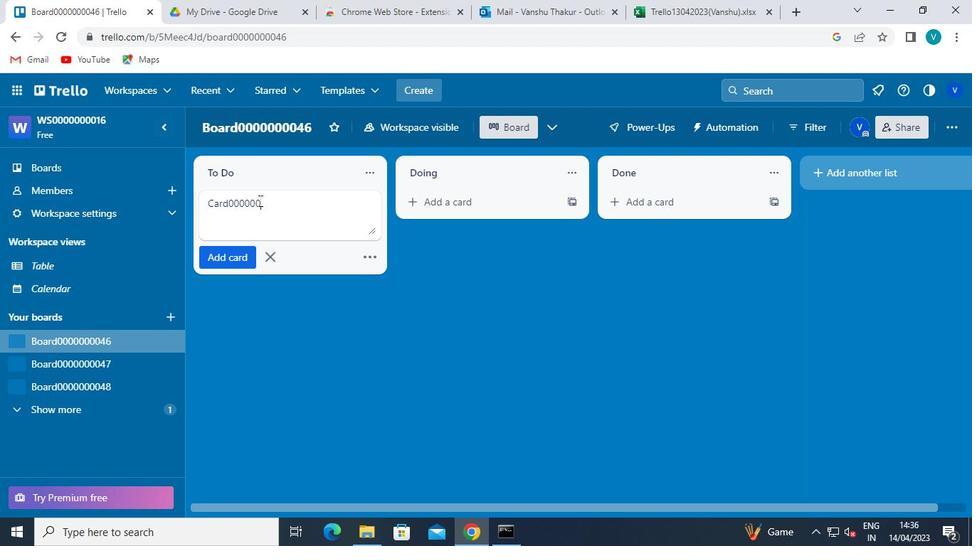 
Action: Keyboard <97>
Screenshot: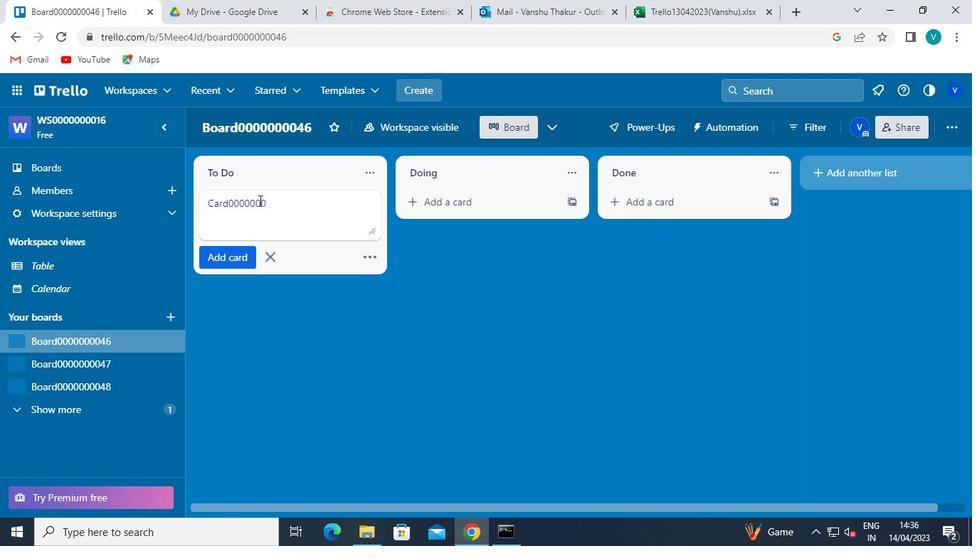 
Action: Keyboard <104>
Screenshot: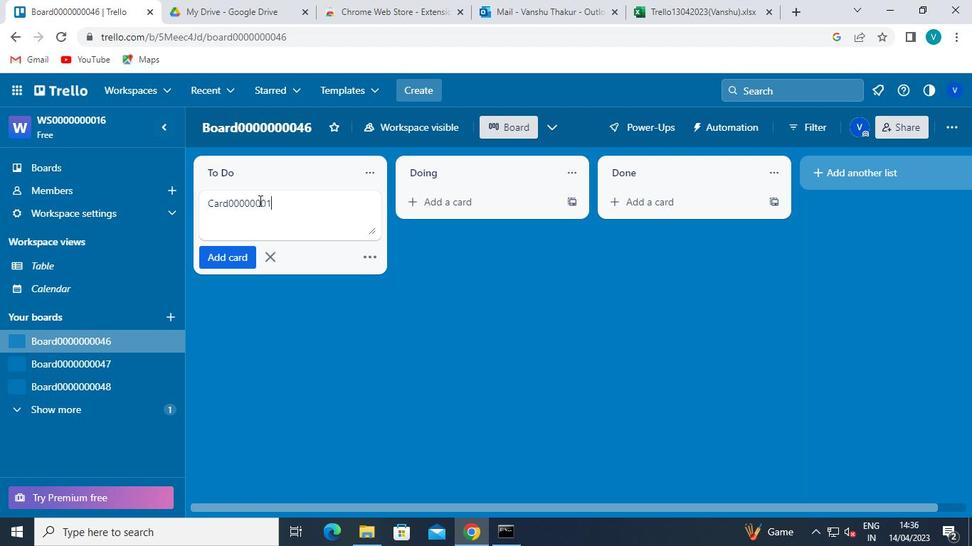 
Action: Keyboard <97>
Screenshot: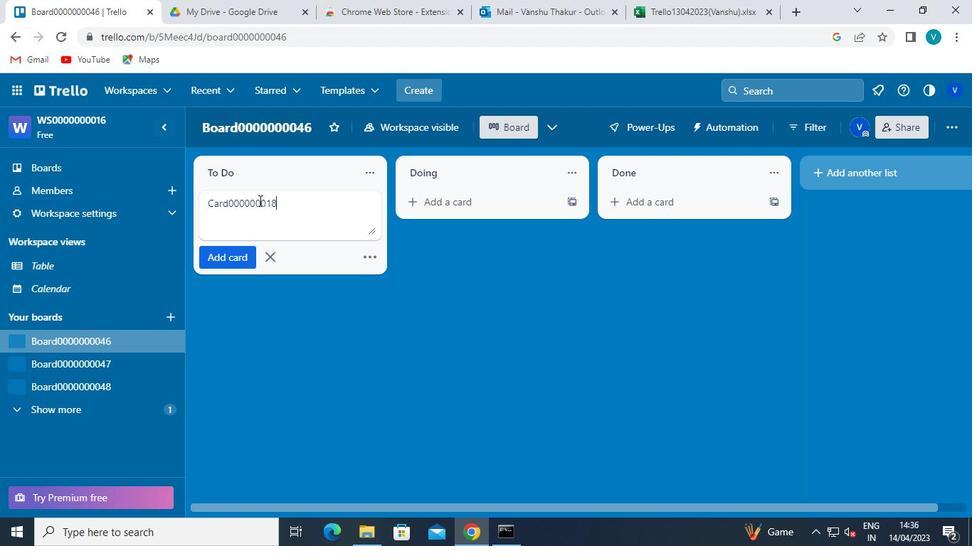 
Action: Keyboard Key.enter
Screenshot: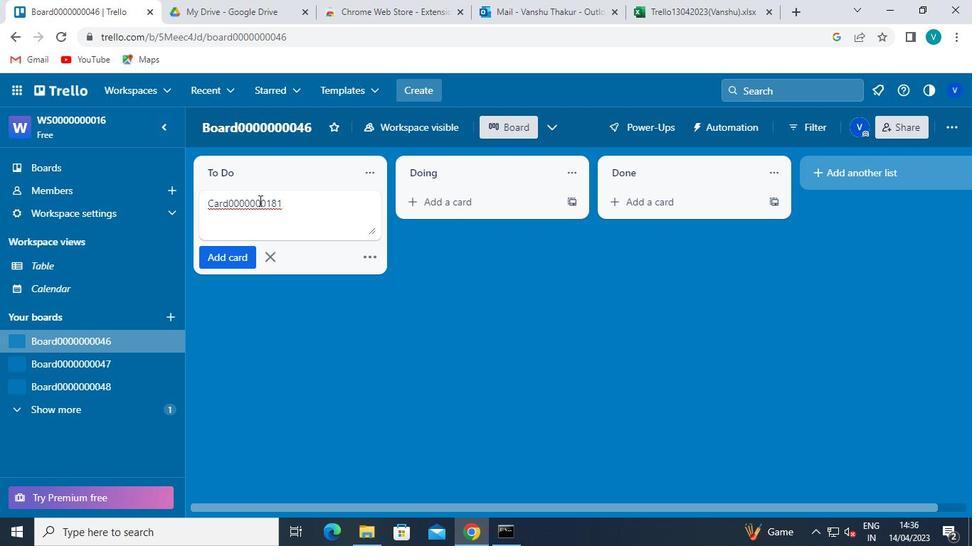 
Action: Mouse moved to (266, 229)
Screenshot: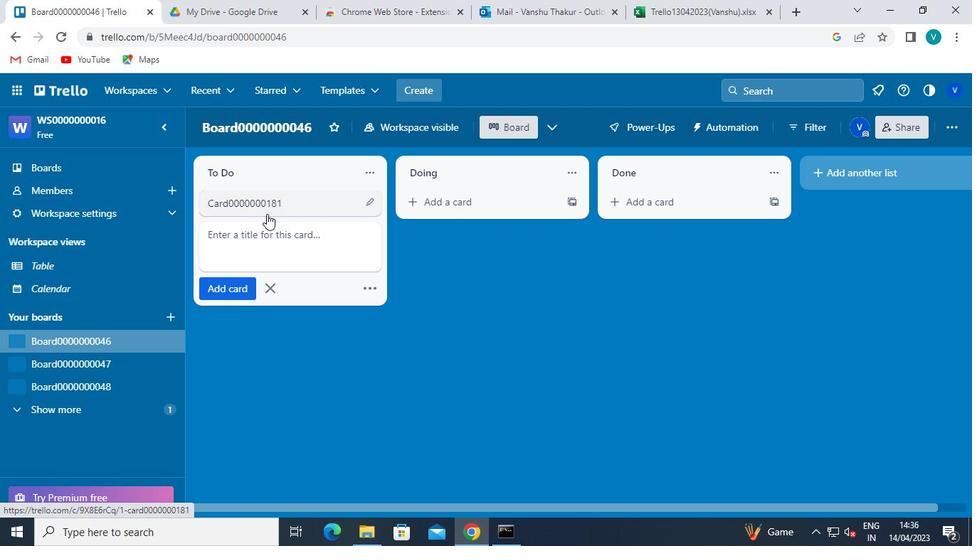 
Action: Keyboard Key.shift
Screenshot: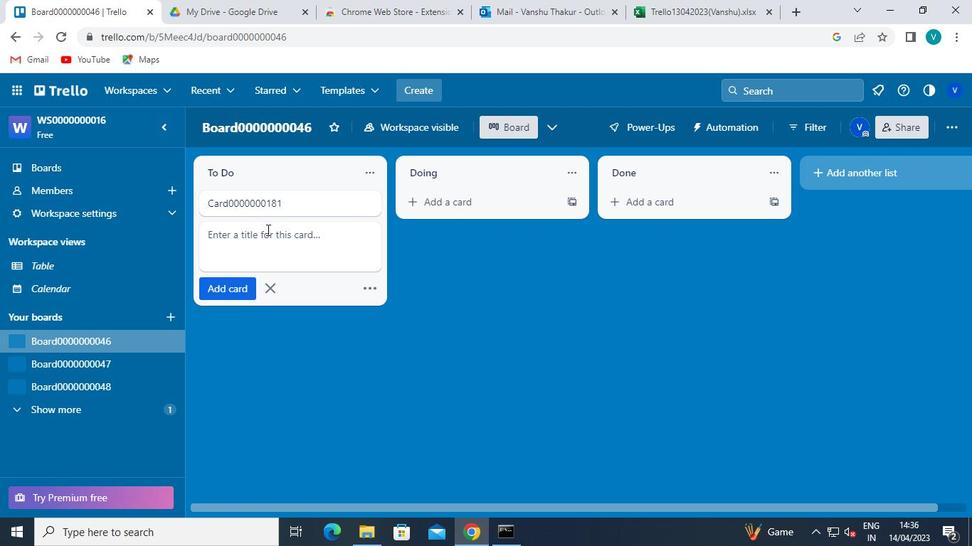 
Action: Keyboard C
Screenshot: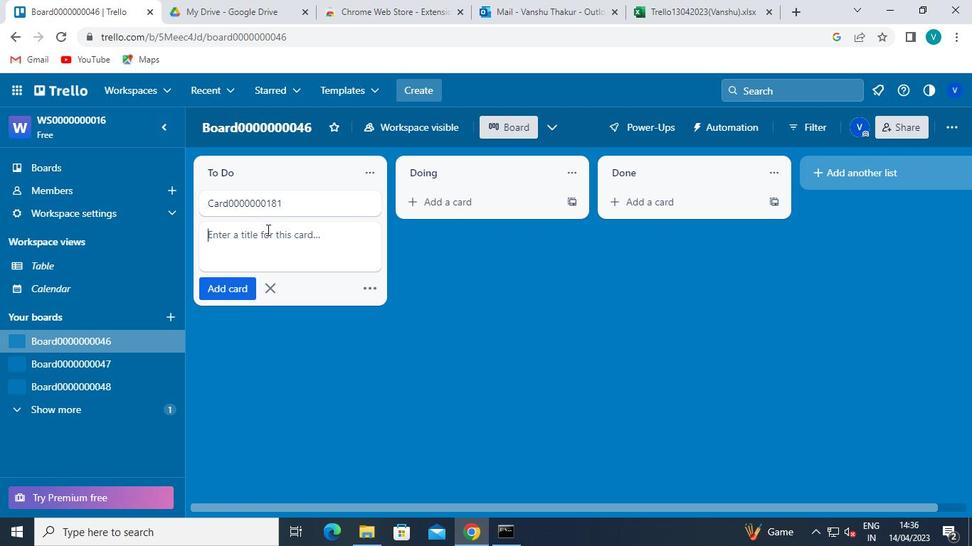 
Action: Keyboard a
Screenshot: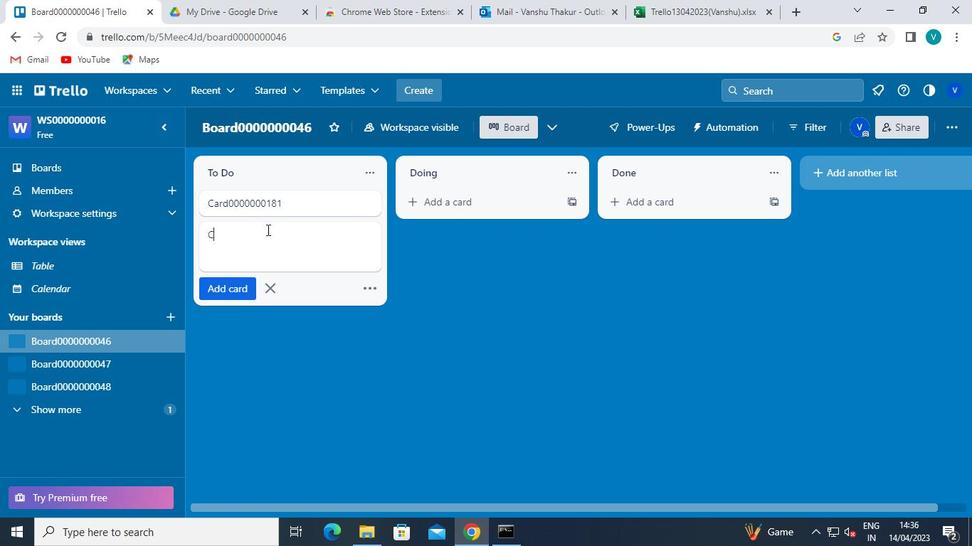 
Action: Keyboard r
Screenshot: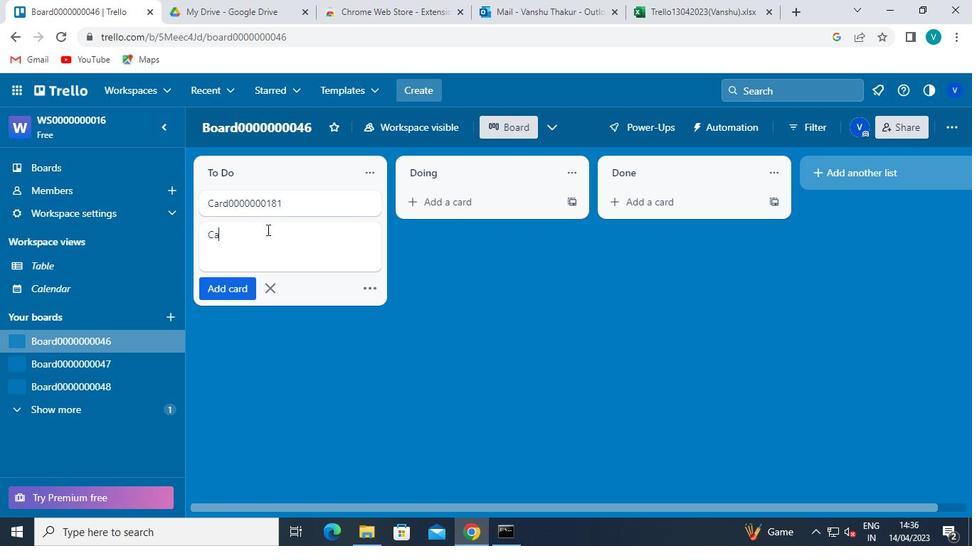 
Action: Keyboard d
Screenshot: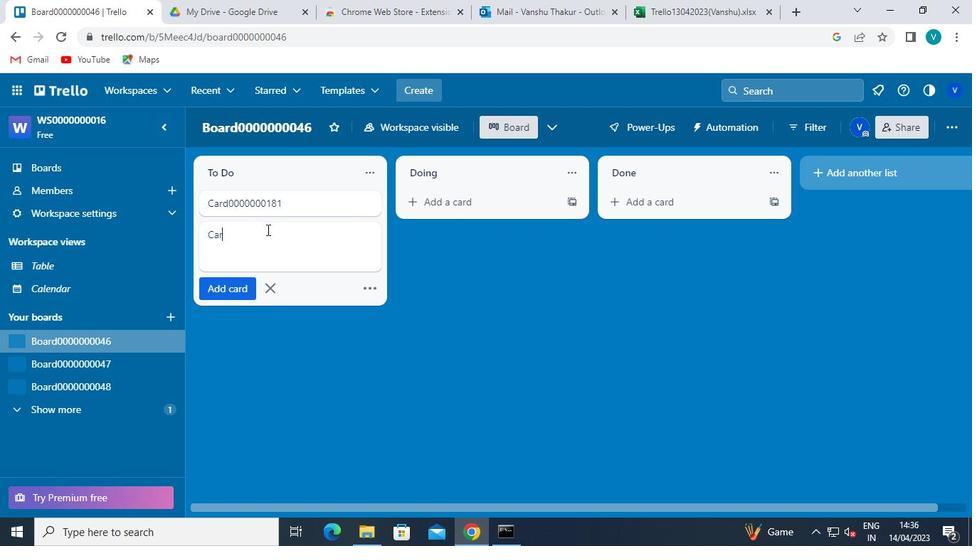 
Action: Keyboard <96>
Screenshot: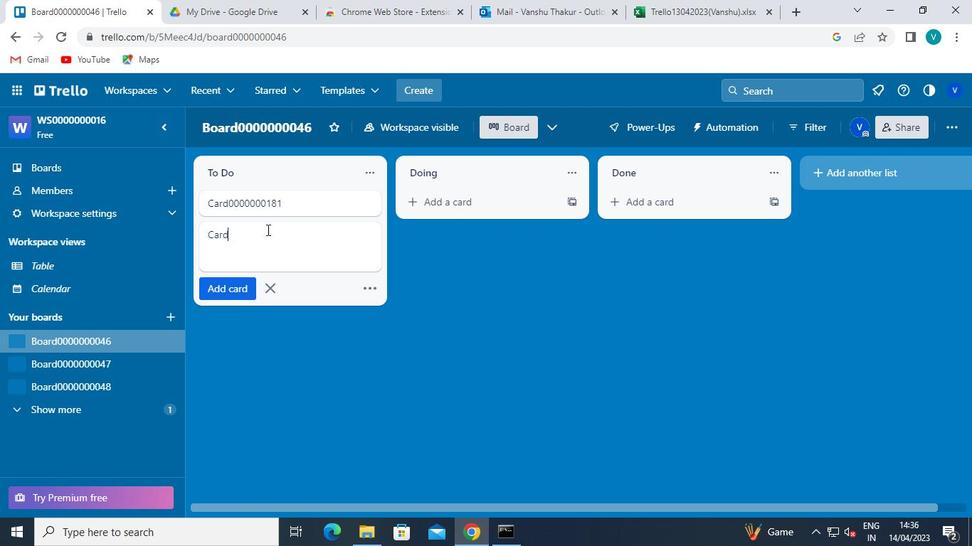 
Action: Keyboard <96>
Screenshot: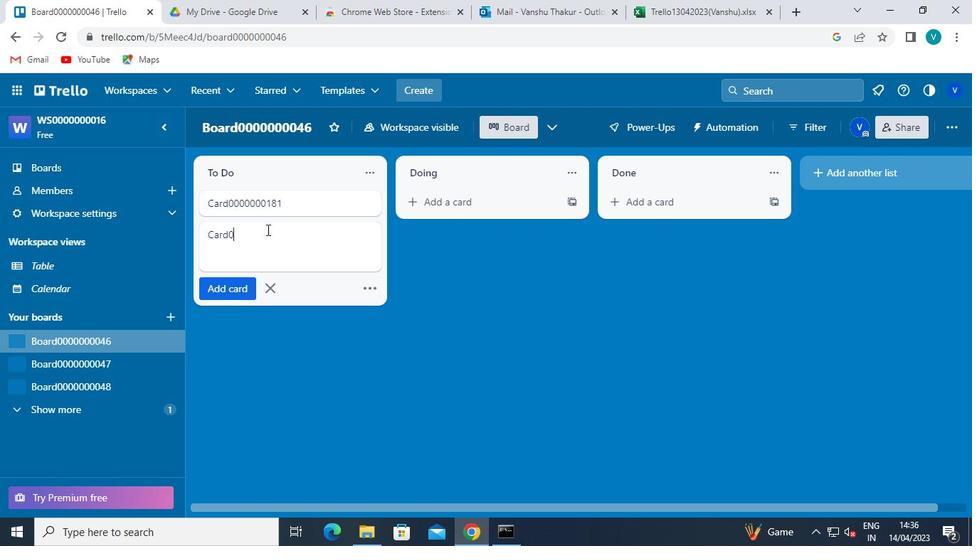 
Action: Keyboard <96>
Screenshot: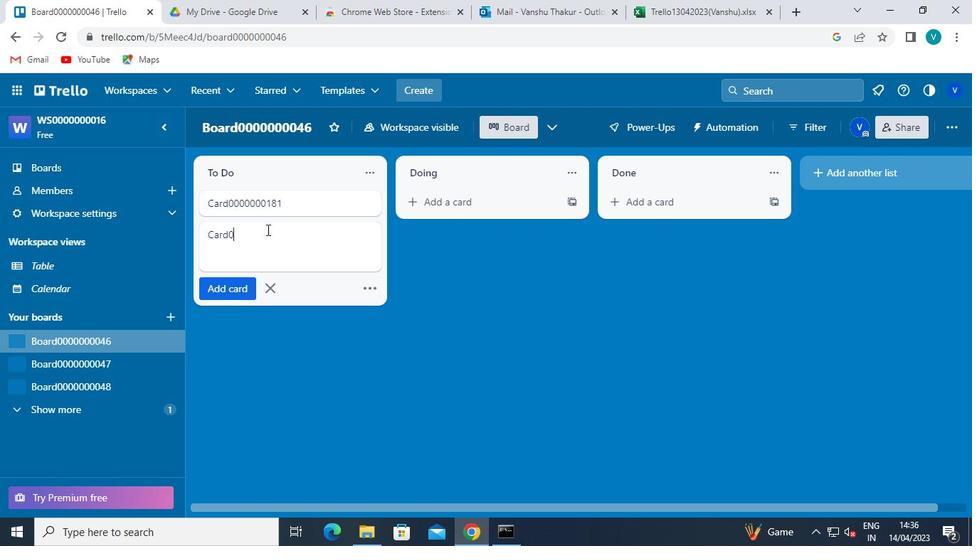 
Action: Keyboard <96>
Screenshot: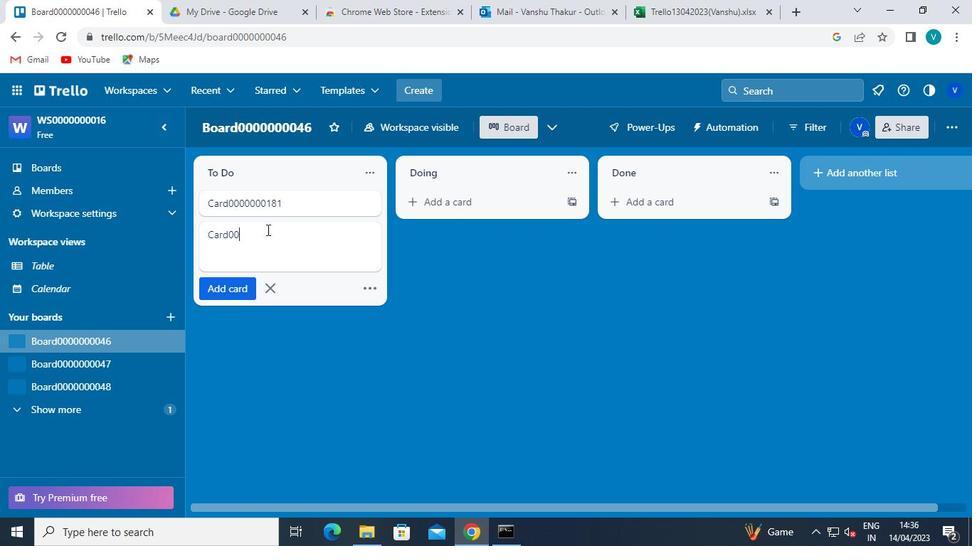 
Action: Keyboard <96>
Screenshot: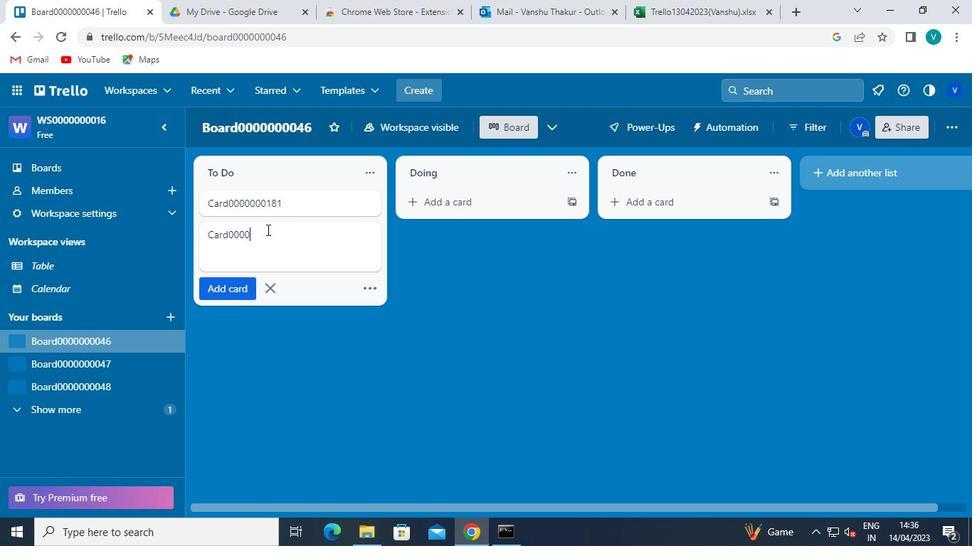 
Action: Keyboard <96>
Screenshot: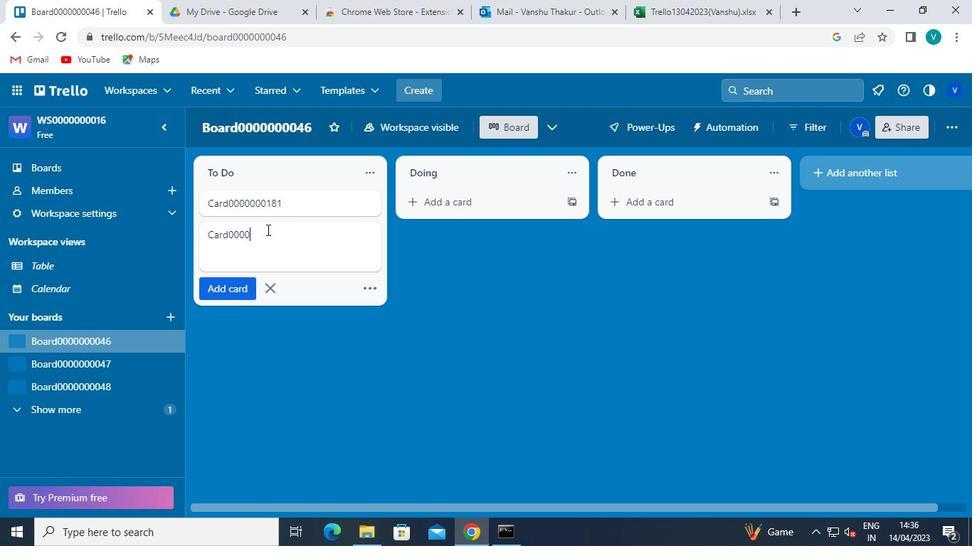 
Action: Keyboard <96>
Screenshot: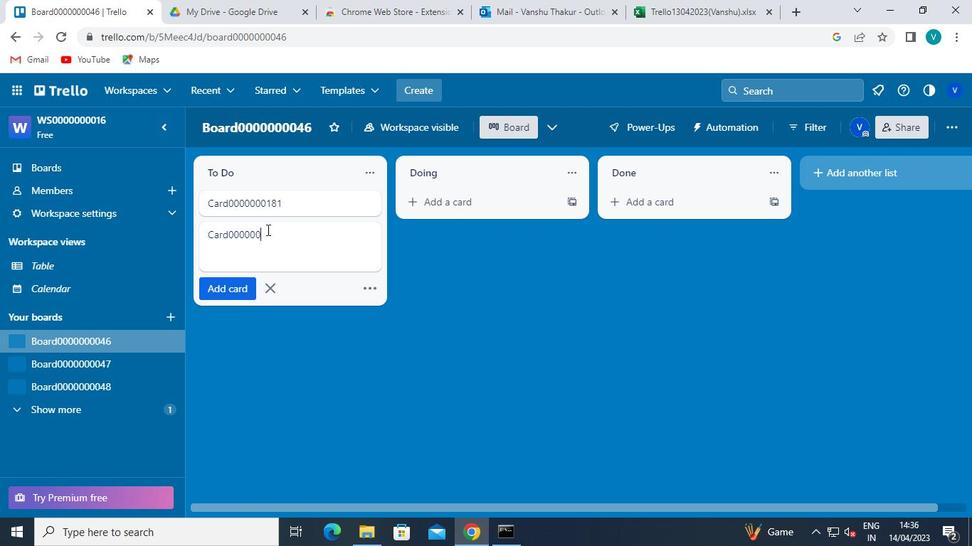 
Action: Keyboard <97>
Screenshot: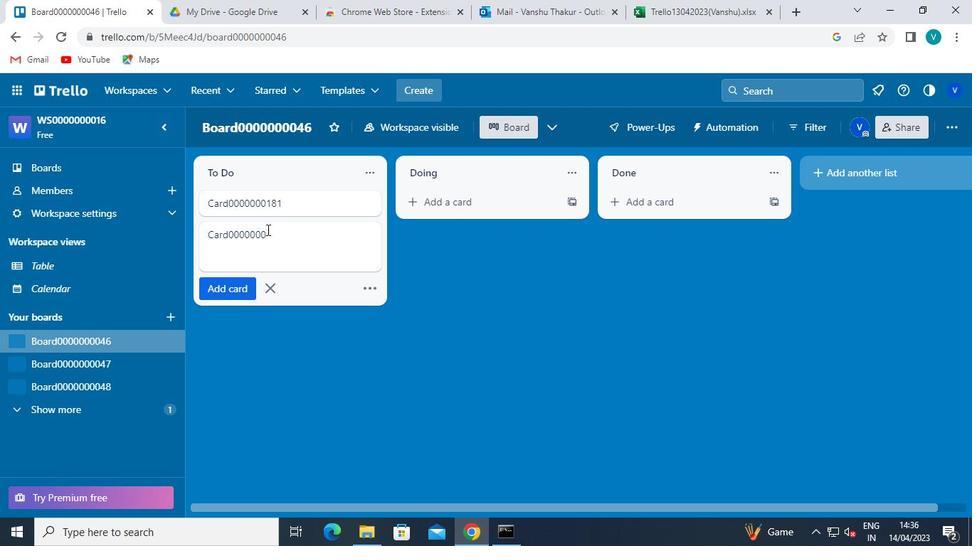 
Action: Keyboard <104>
Screenshot: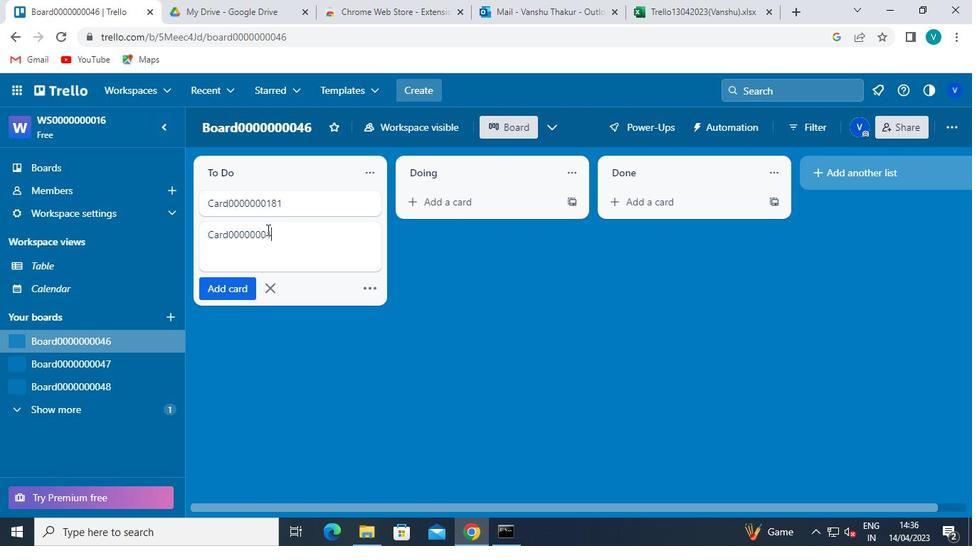 
Action: Keyboard <98>
Screenshot: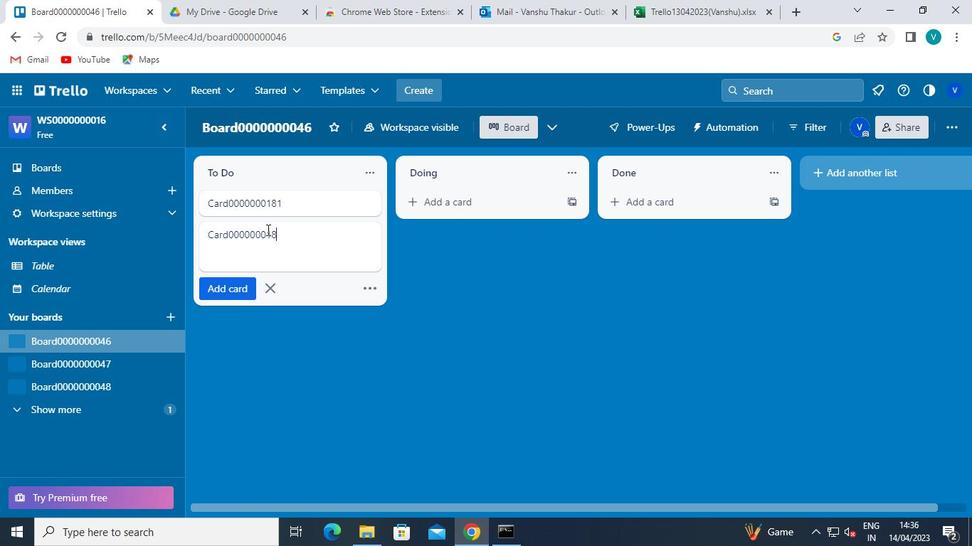 
Action: Keyboard Key.enter
Screenshot: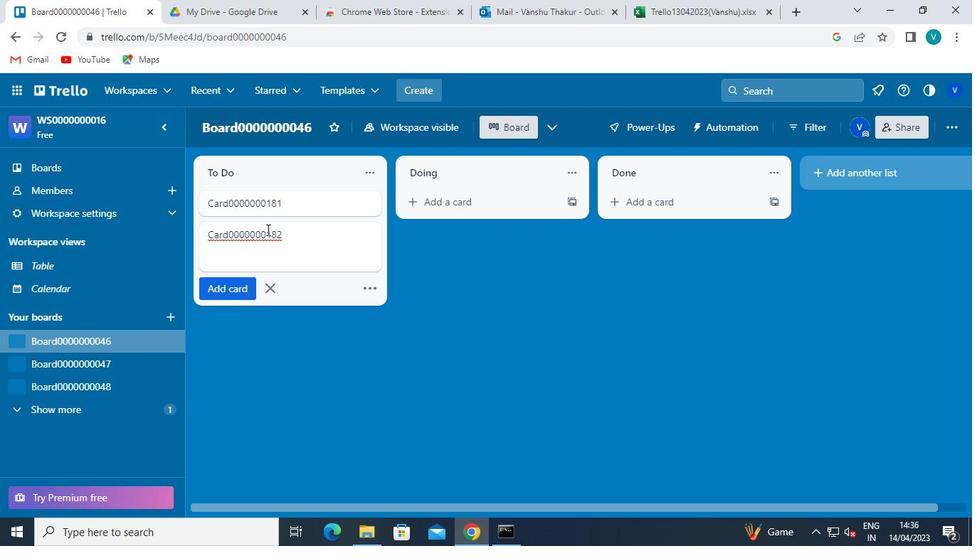 
Action: Mouse moved to (493, 525)
Screenshot: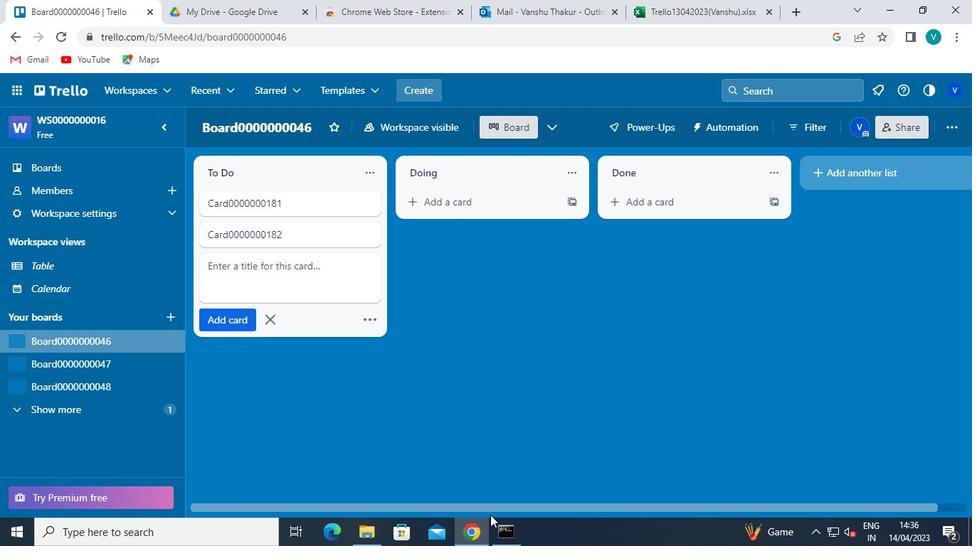 
Action: Mouse pressed left at (493, 525)
Screenshot: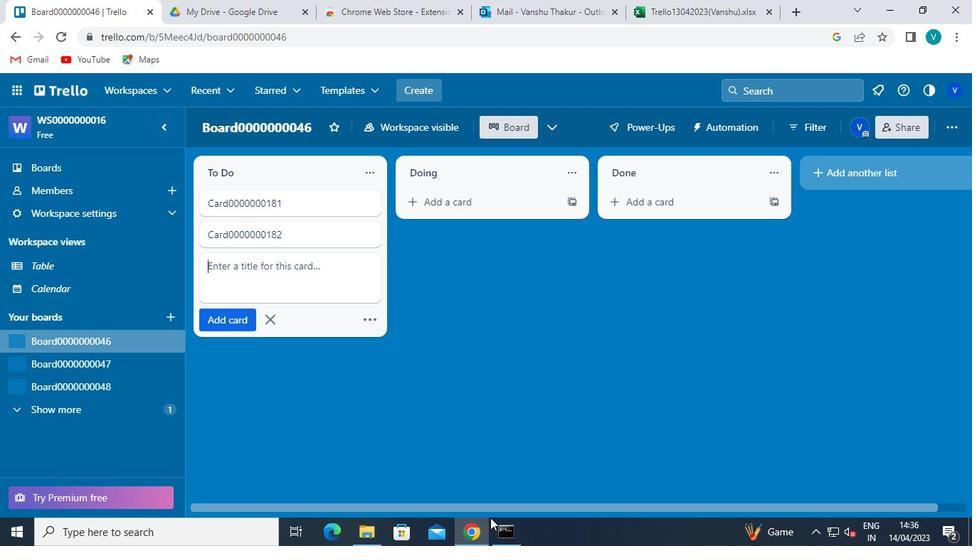 
Action: Mouse moved to (839, 42)
Screenshot: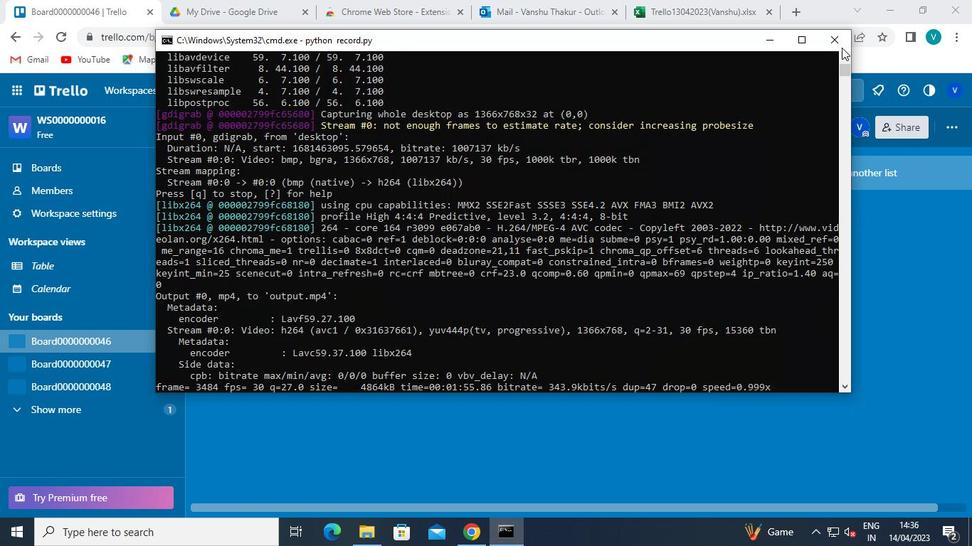 
Action: Mouse pressed left at (839, 42)
Screenshot: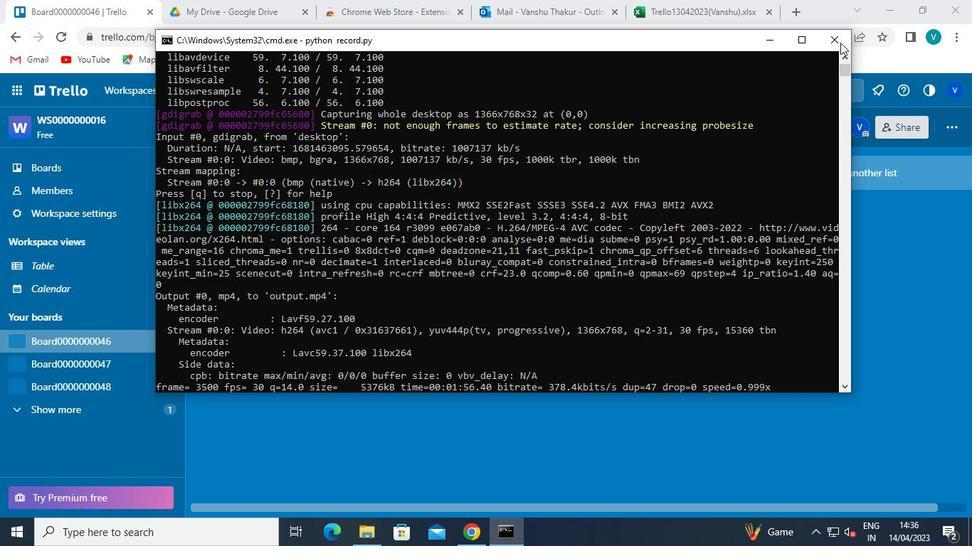 
